 Task: Compose an email with the signature Jake Allen with the subject Request for feedback on a nonprofit organization and the message Could you please provide a breakdown of the system requirements? from softage.2@softage.net to softage.3@softage.net with an attached image file Invitation_design.jpg Undo the message and rewrite the message as I am writing to follow up on the status of the order. Send the email. Finally, move the email from Sent Items to the label Fathers Day gifts
Action: Mouse moved to (1056, 79)
Screenshot: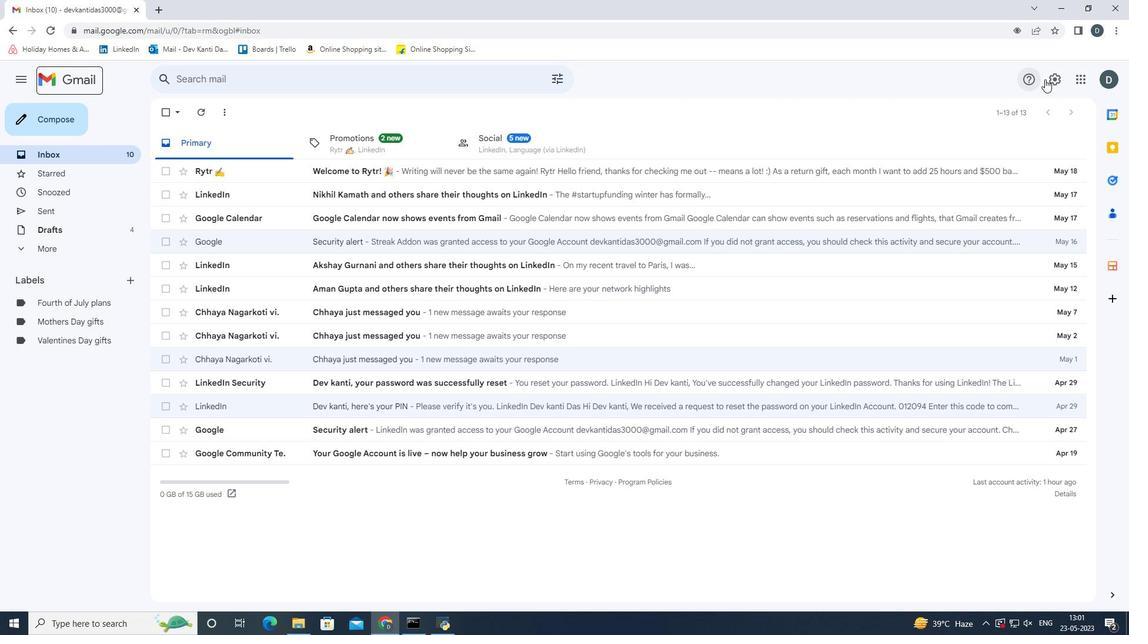 
Action: Mouse pressed left at (1056, 79)
Screenshot: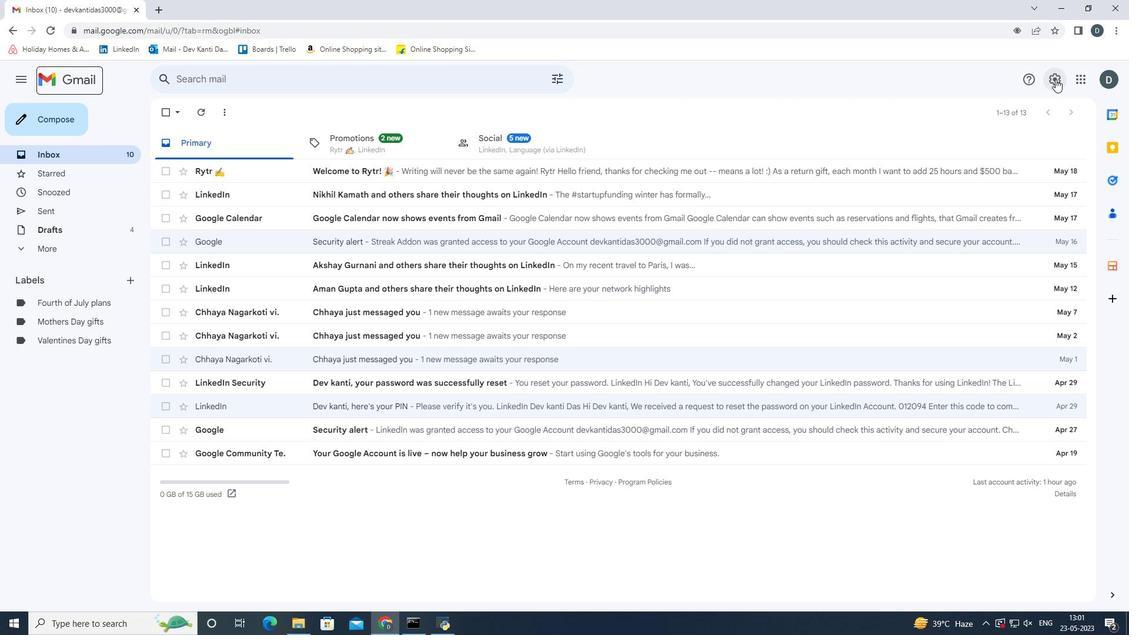 
Action: Mouse moved to (1020, 133)
Screenshot: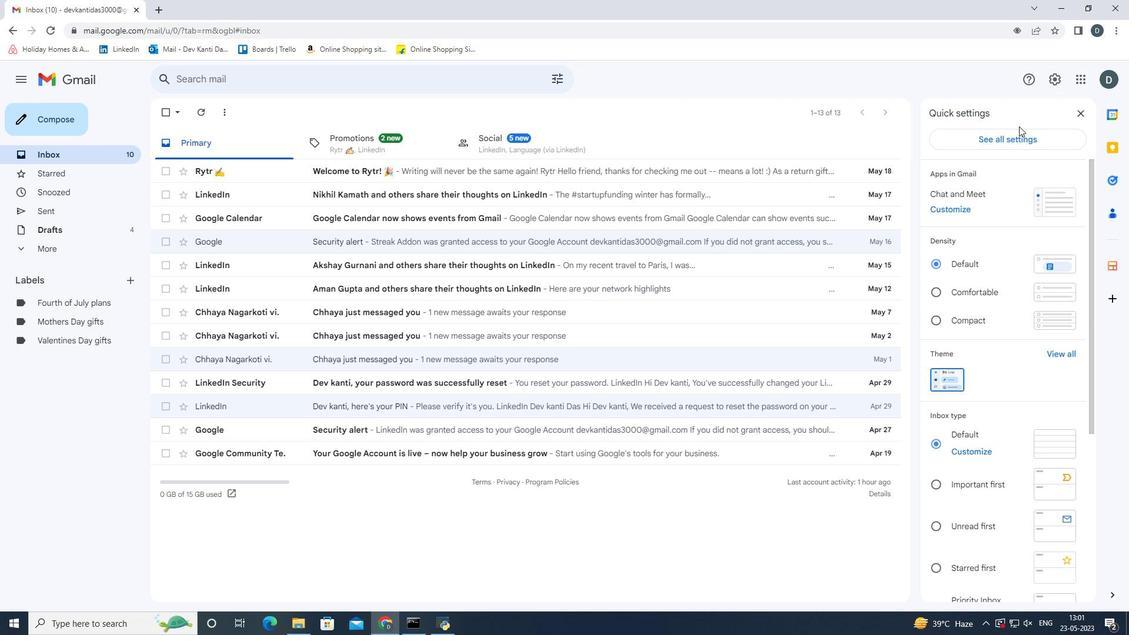 
Action: Mouse pressed left at (1020, 133)
Screenshot: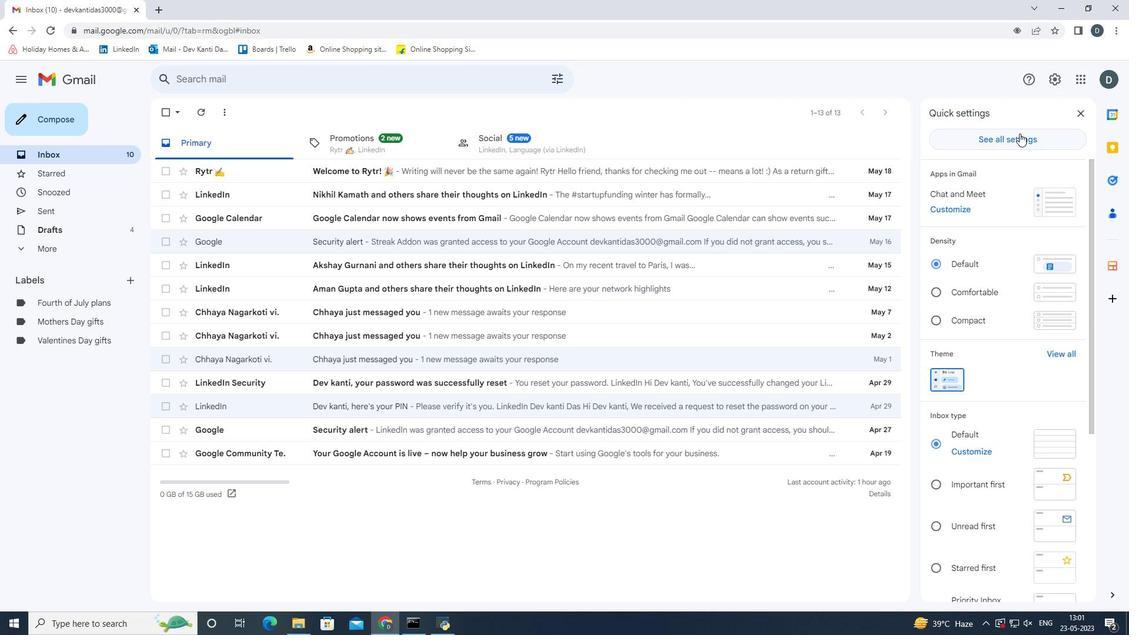 
Action: Mouse moved to (518, 335)
Screenshot: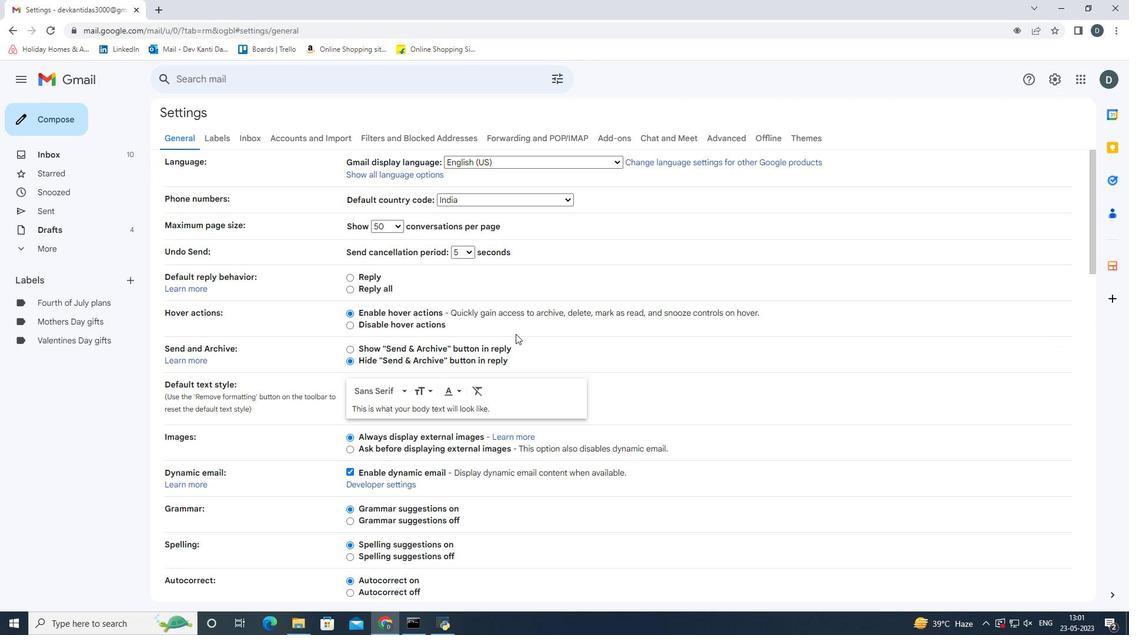 
Action: Mouse scrolled (518, 334) with delta (0, 0)
Screenshot: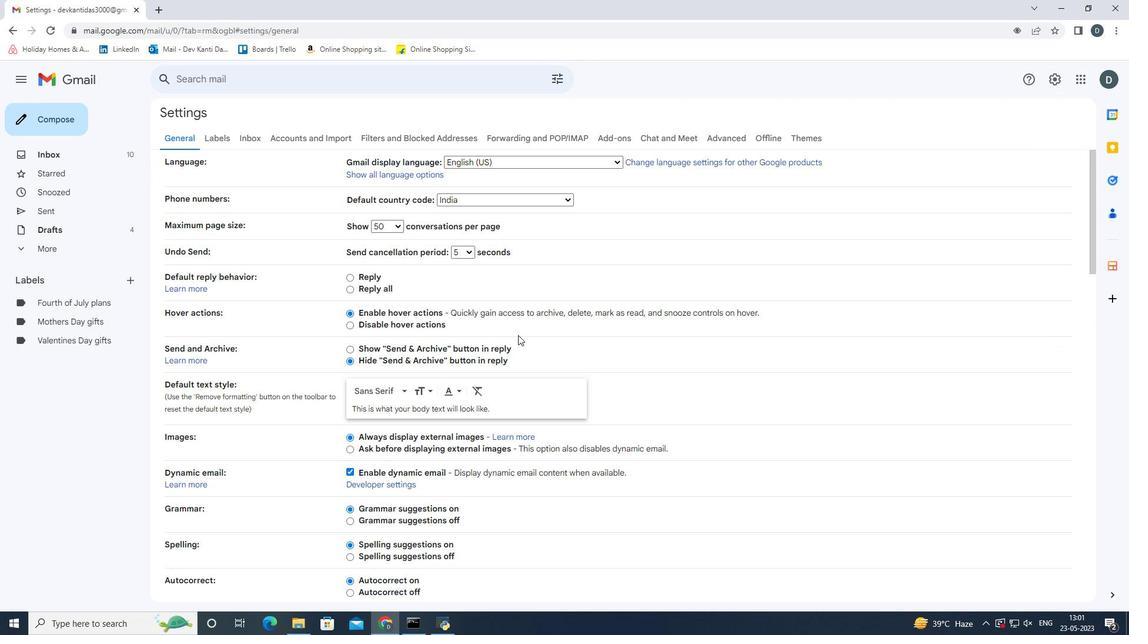 
Action: Mouse scrolled (518, 334) with delta (0, 0)
Screenshot: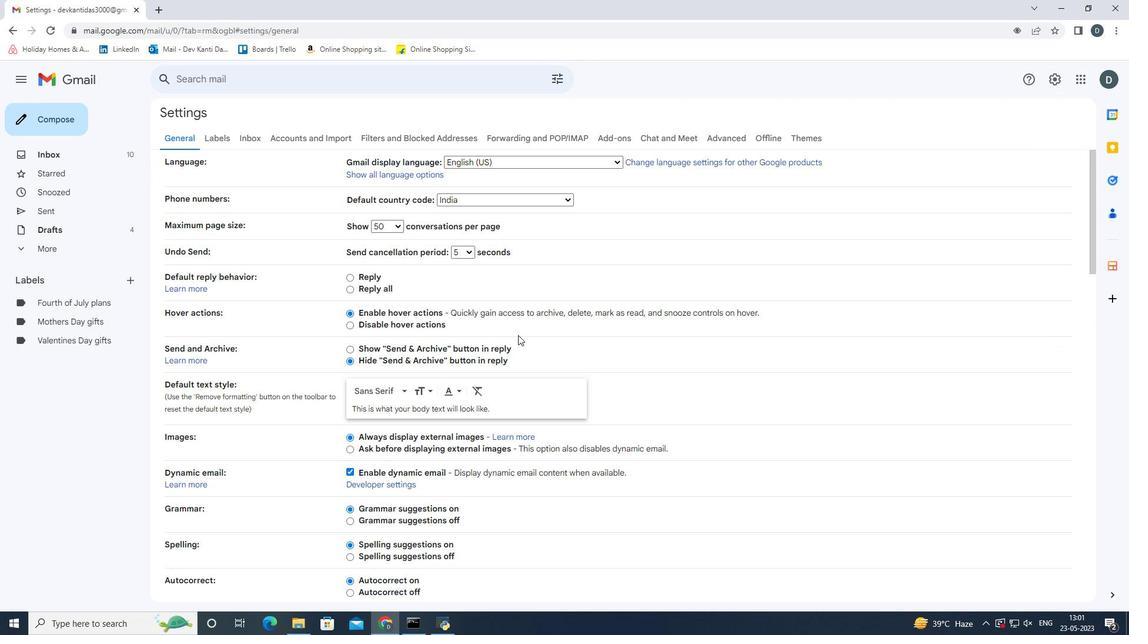 
Action: Mouse scrolled (518, 334) with delta (0, 0)
Screenshot: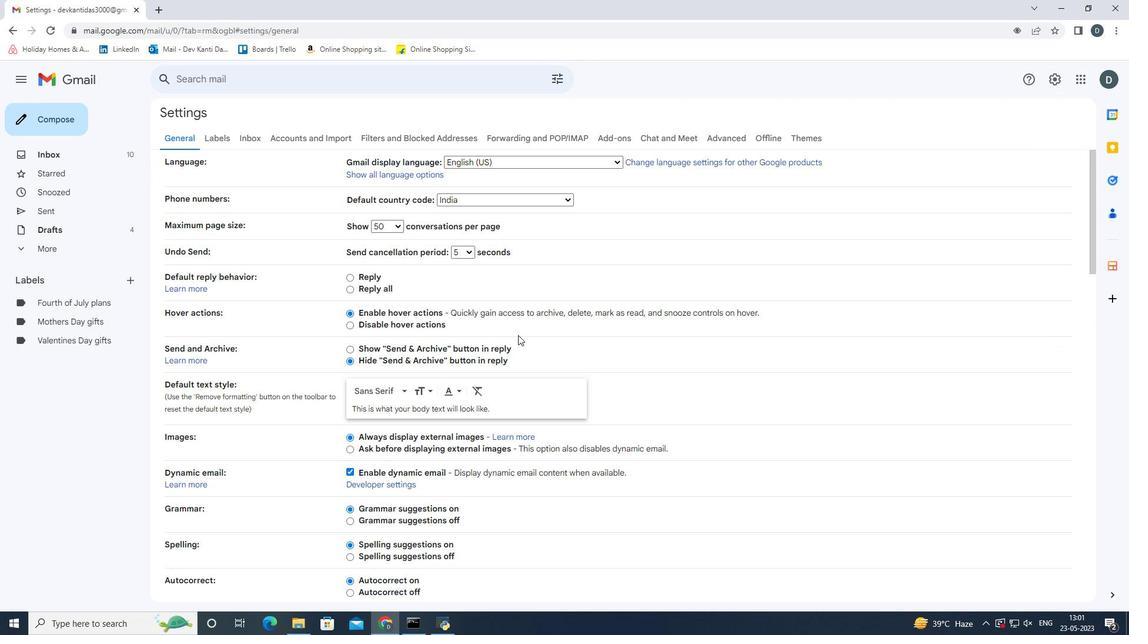 
Action: Mouse scrolled (518, 334) with delta (0, 0)
Screenshot: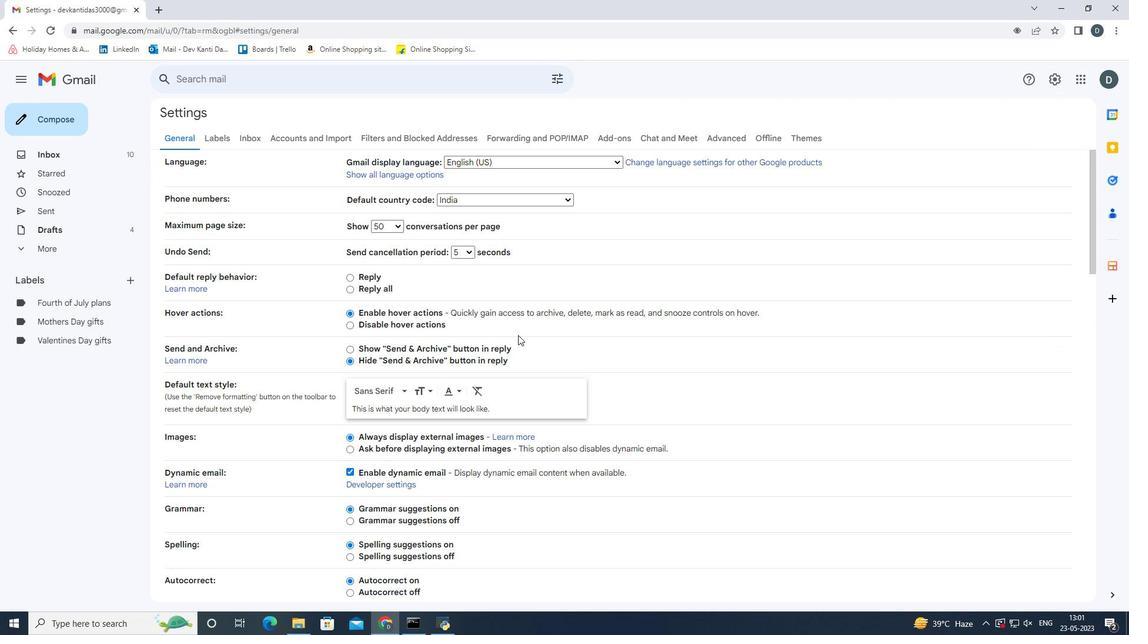 
Action: Mouse scrolled (518, 334) with delta (0, 0)
Screenshot: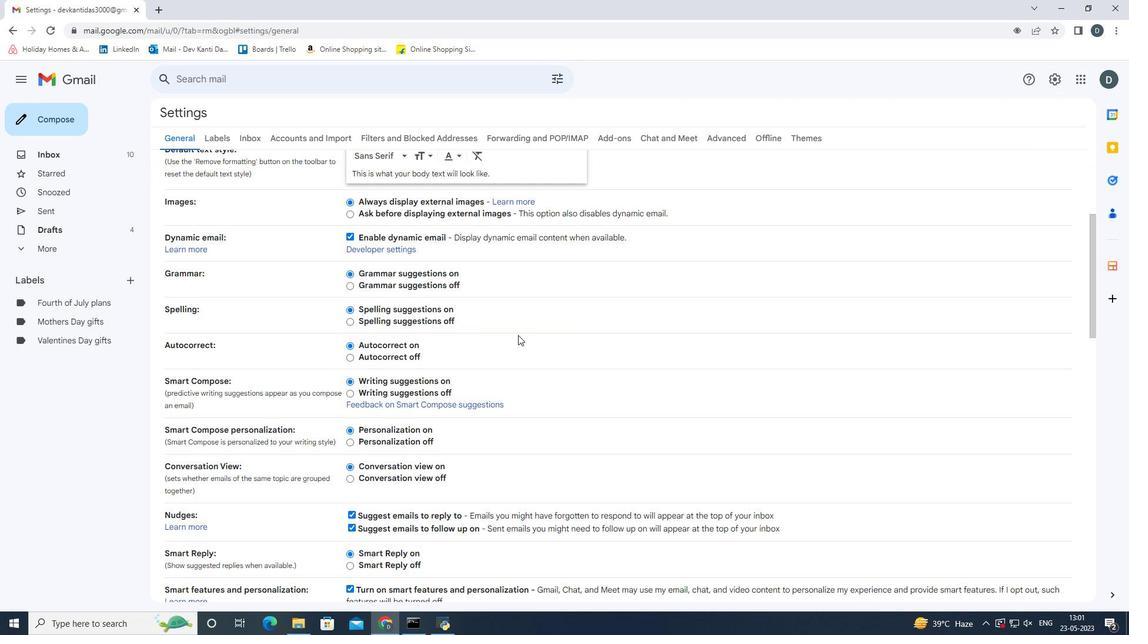 
Action: Mouse scrolled (518, 334) with delta (0, 0)
Screenshot: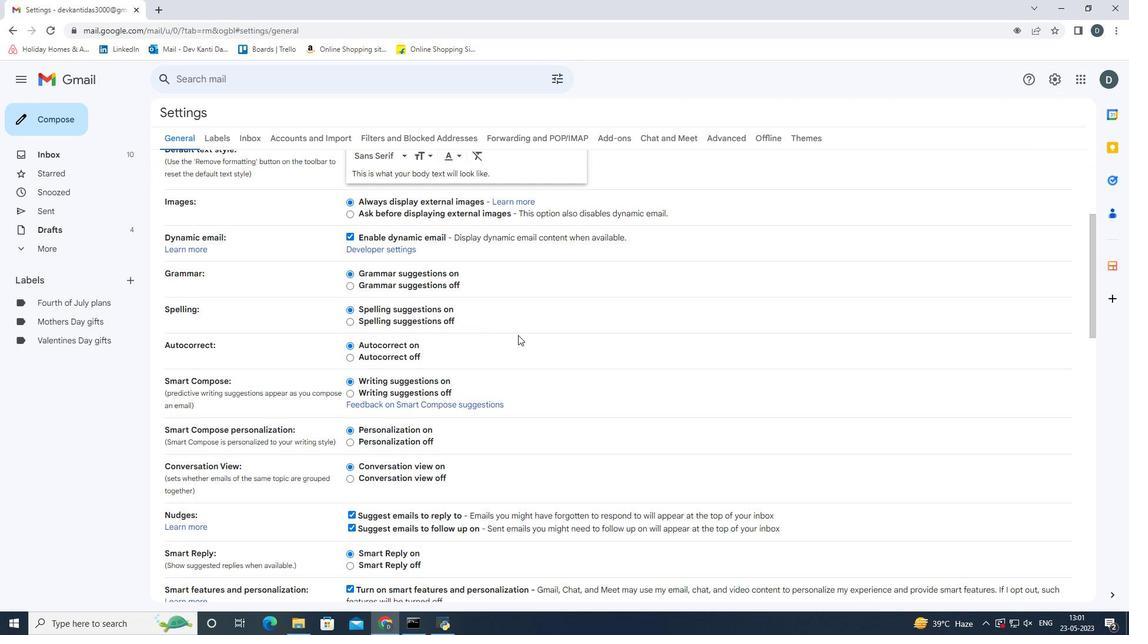 
Action: Mouse scrolled (518, 334) with delta (0, 0)
Screenshot: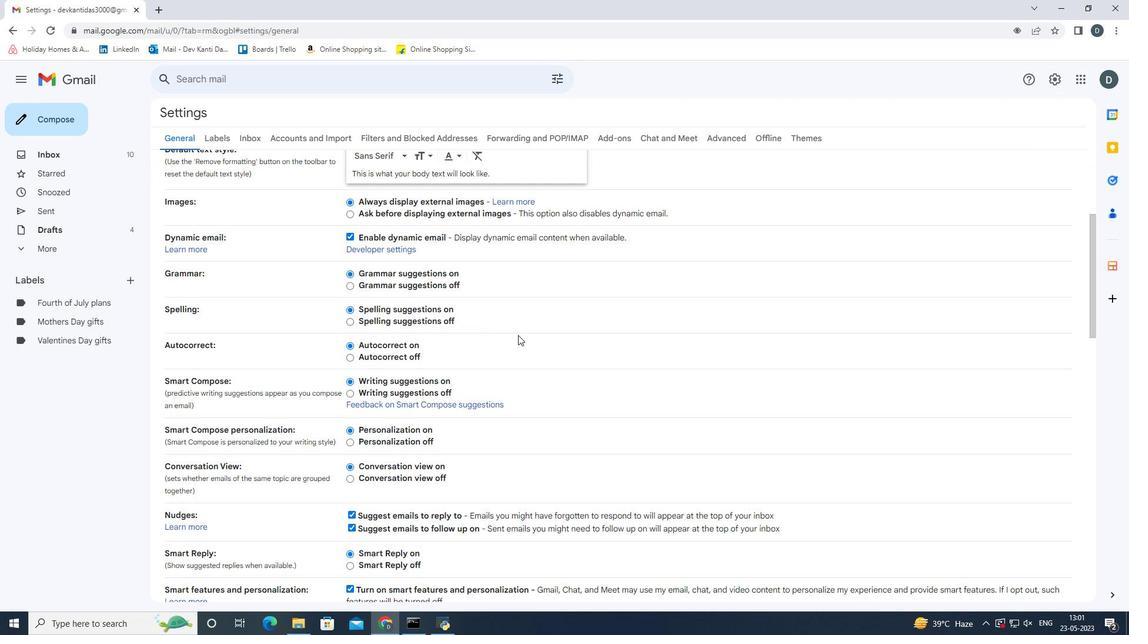 
Action: Mouse scrolled (518, 334) with delta (0, 0)
Screenshot: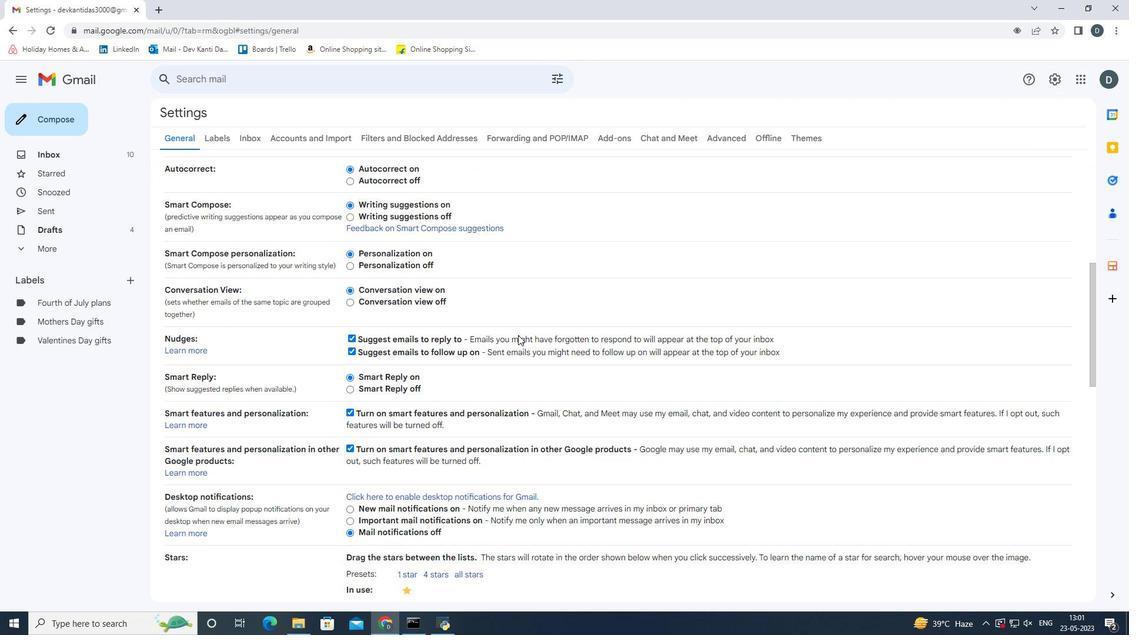 
Action: Mouse scrolled (518, 334) with delta (0, 0)
Screenshot: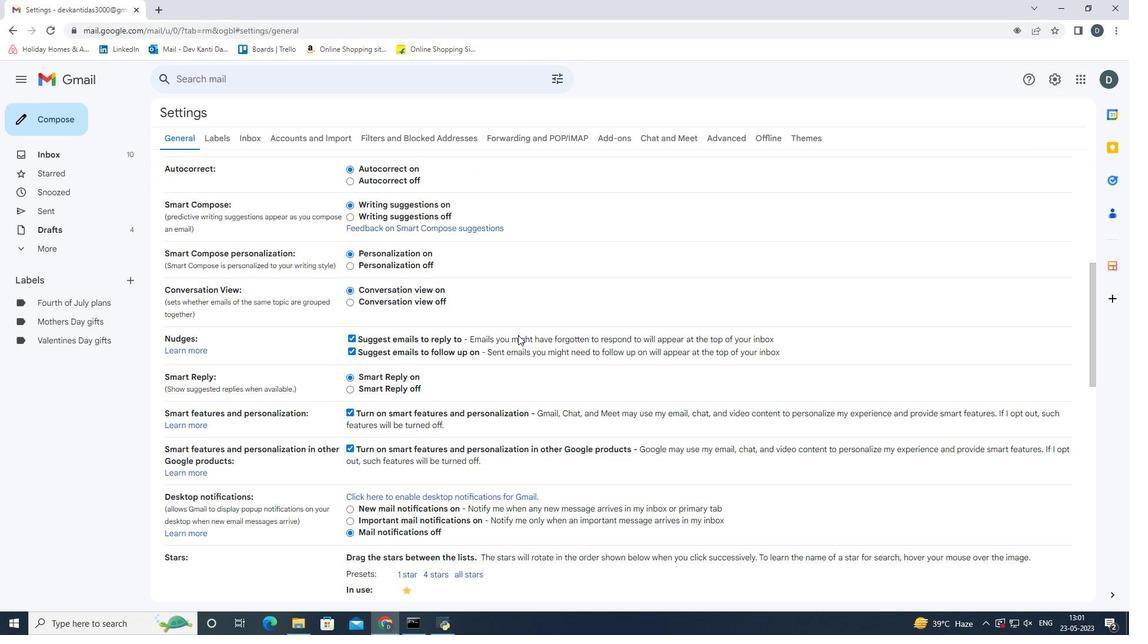 
Action: Mouse scrolled (518, 334) with delta (0, 0)
Screenshot: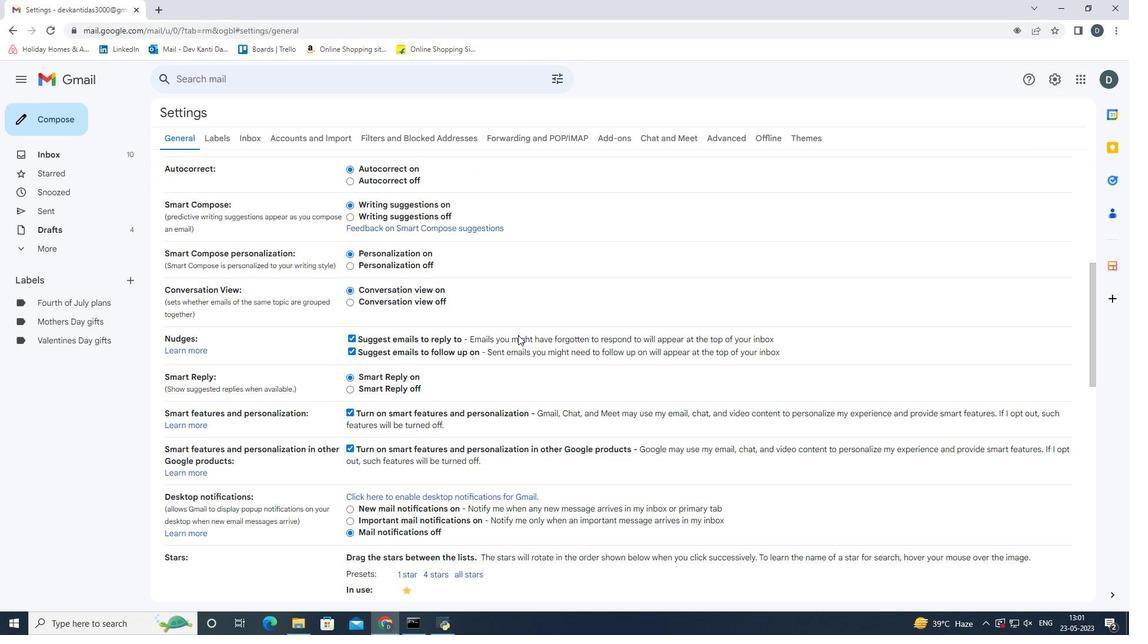 
Action: Mouse scrolled (518, 334) with delta (0, 0)
Screenshot: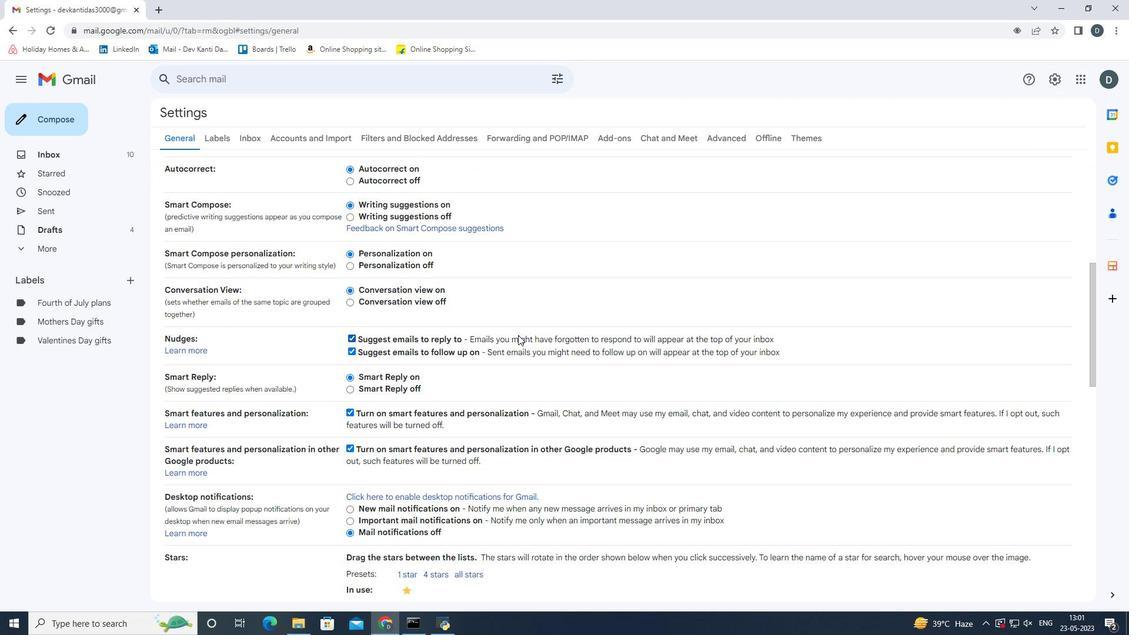 
Action: Mouse scrolled (518, 334) with delta (0, 0)
Screenshot: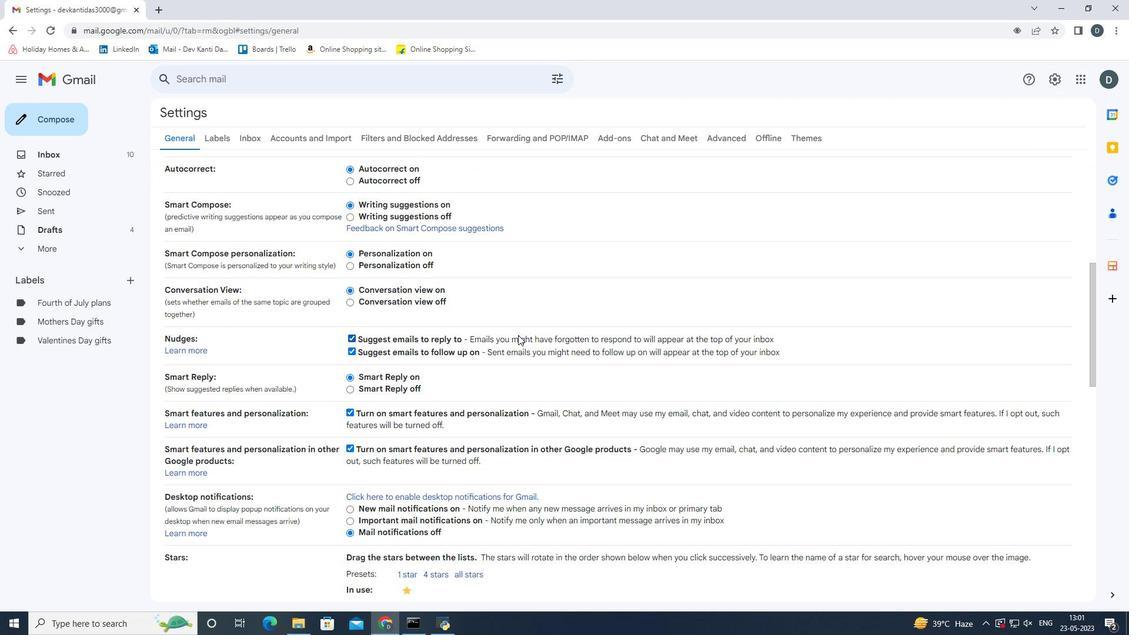 
Action: Mouse moved to (451, 369)
Screenshot: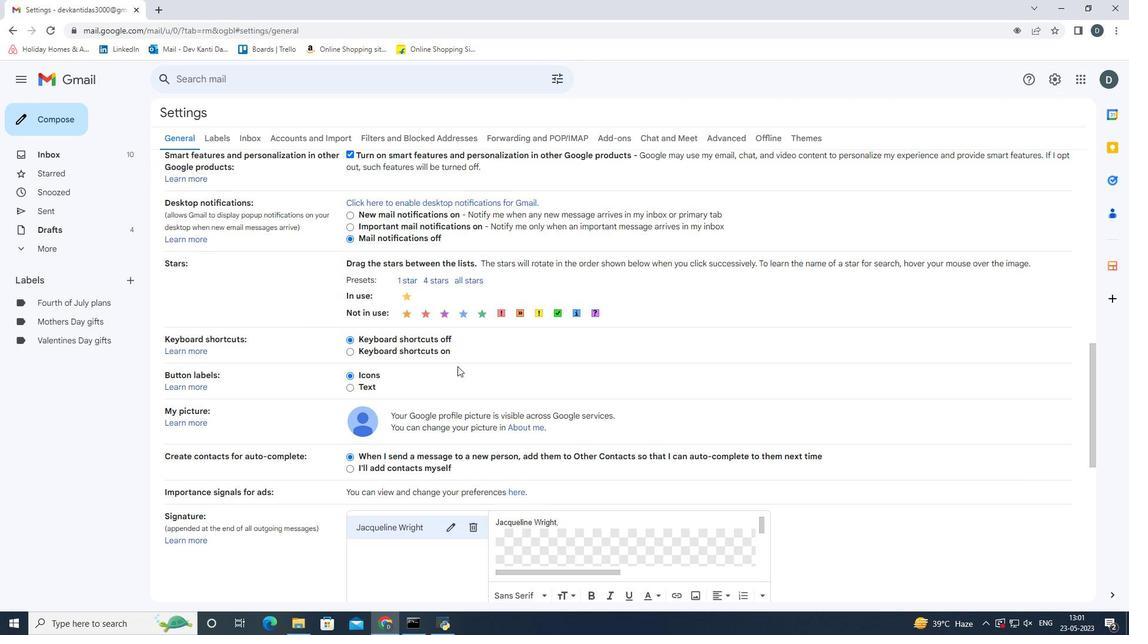 
Action: Mouse scrolled (451, 368) with delta (0, 0)
Screenshot: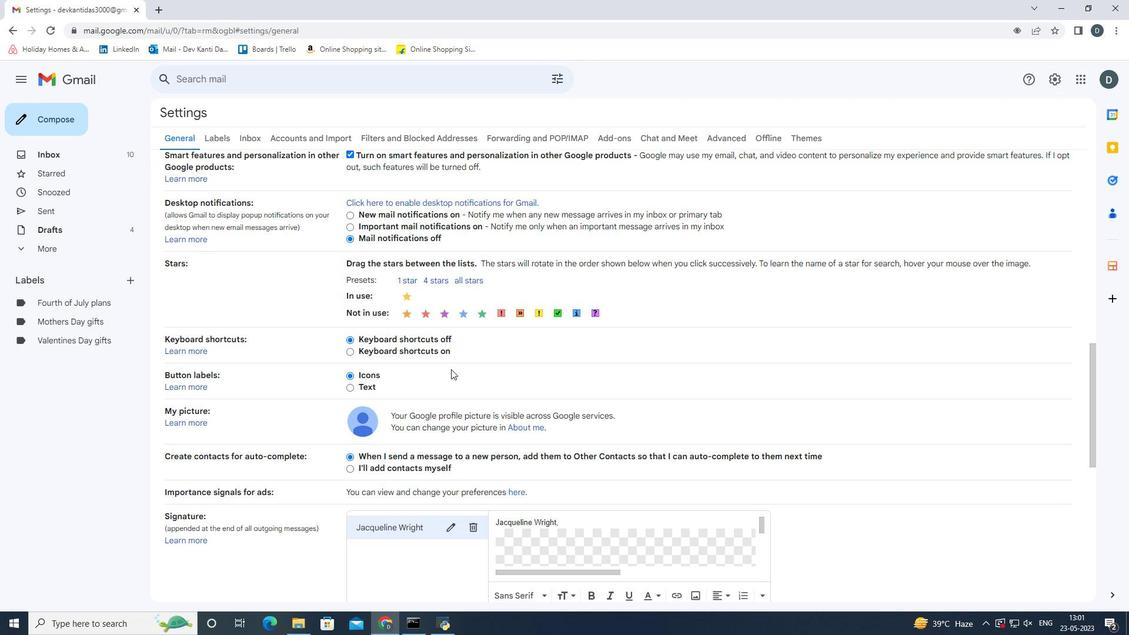 
Action: Mouse scrolled (451, 368) with delta (0, 0)
Screenshot: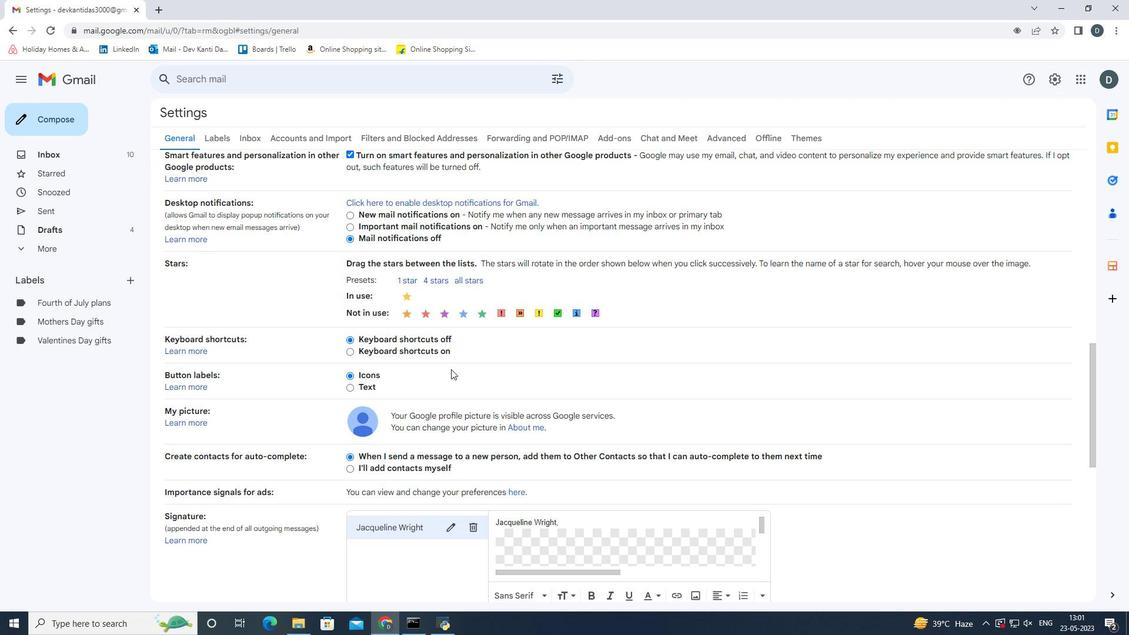
Action: Mouse scrolled (451, 368) with delta (0, 0)
Screenshot: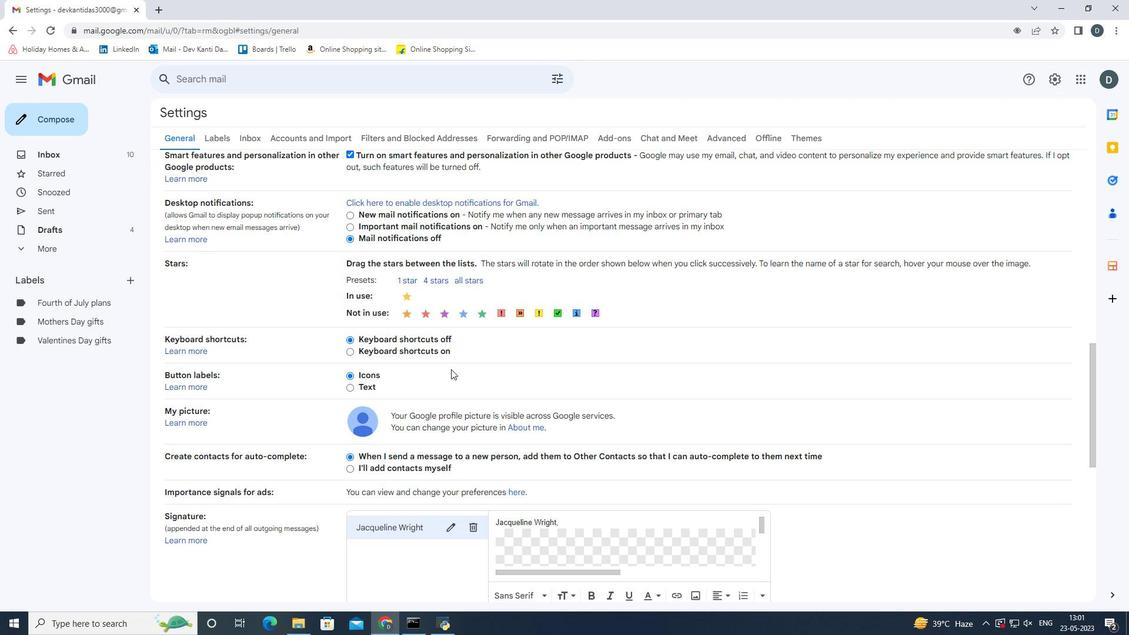 
Action: Mouse moved to (477, 350)
Screenshot: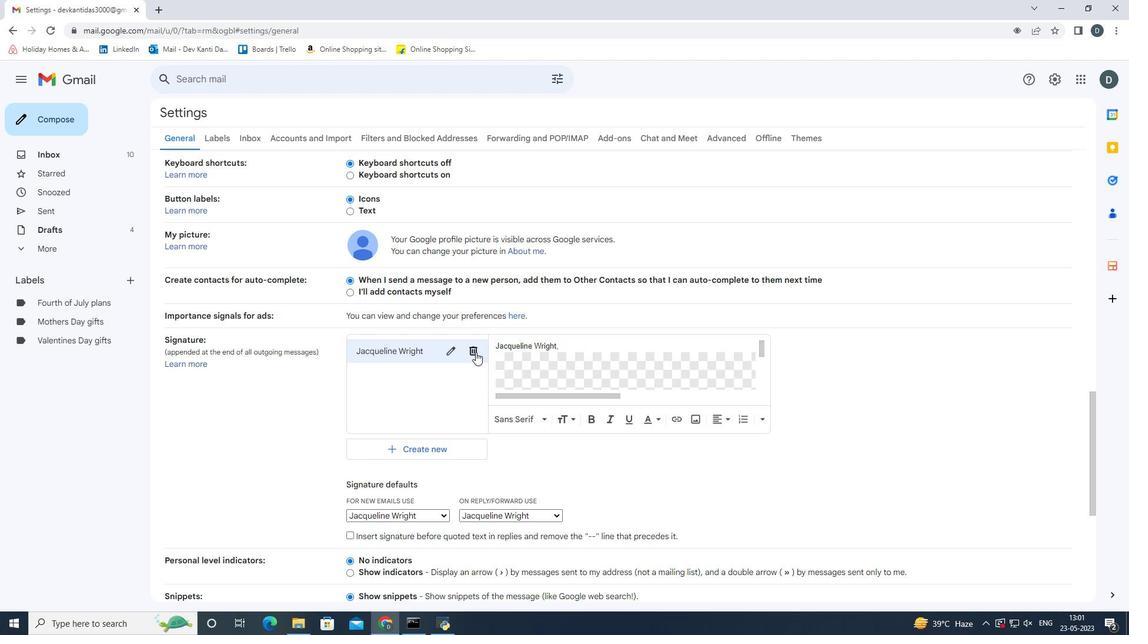 
Action: Mouse pressed left at (477, 350)
Screenshot: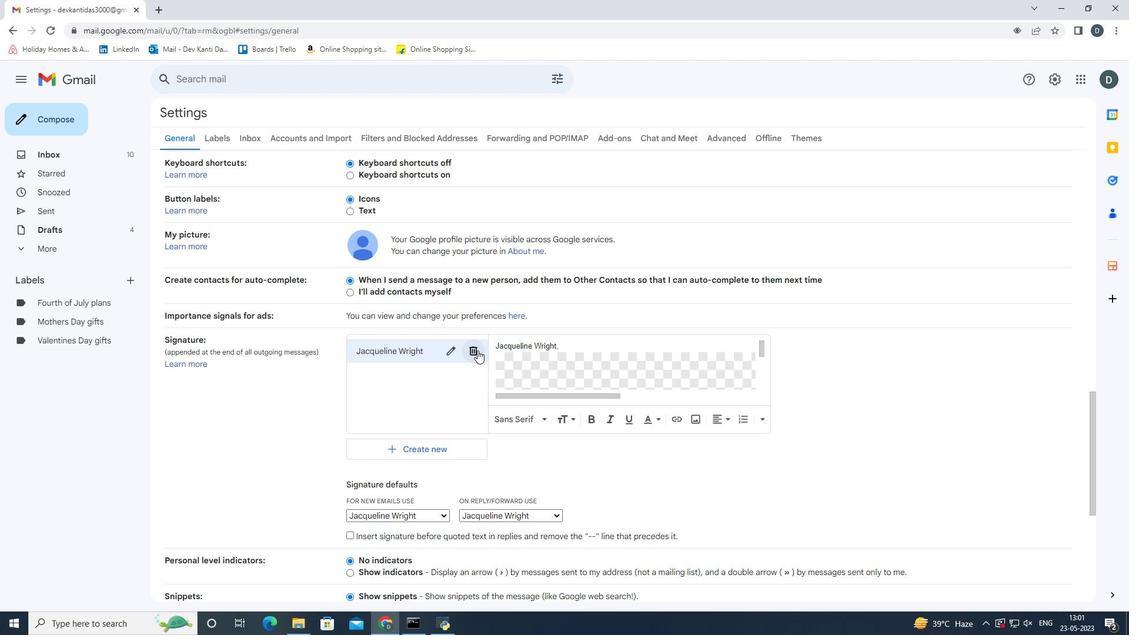 
Action: Mouse moved to (675, 368)
Screenshot: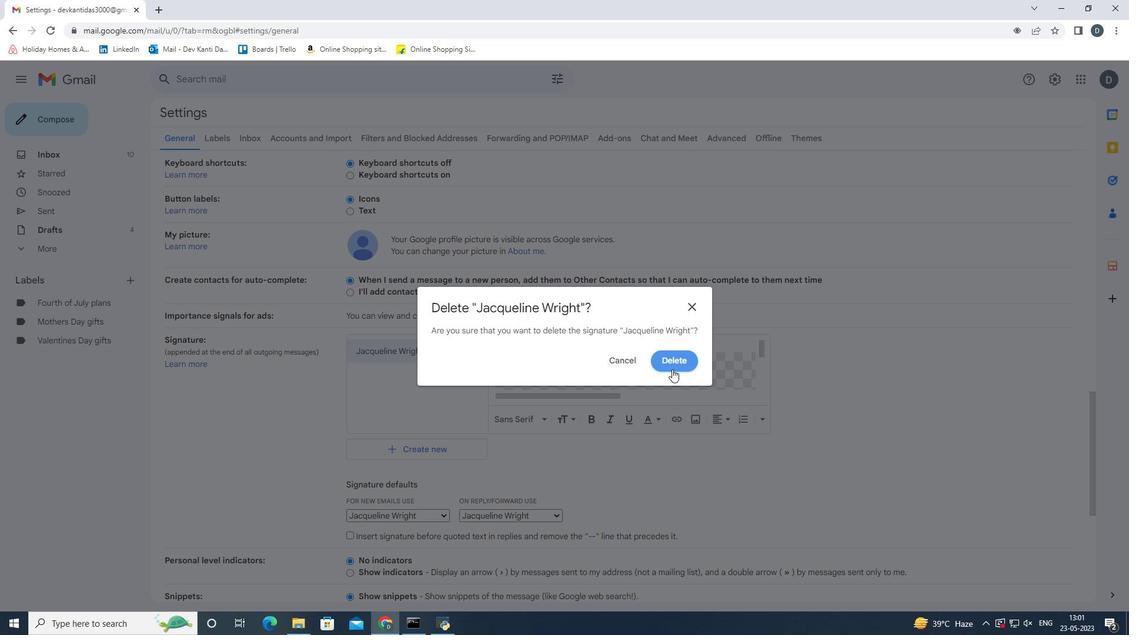 
Action: Mouse pressed left at (675, 368)
Screenshot: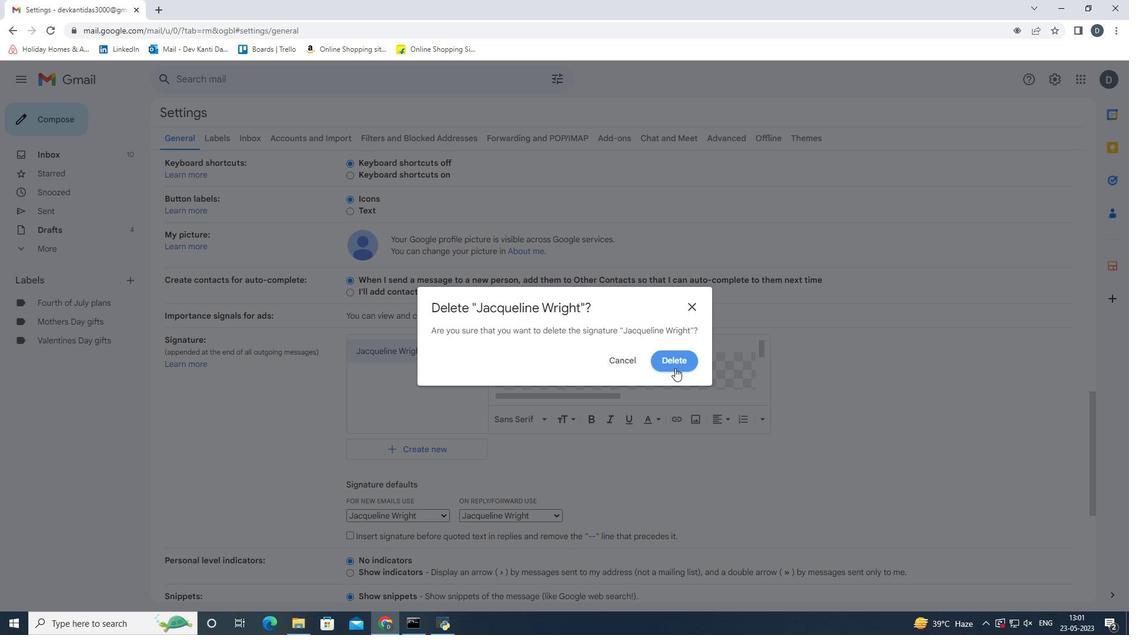 
Action: Mouse moved to (408, 360)
Screenshot: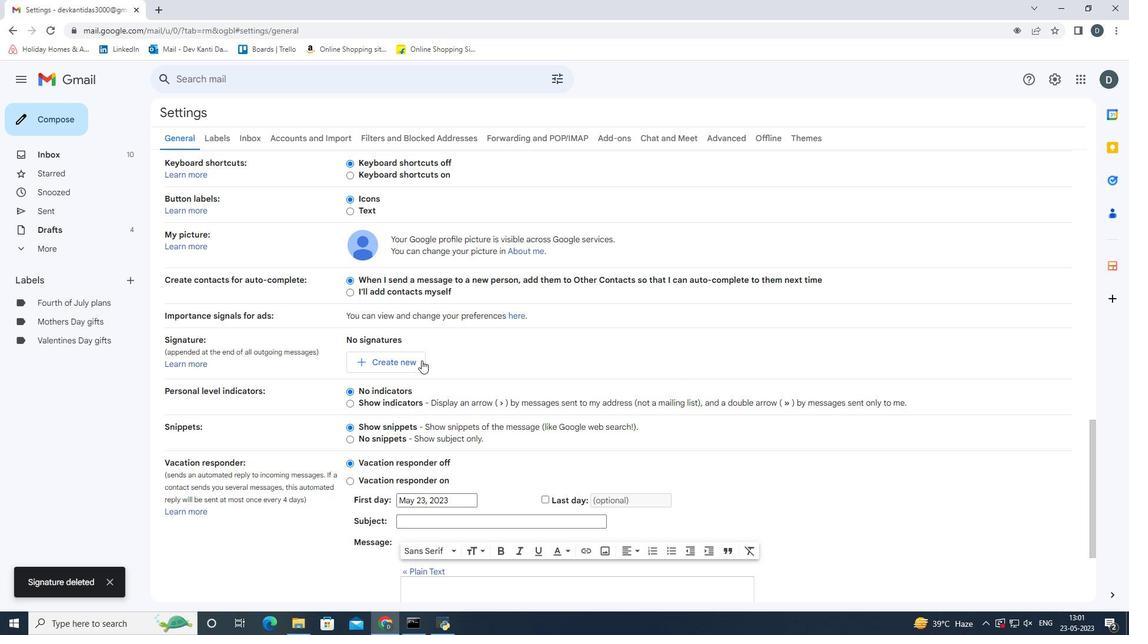 
Action: Mouse pressed left at (408, 360)
Screenshot: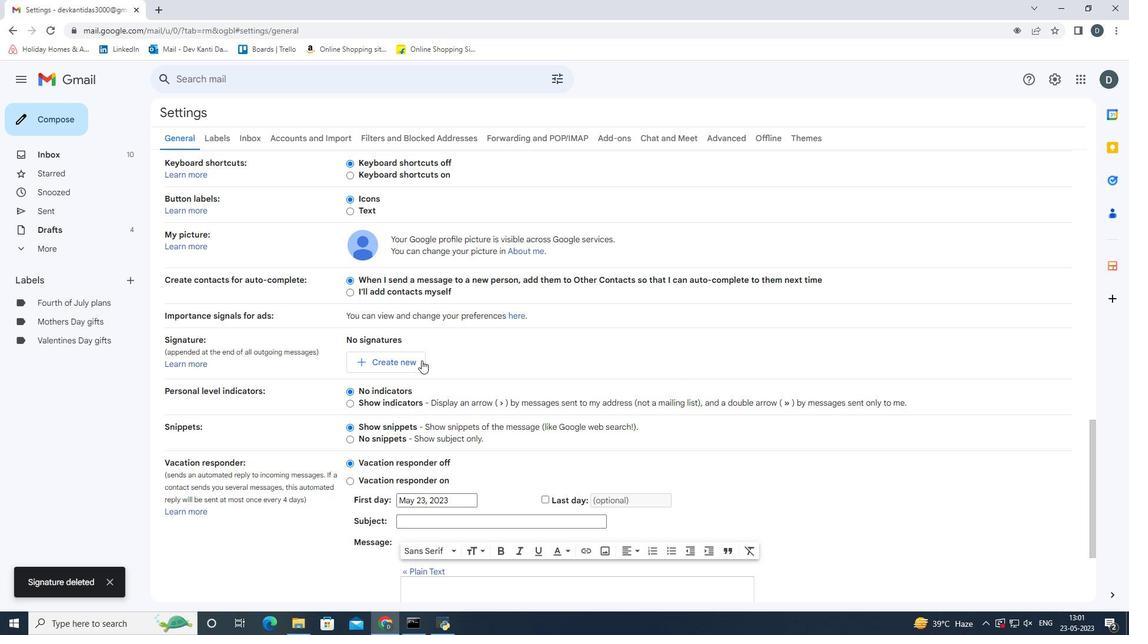 
Action: Mouse moved to (509, 336)
Screenshot: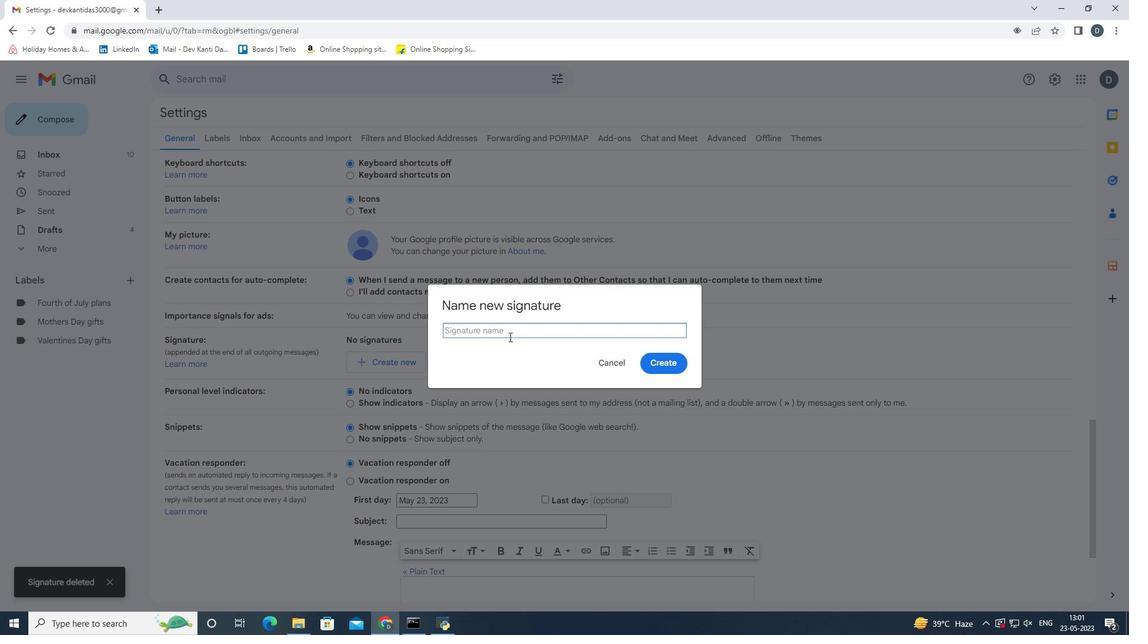 
Action: Key pressed <Key.shift><Key.shift><Key.shift>Jake<Key.space><Key.shift>Allen<Key.enter>
Screenshot: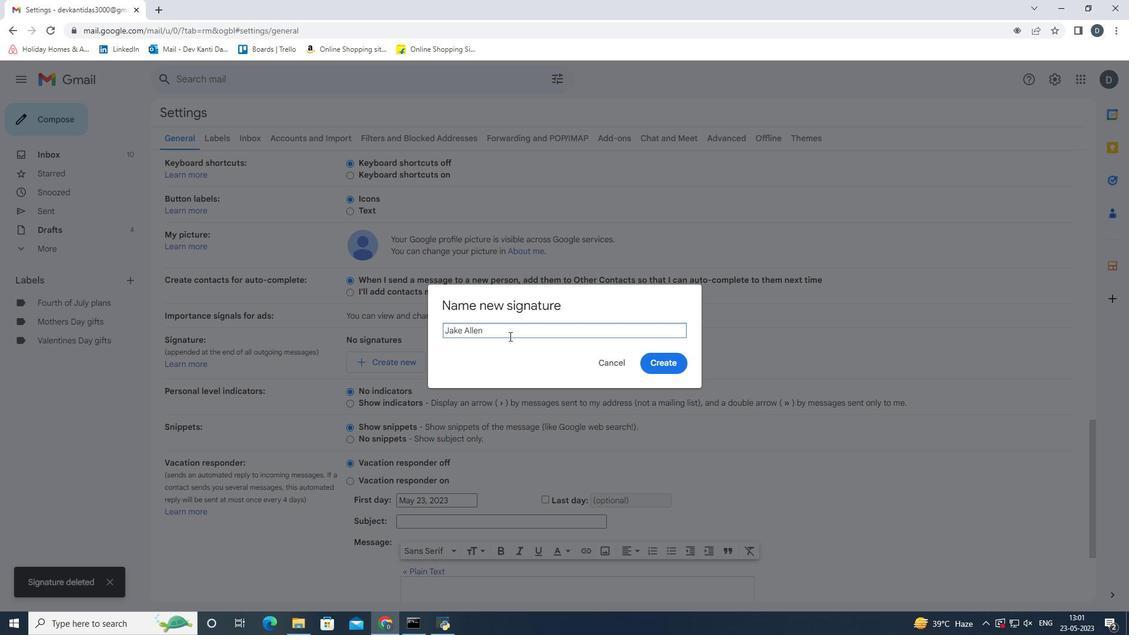 
Action: Mouse moved to (531, 356)
Screenshot: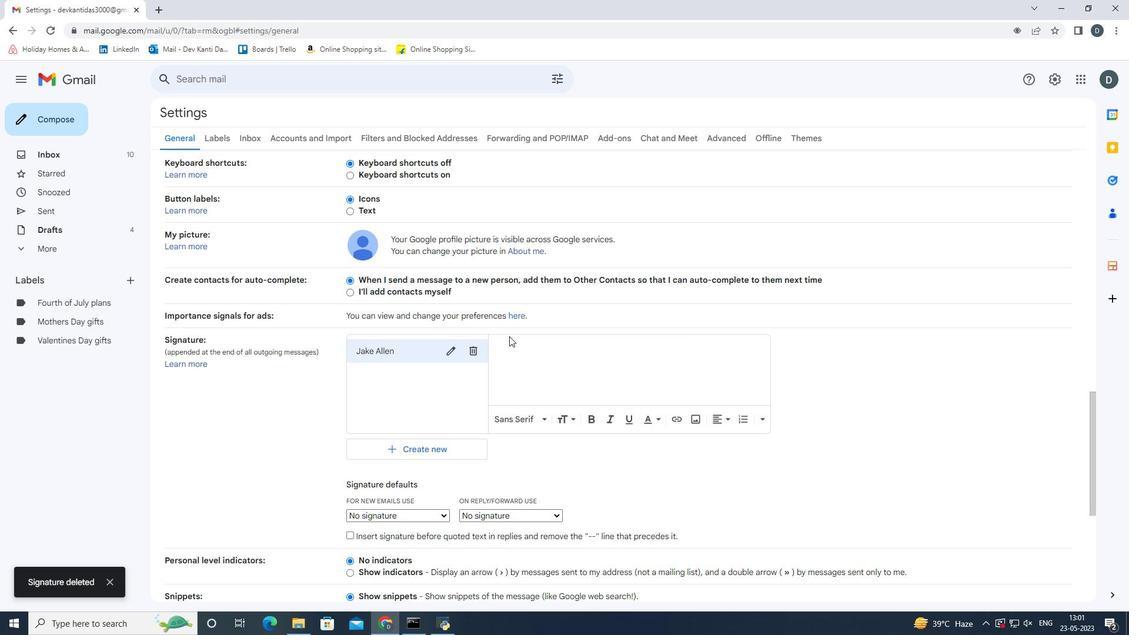 
Action: Mouse pressed left at (531, 356)
Screenshot: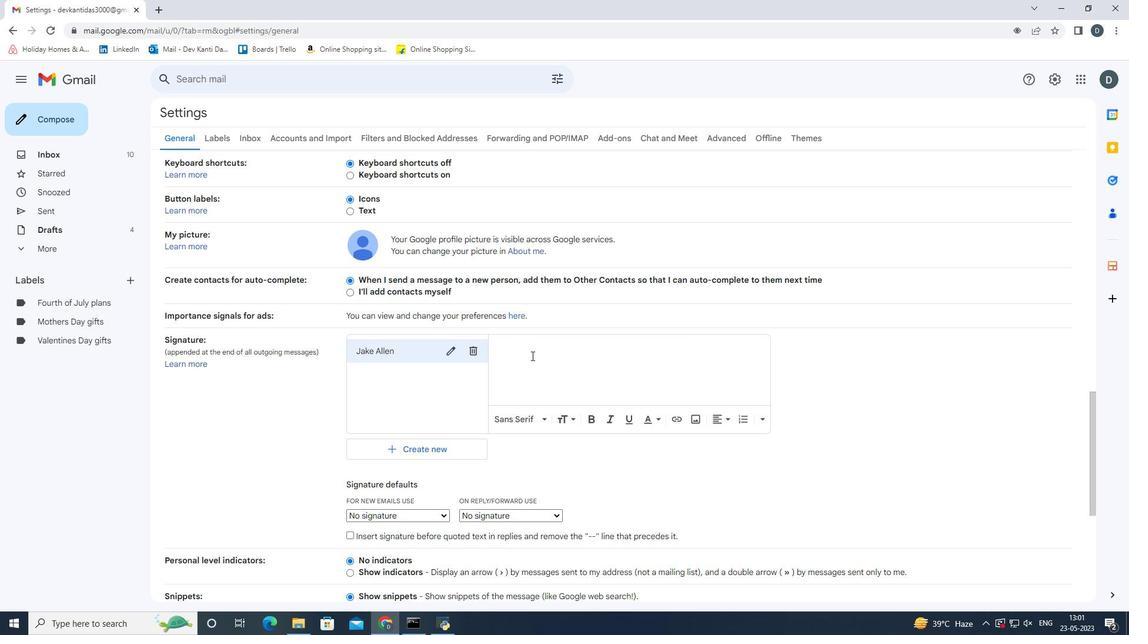 
Action: Key pressed <Key.shift><Key.shift><Key.shift><Key.shift><Key.shift><Key.shift><Key.shift>Jake<Key.space><Key.shift><Key.shift>Allen,<Key.enter>
Screenshot: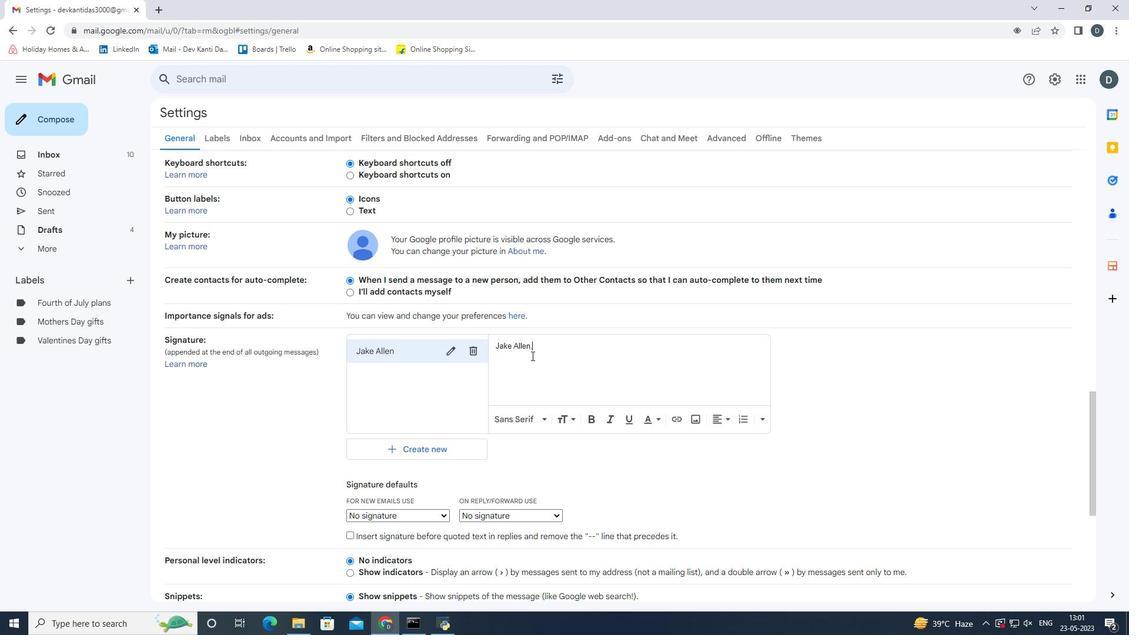 
Action: Mouse moved to (162, 8)
Screenshot: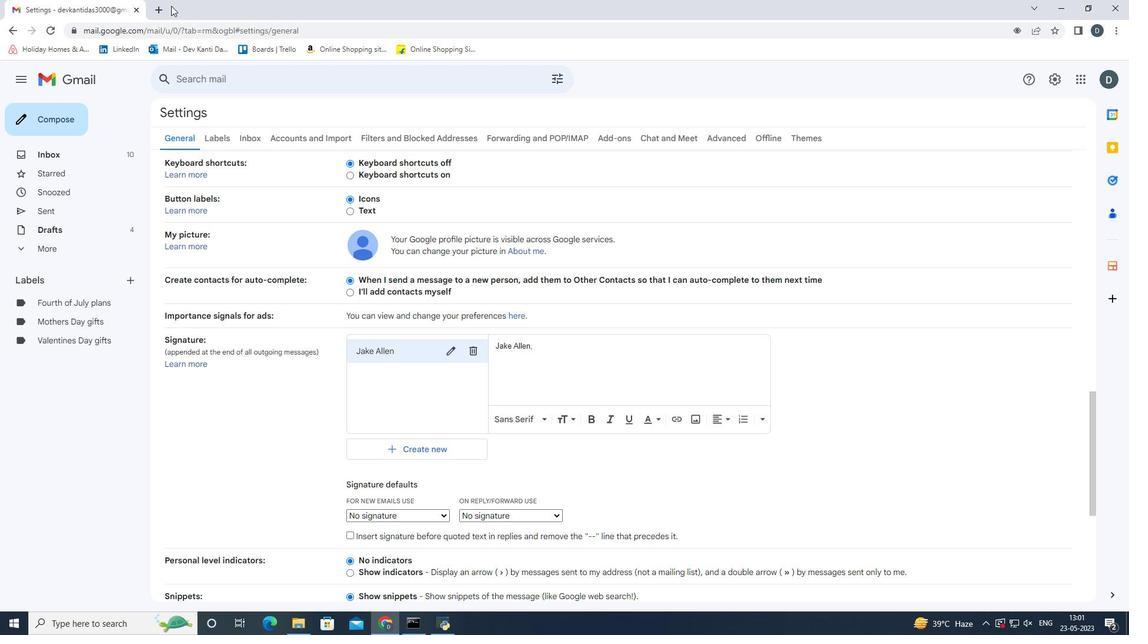 
Action: Mouse pressed left at (162, 8)
Screenshot: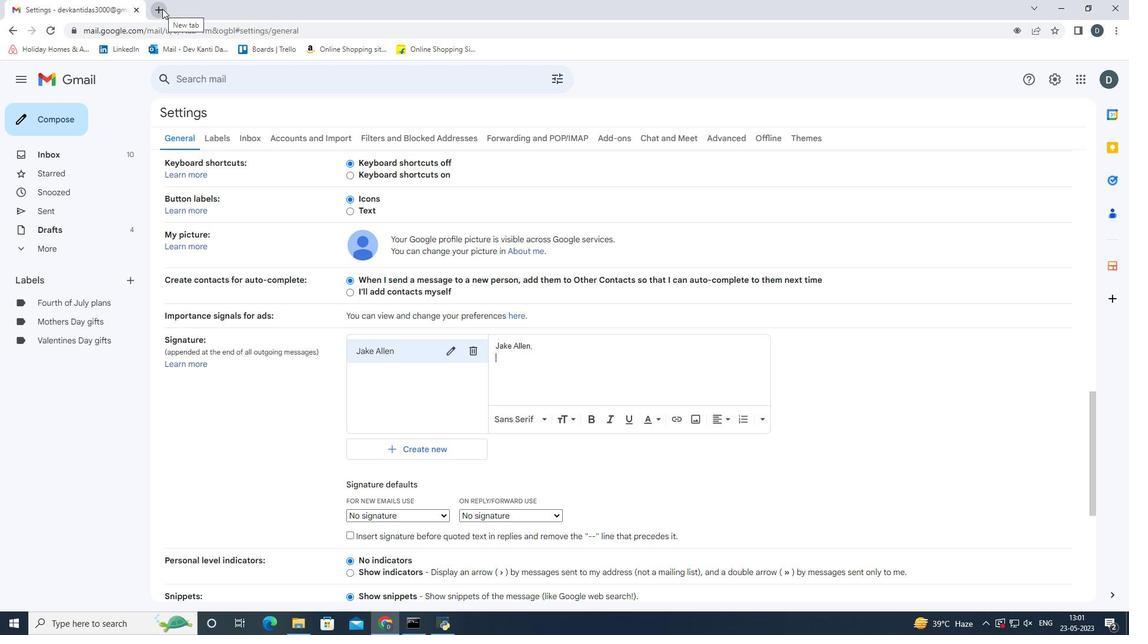
Action: Mouse moved to (203, 25)
Screenshot: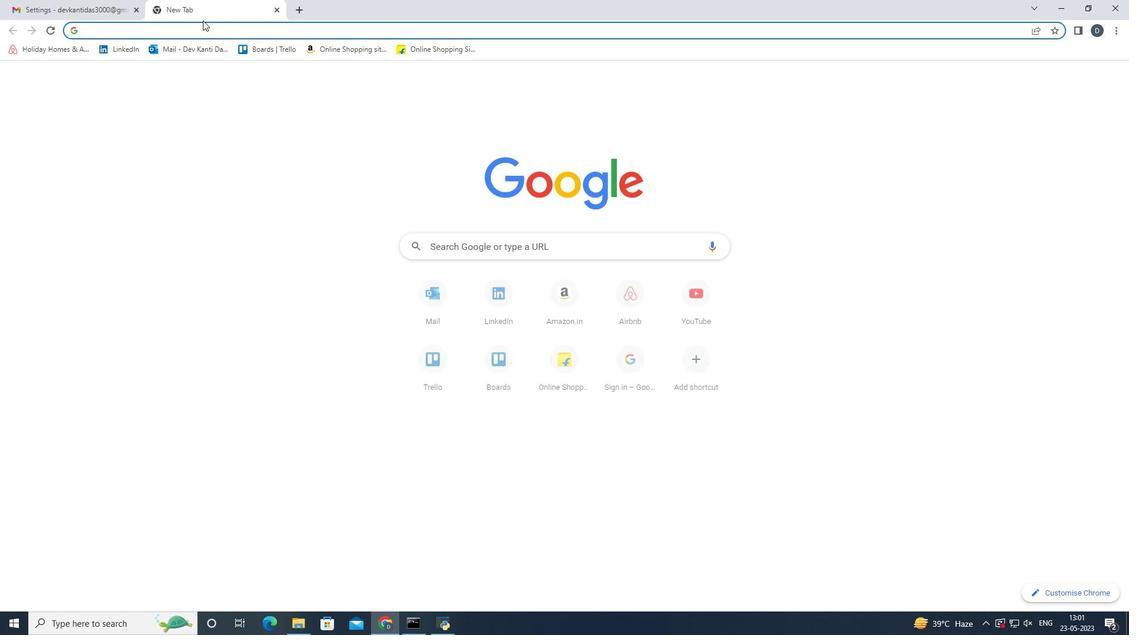 
Action: Key pressed <Key.shift>Invitation<Key.space>design.jpg<Key.enter>
Screenshot: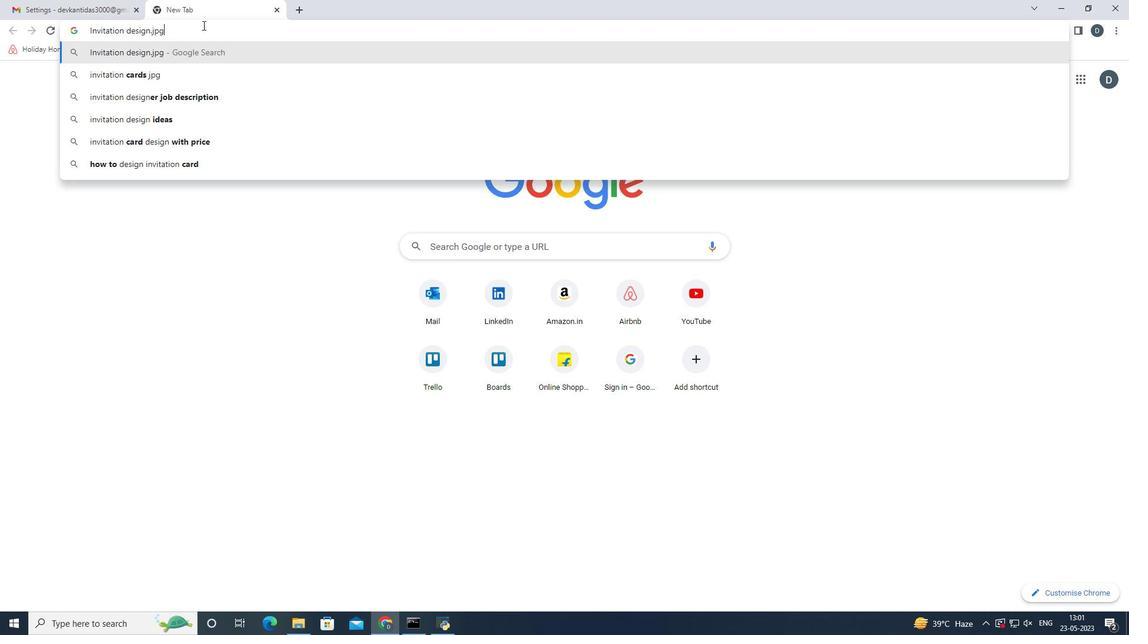 
Action: Mouse moved to (207, 223)
Screenshot: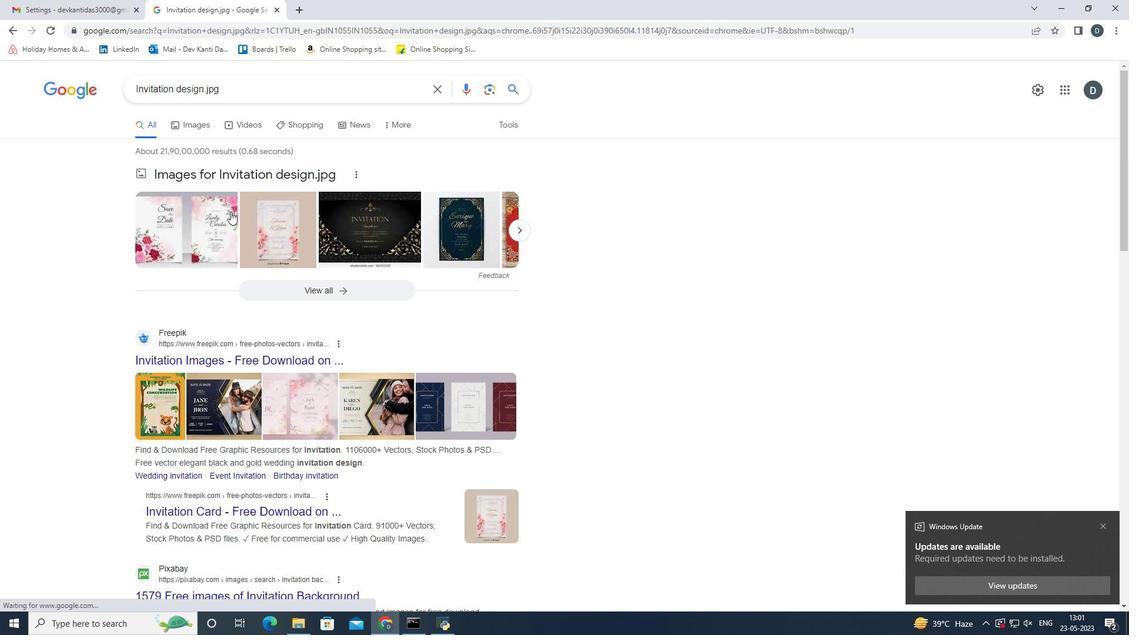 
Action: Mouse pressed left at (207, 223)
Screenshot: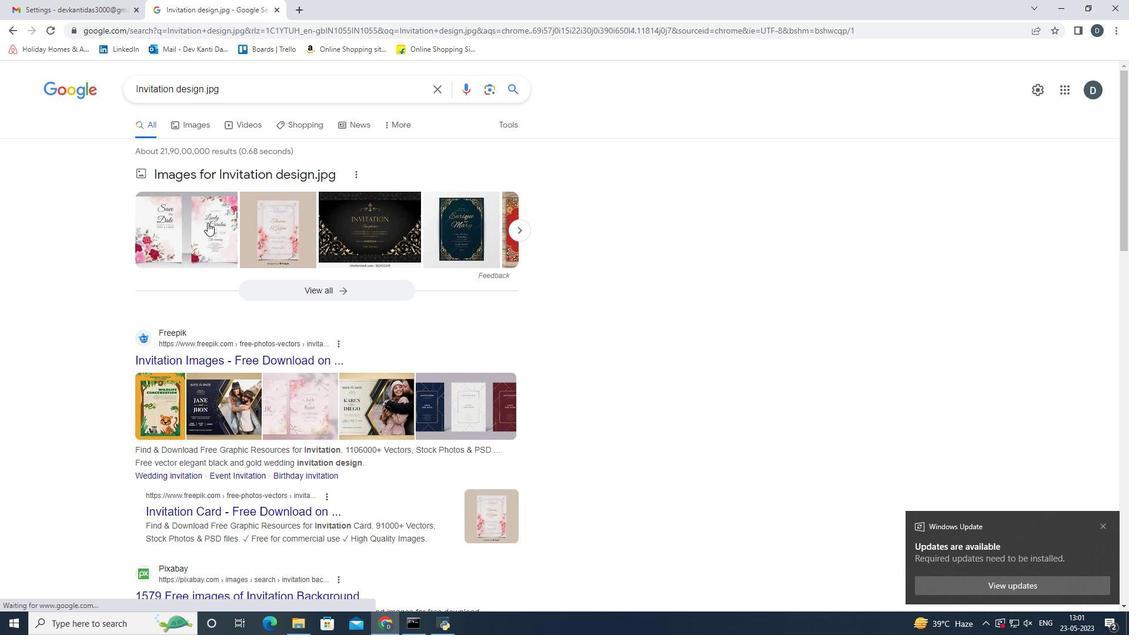 
Action: Mouse moved to (813, 151)
Screenshot: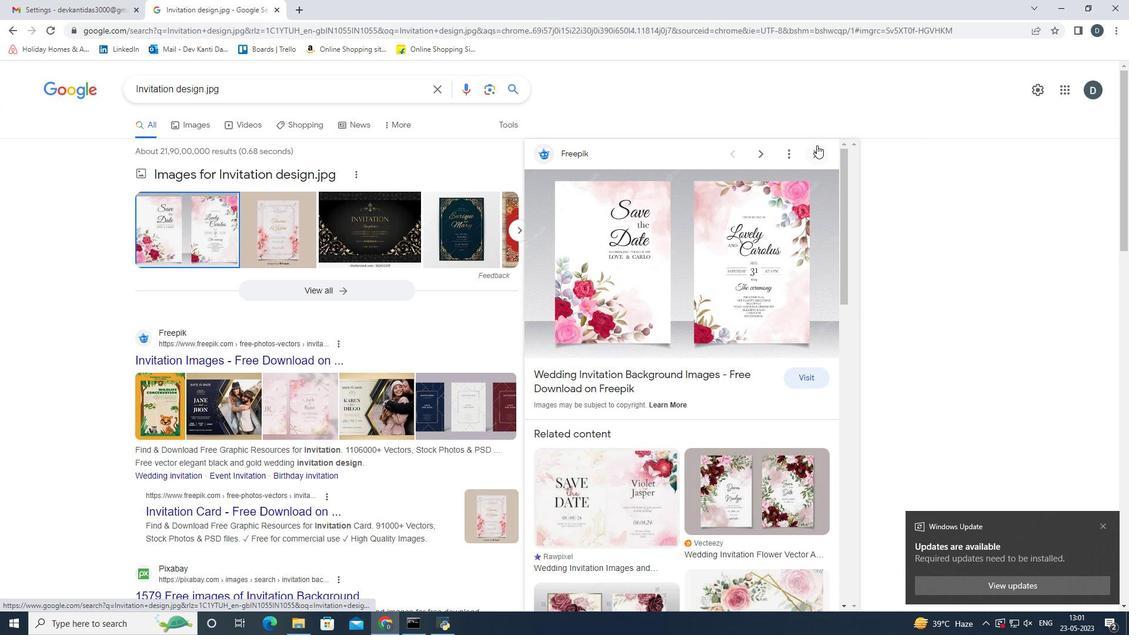 
Action: Mouse pressed left at (813, 151)
Screenshot: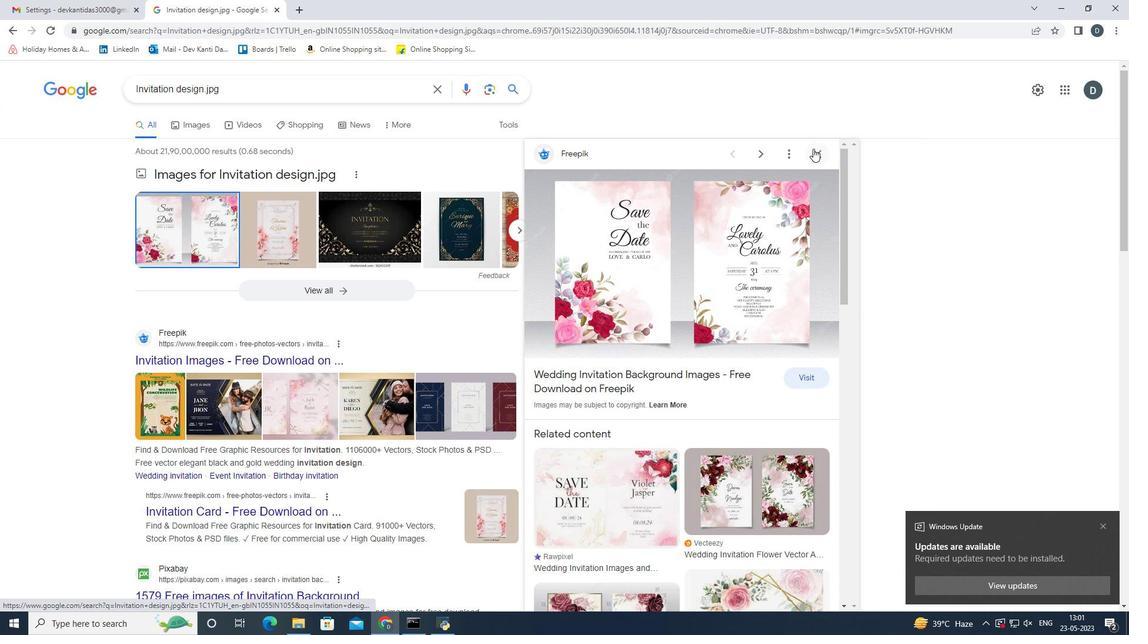 
Action: Mouse moved to (375, 218)
Screenshot: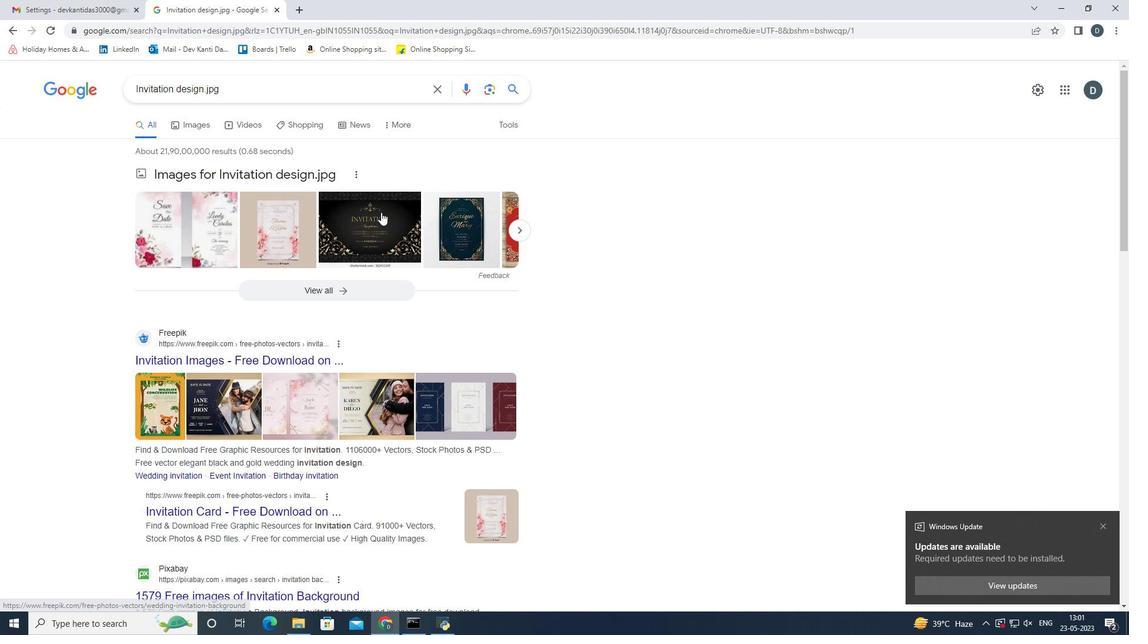
Action: Mouse pressed left at (375, 218)
Screenshot: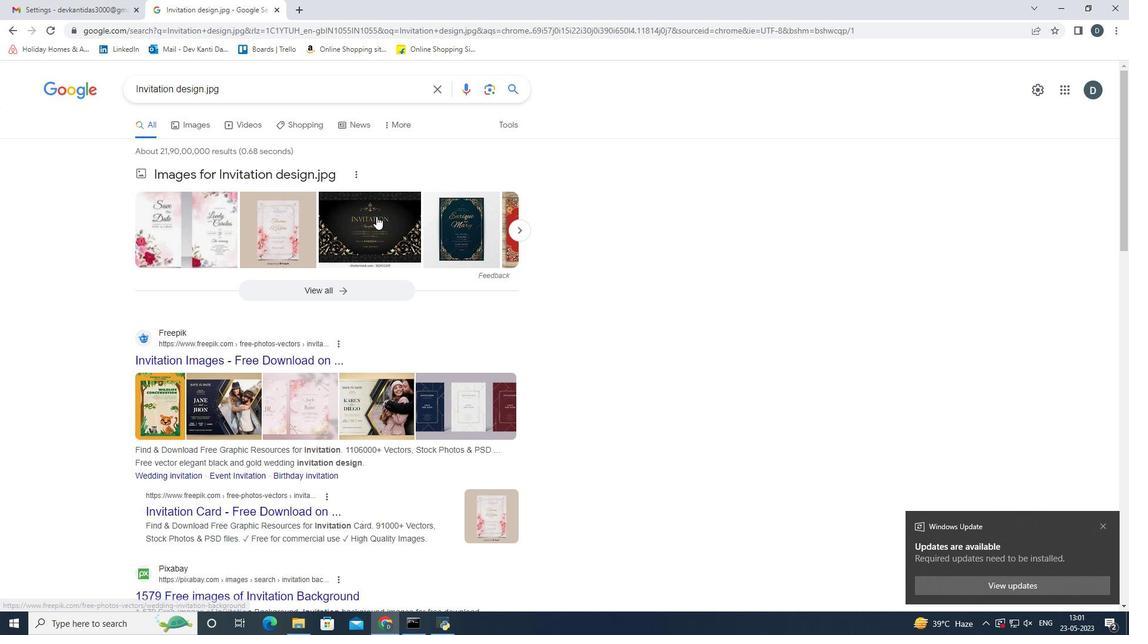 
Action: Mouse moved to (655, 217)
Screenshot: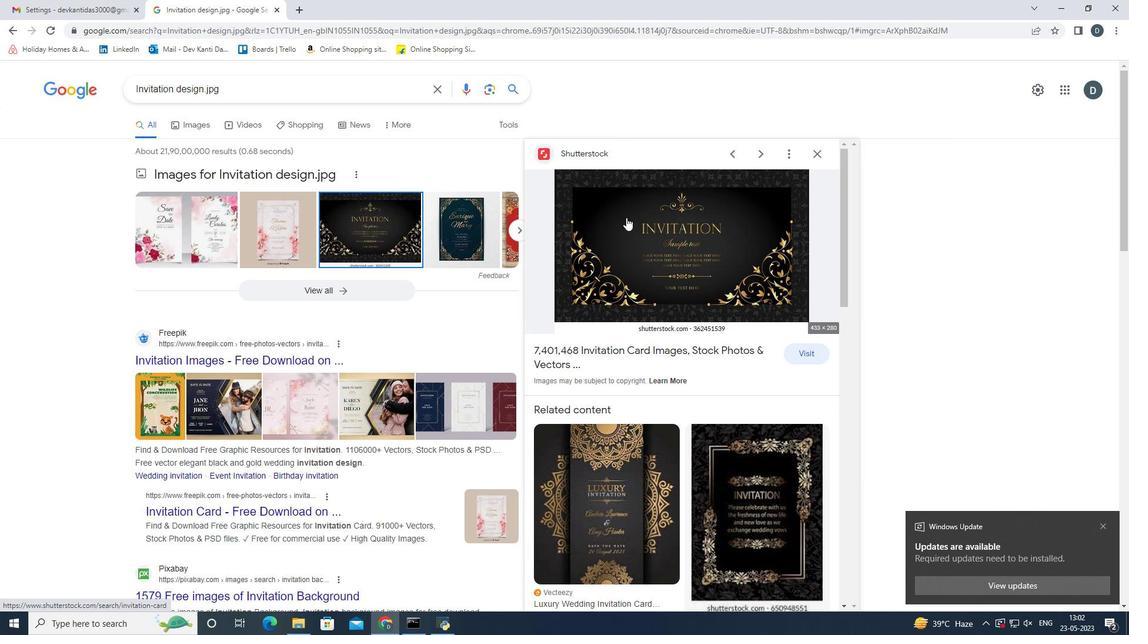 
Action: Mouse pressed right at (655, 217)
Screenshot: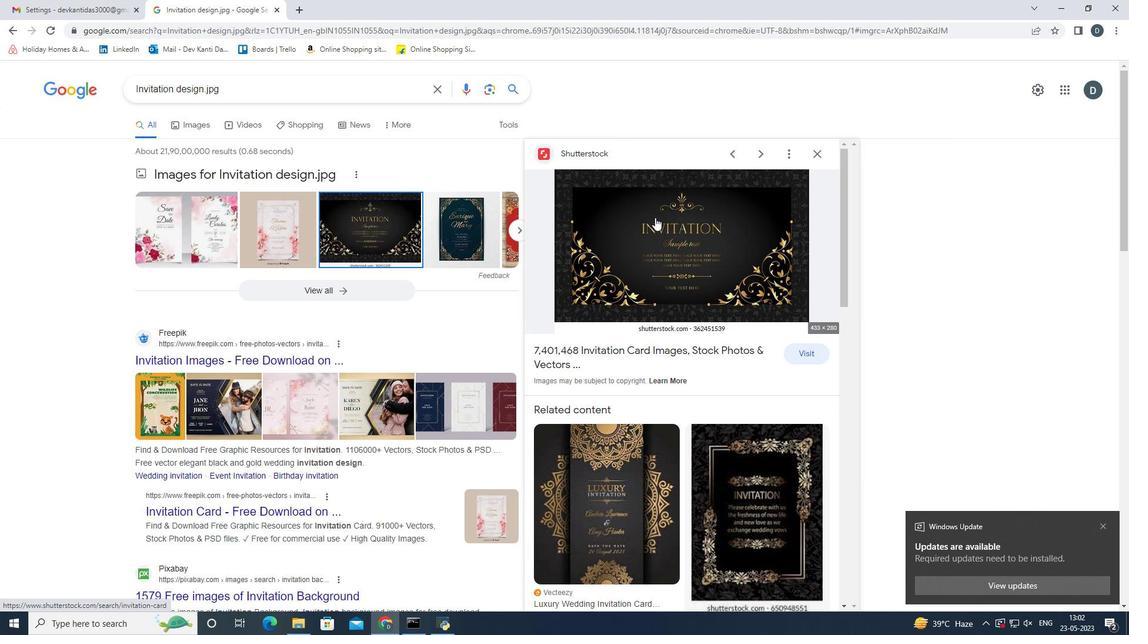
Action: Mouse moved to (719, 347)
Screenshot: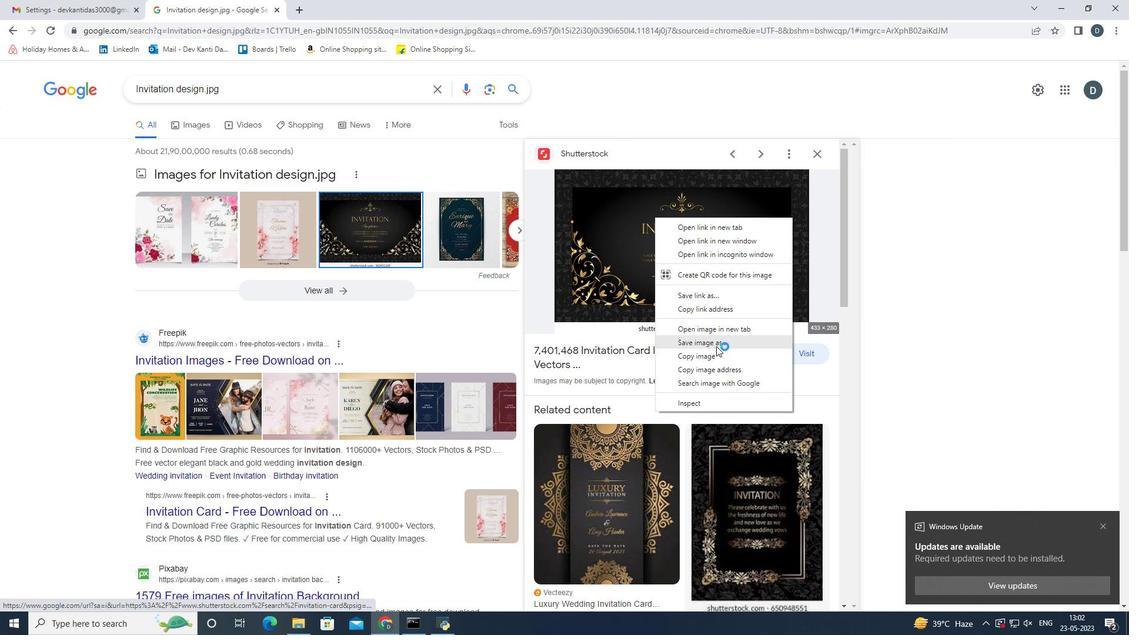 
Action: Mouse pressed left at (719, 347)
Screenshot: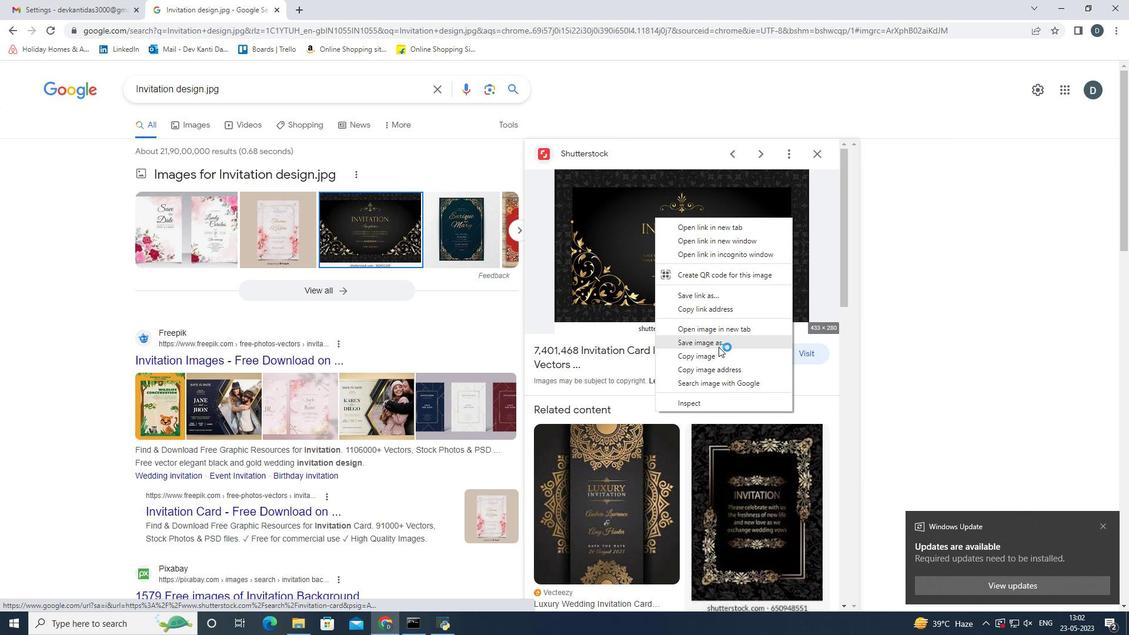 
Action: Mouse moved to (273, 257)
Screenshot: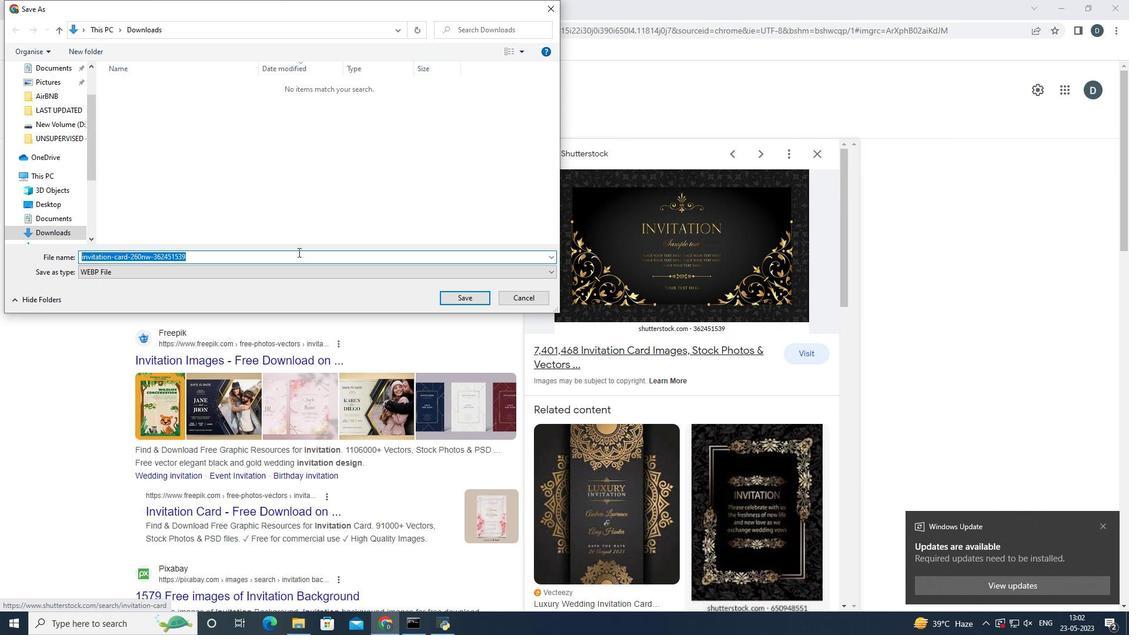 
Action: Mouse pressed left at (273, 257)
Screenshot: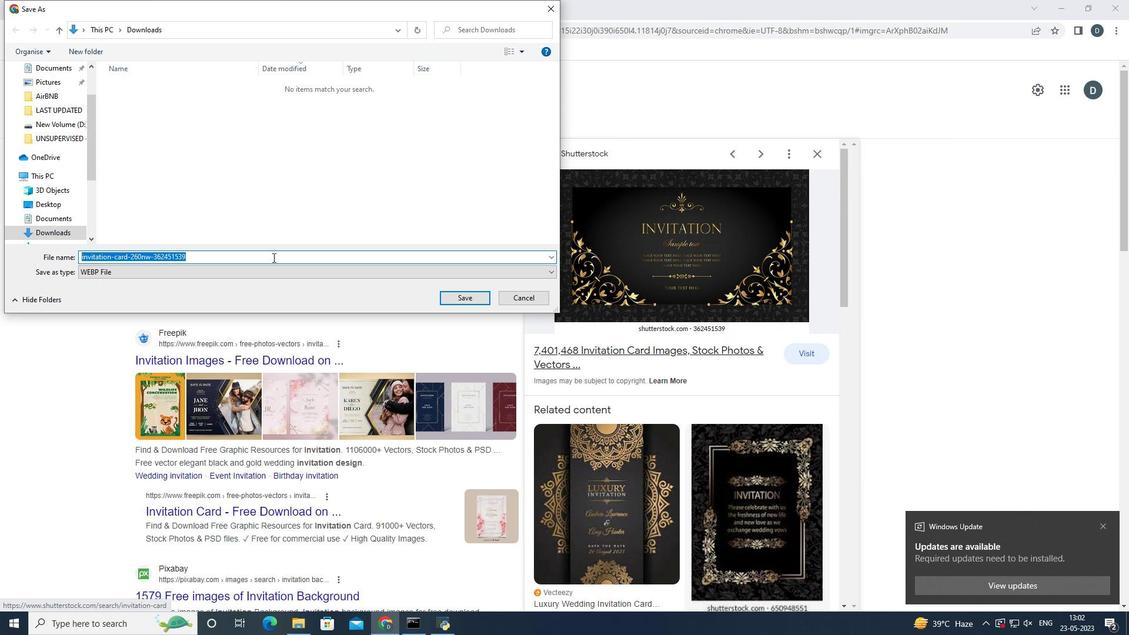 
Action: Key pressed <Key.backspace><Key.backspace><Key.backspace><Key.backspace><Key.backspace><Key.backspace><Key.backspace><Key.backspace><Key.backspace><Key.backspace><Key.backspace><Key.backspace><Key.backspace><Key.backspace><Key.backspace><Key.backspace><Key.backspace><Key.backspace><Key.backspace><Key.backspace><Key.backspace><Key.shift_r><Key.shift_r><Key.shift_r><Key.shift_r><Key.shift_r>_design.jpg<Key.enter>
Screenshot: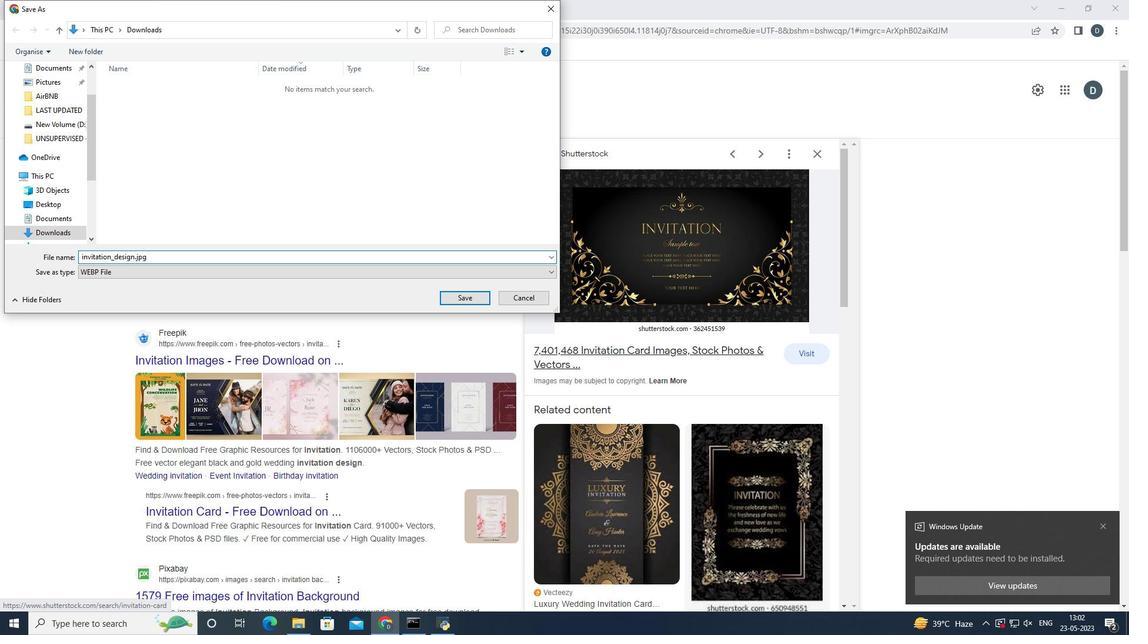 
Action: Mouse moved to (1101, 525)
Screenshot: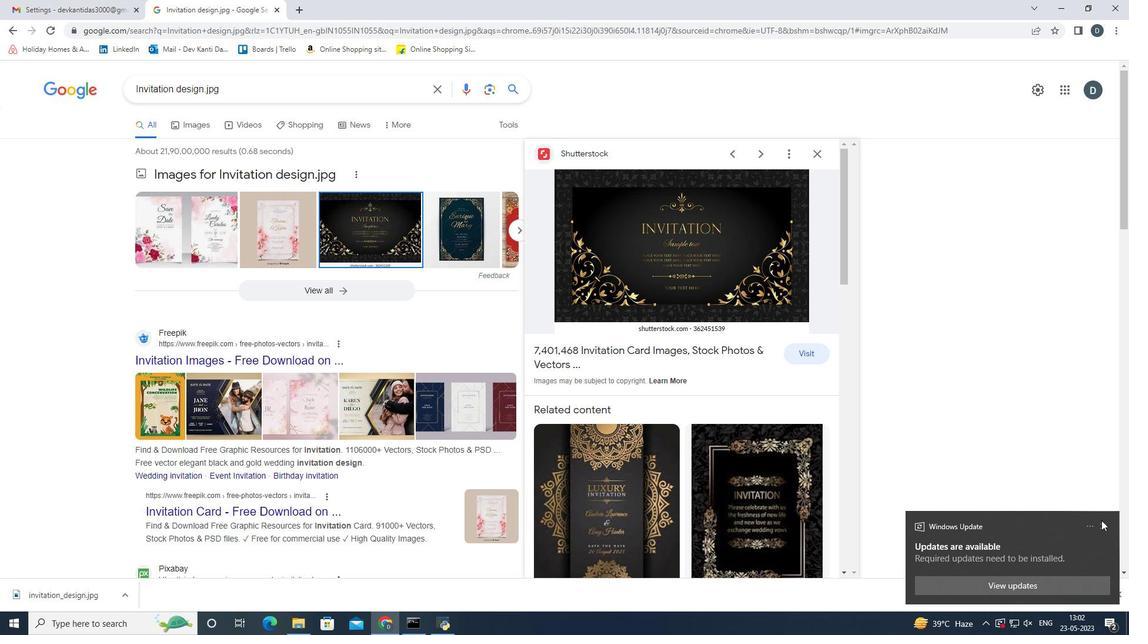 
Action: Mouse pressed left at (1101, 525)
Screenshot: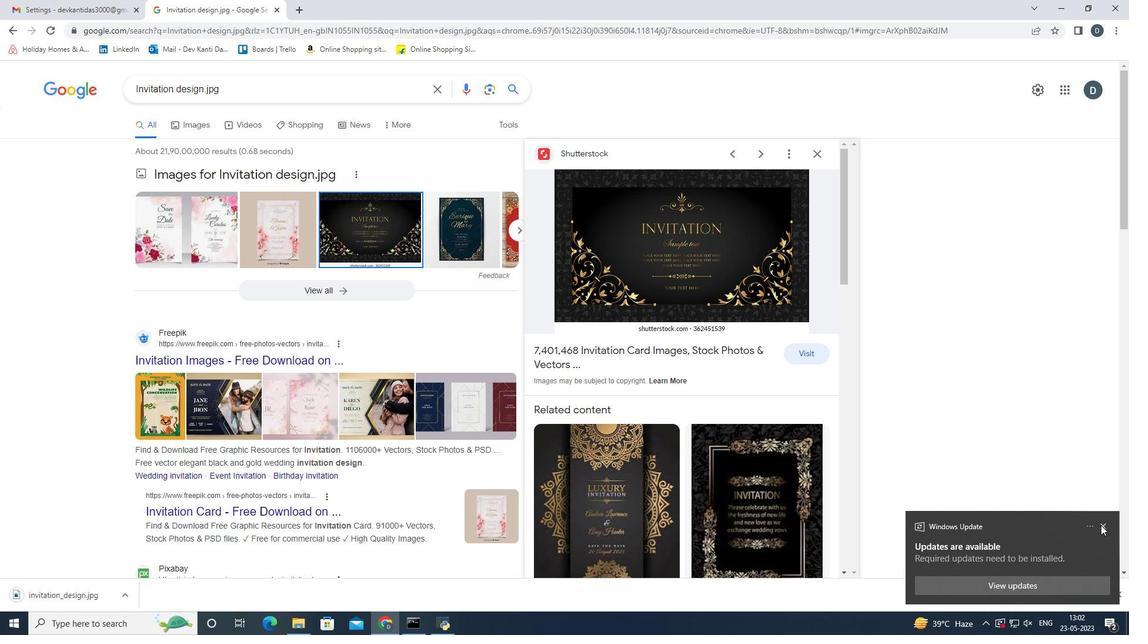 
Action: Mouse moved to (1119, 594)
Screenshot: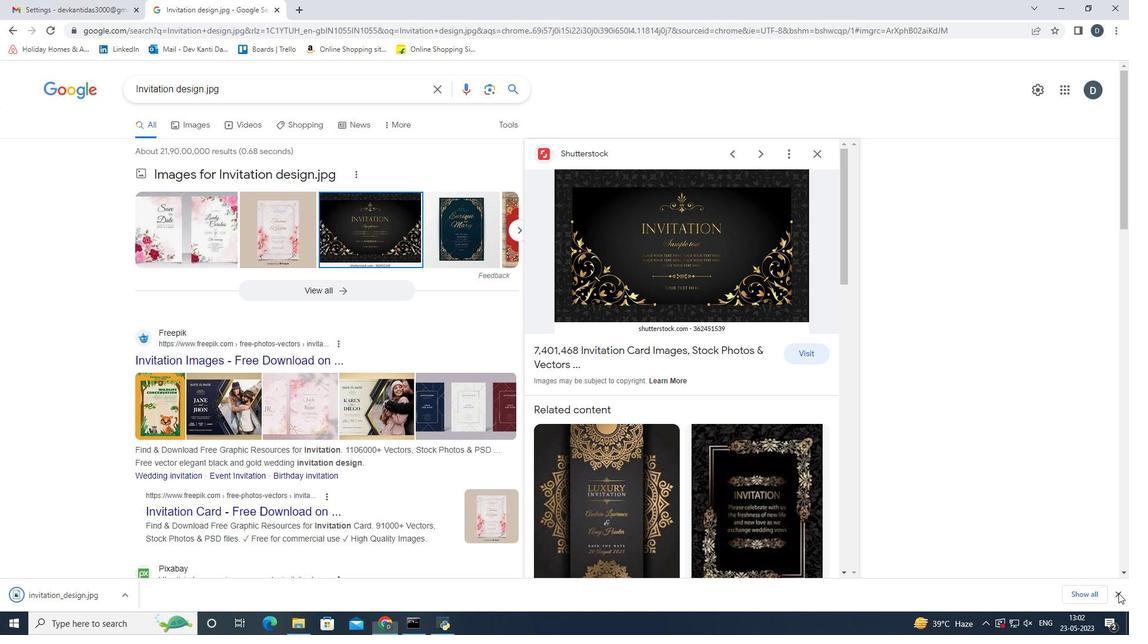 
Action: Mouse pressed left at (1119, 594)
Screenshot: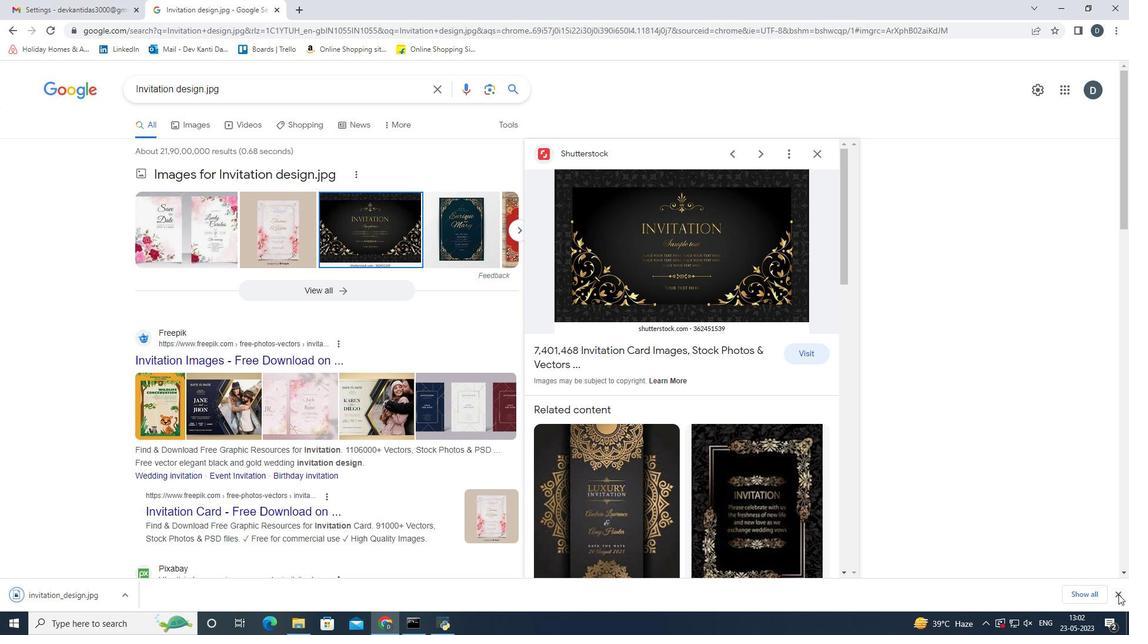 
Action: Mouse moved to (277, 14)
Screenshot: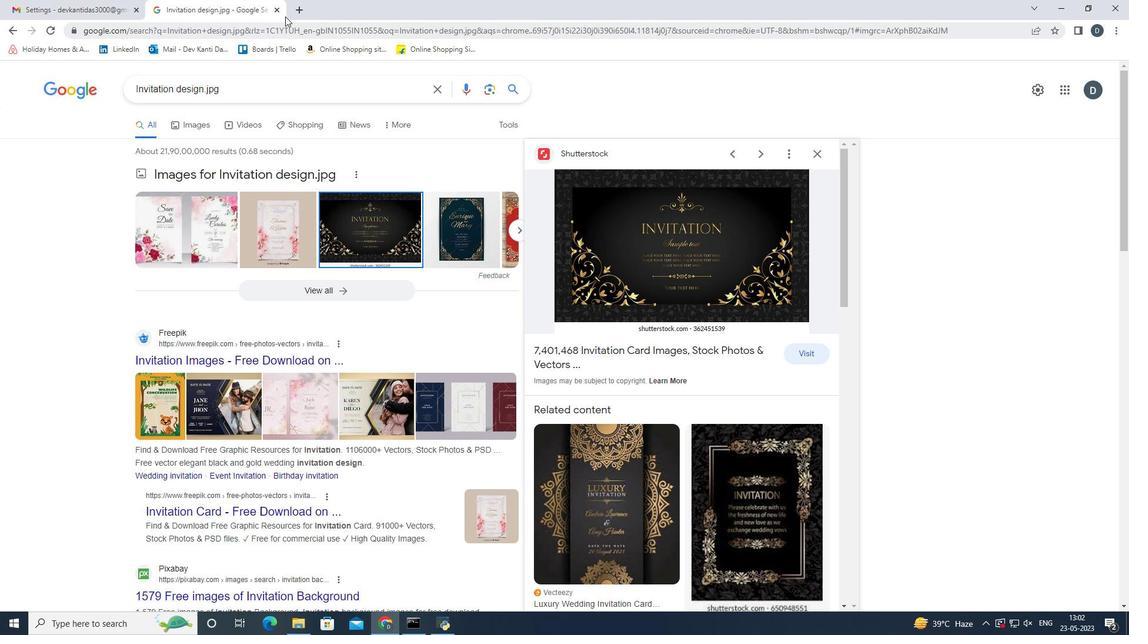 
Action: Mouse pressed left at (277, 14)
Screenshot: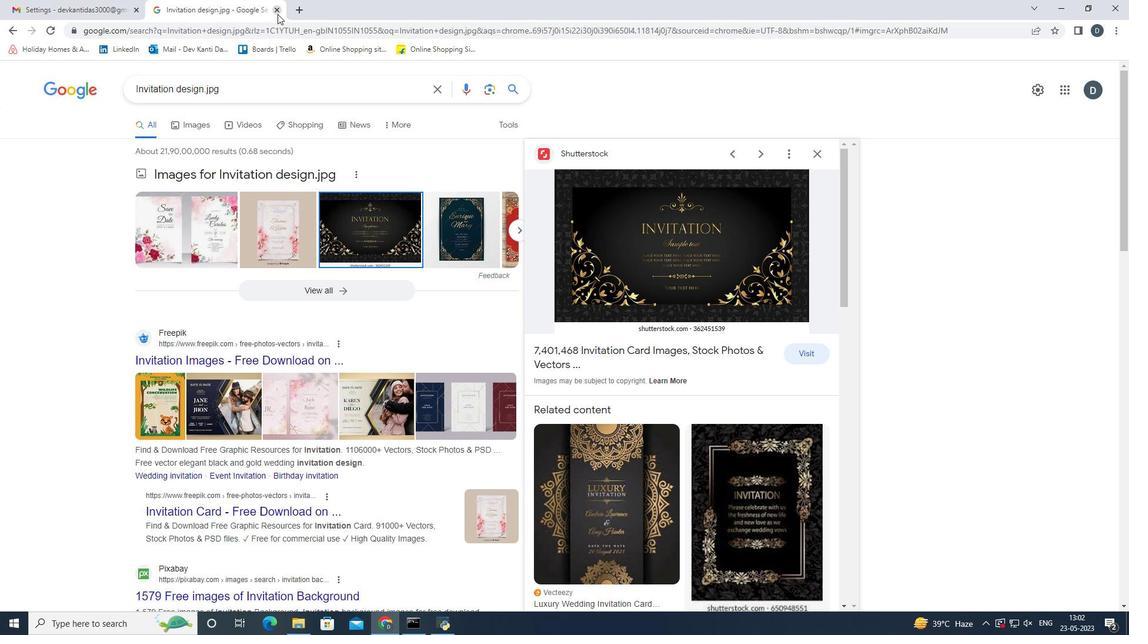 
Action: Mouse moved to (697, 420)
Screenshot: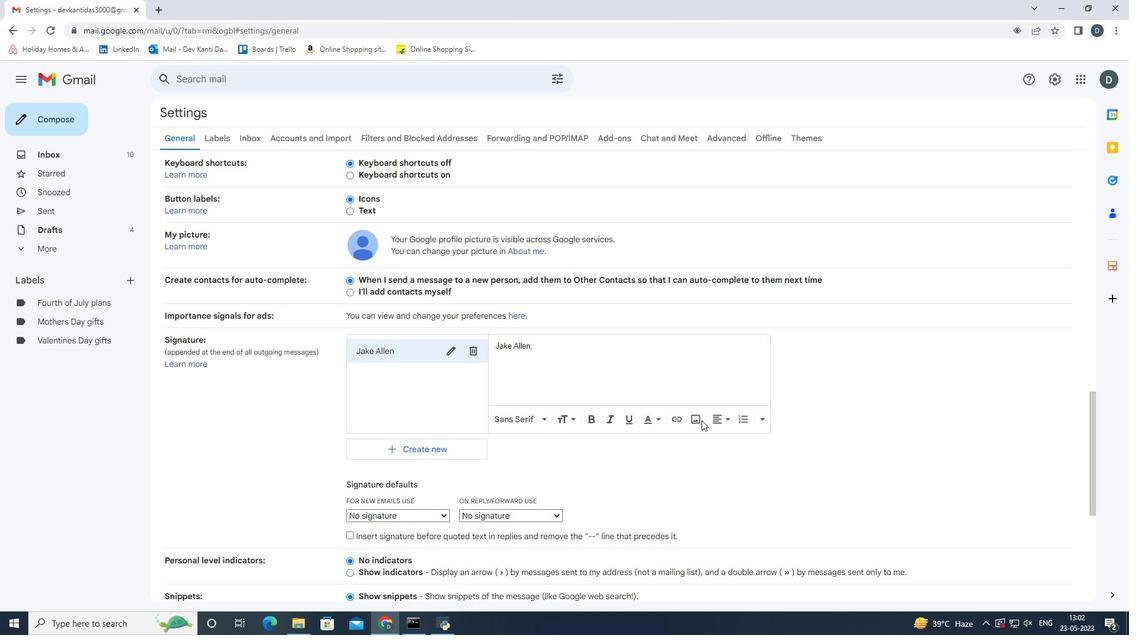 
Action: Mouse pressed left at (697, 420)
Screenshot: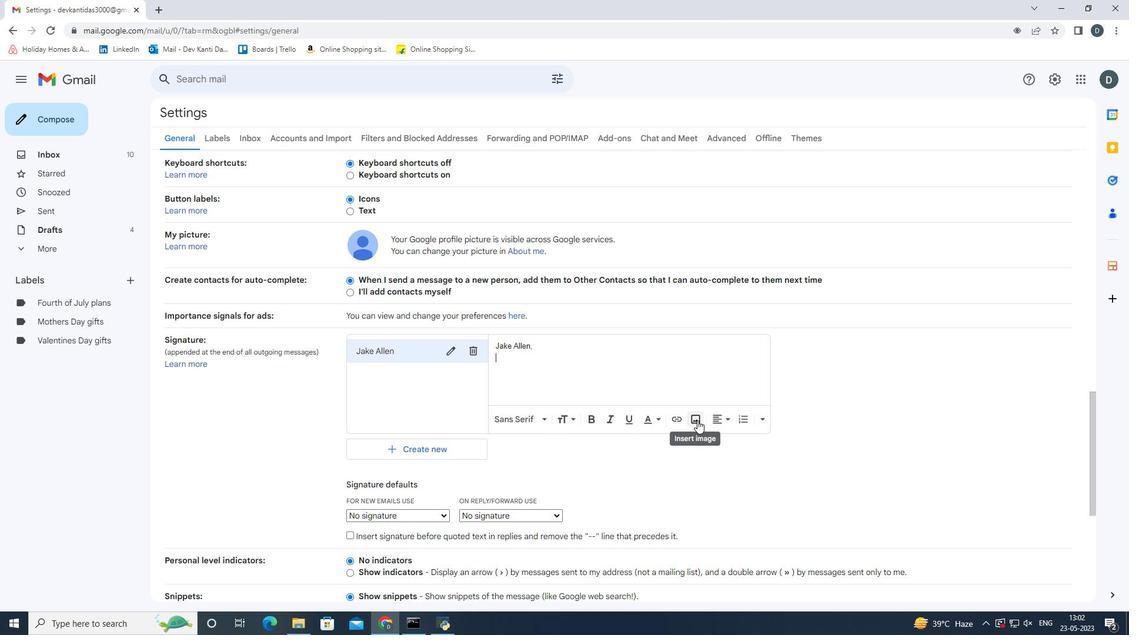 
Action: Mouse moved to (440, 193)
Screenshot: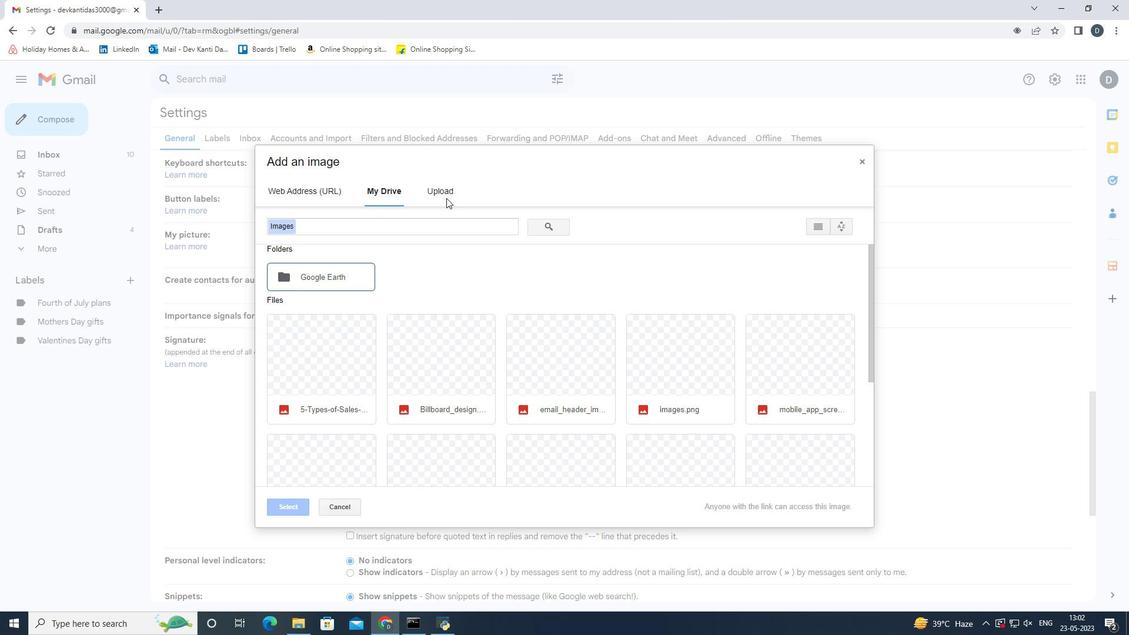 
Action: Mouse pressed left at (440, 193)
Screenshot: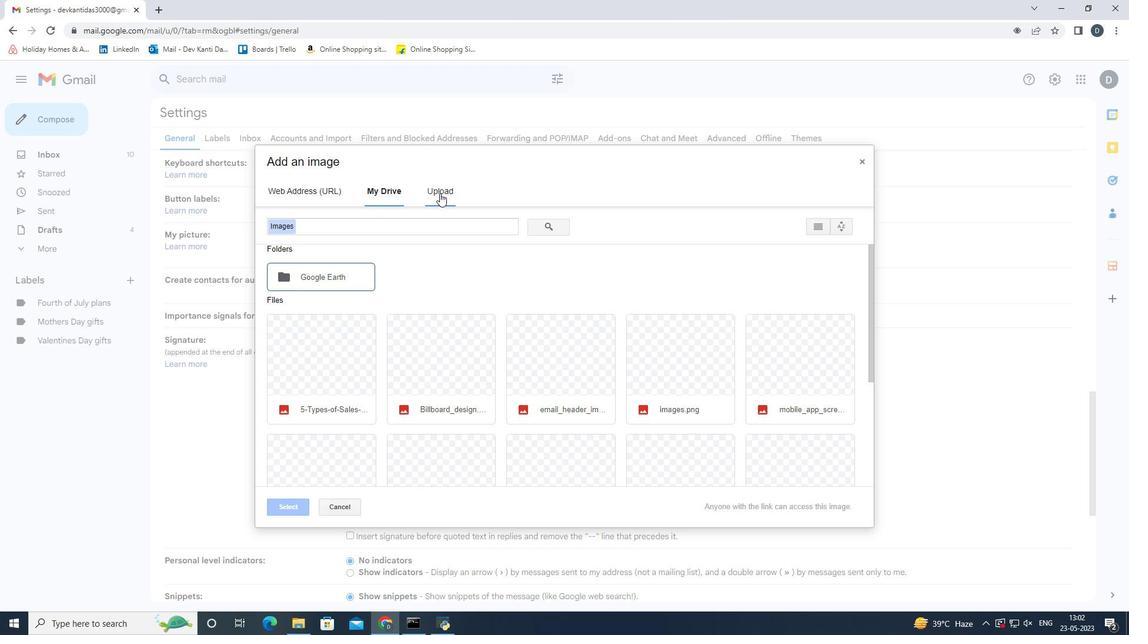 
Action: Mouse moved to (561, 367)
Screenshot: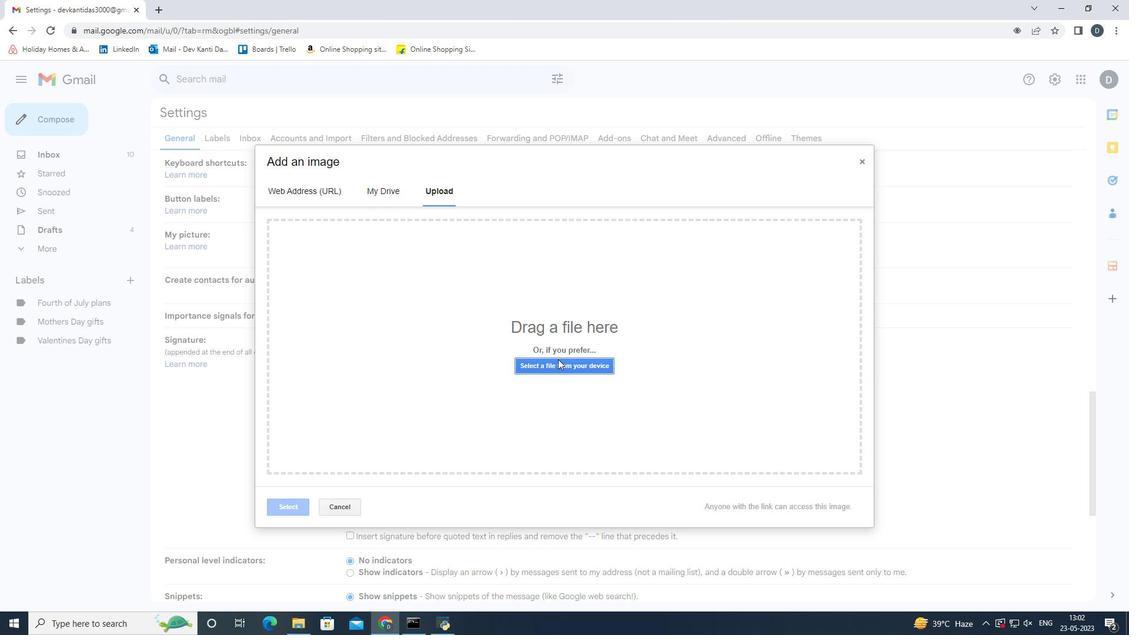 
Action: Mouse pressed left at (561, 367)
Screenshot: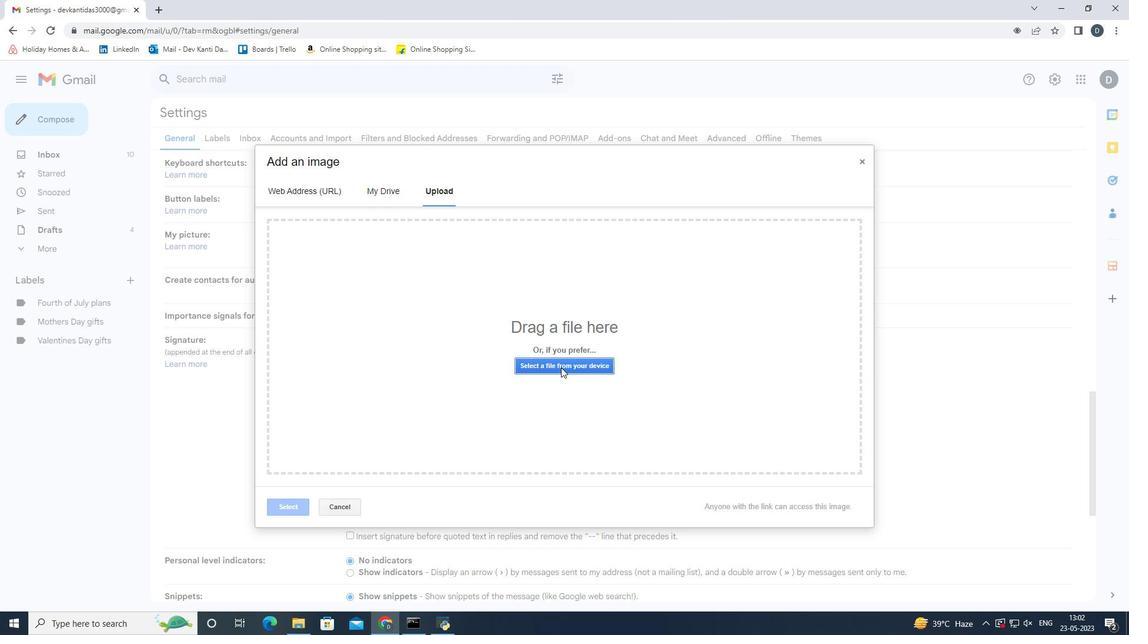 
Action: Mouse moved to (275, 107)
Screenshot: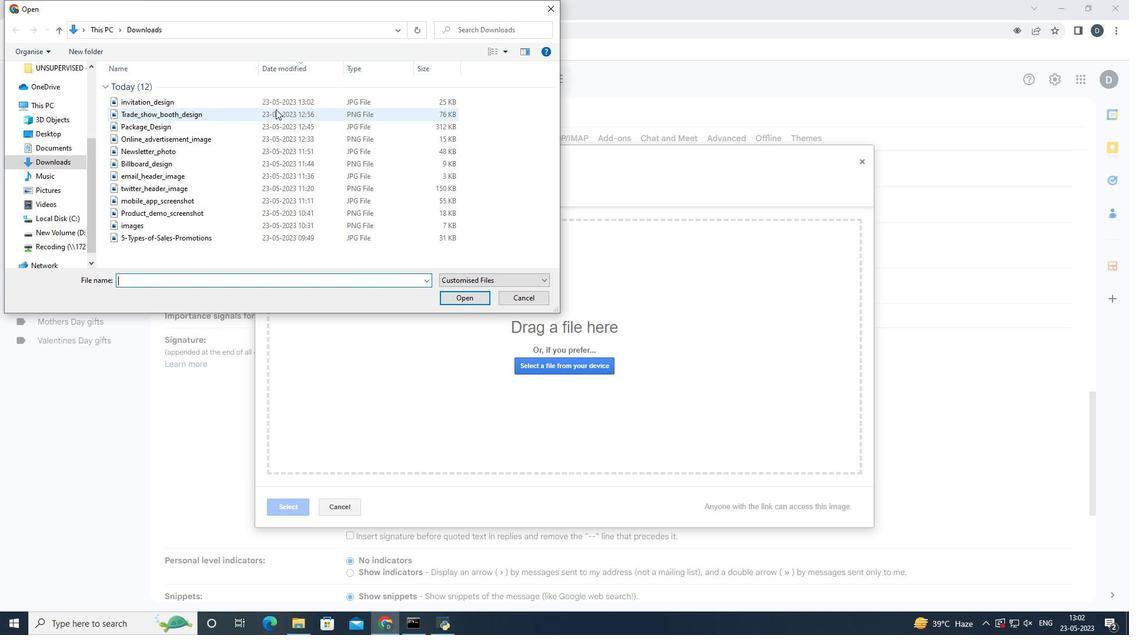 
Action: Mouse pressed left at (275, 107)
Screenshot: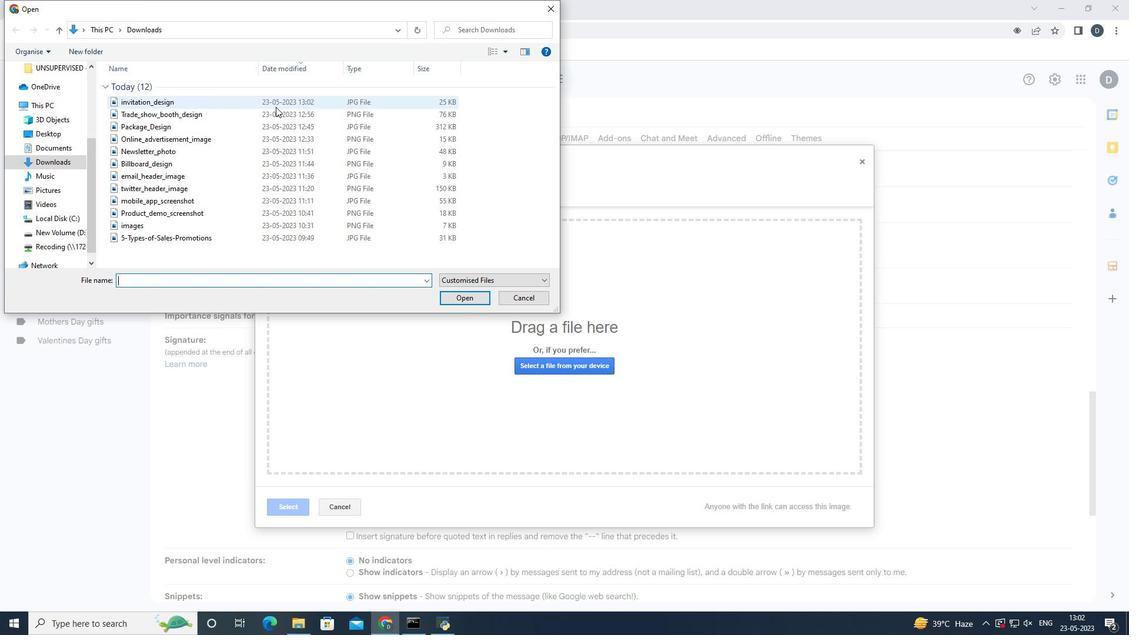 
Action: Mouse moved to (478, 302)
Screenshot: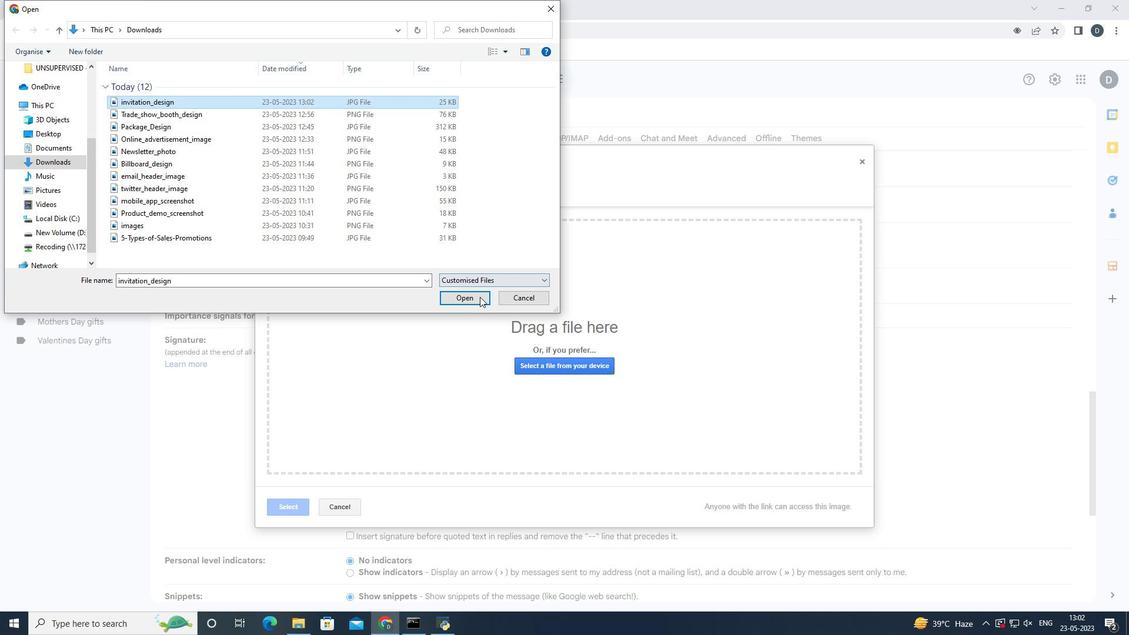 
Action: Mouse pressed left at (478, 302)
Screenshot: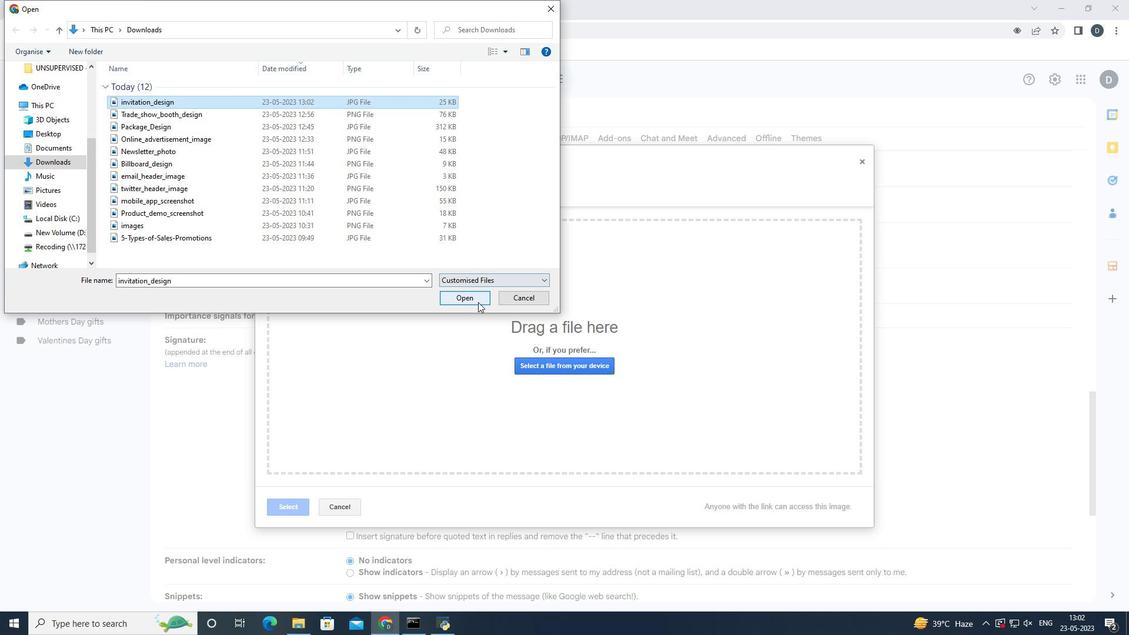 
Action: Mouse moved to (635, 368)
Screenshot: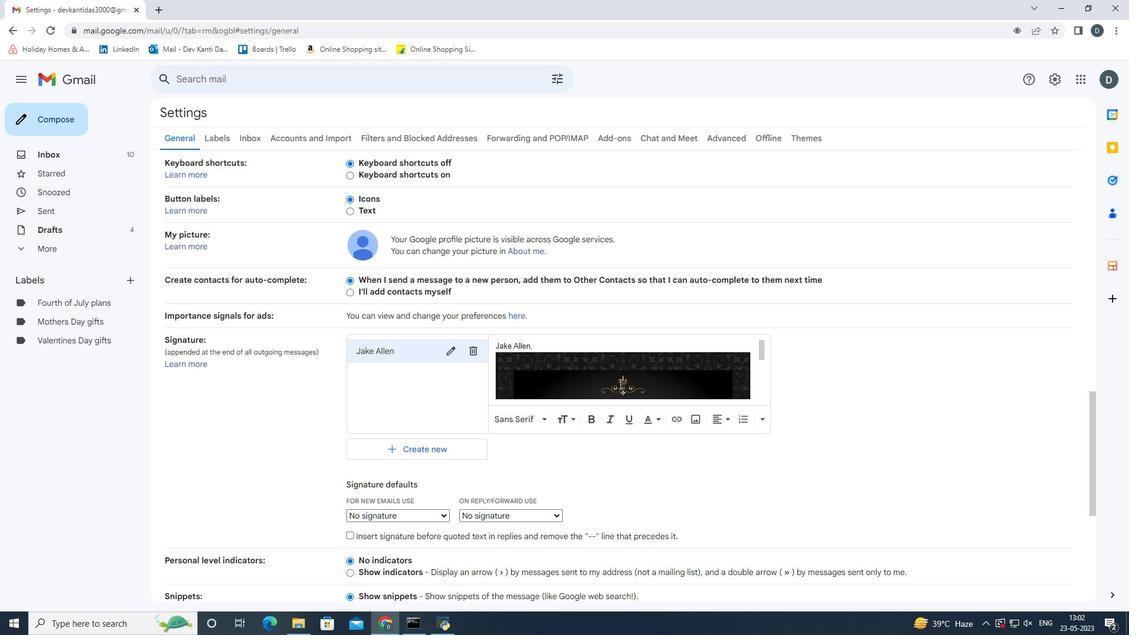 
Action: Mouse scrolled (635, 367) with delta (0, 0)
Screenshot: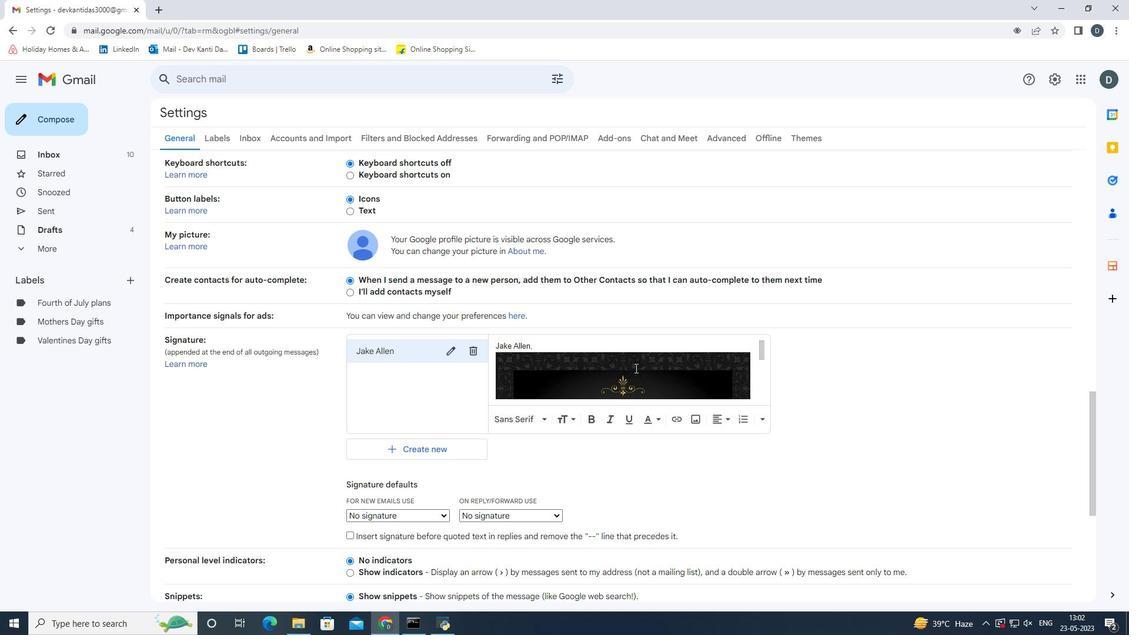 
Action: Mouse scrolled (635, 367) with delta (0, 0)
Screenshot: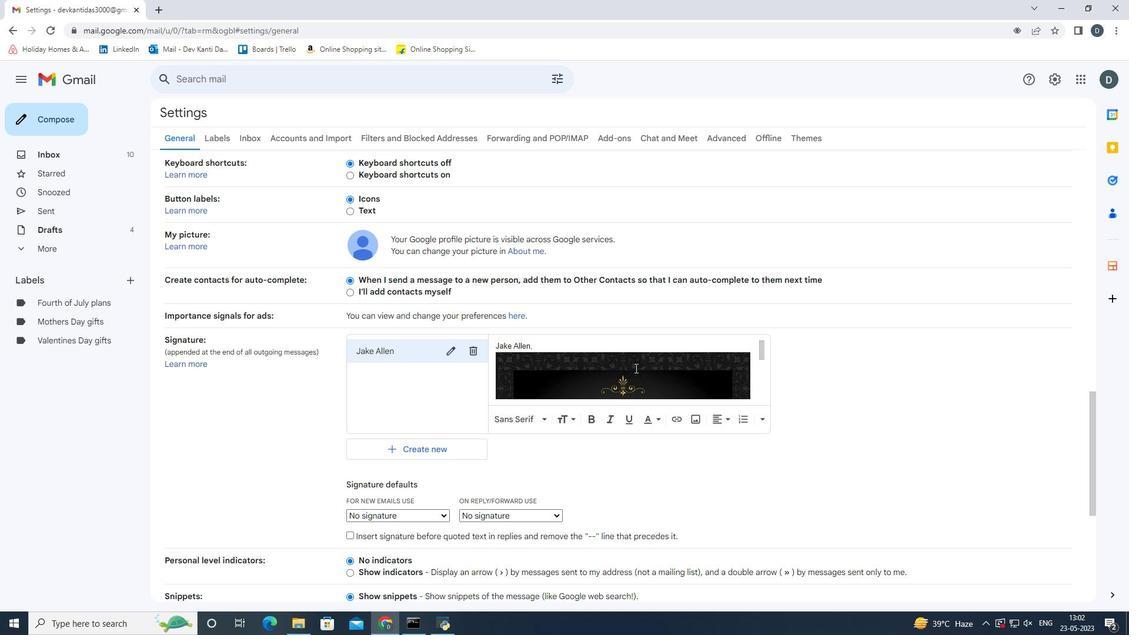 
Action: Mouse scrolled (635, 367) with delta (0, 0)
Screenshot: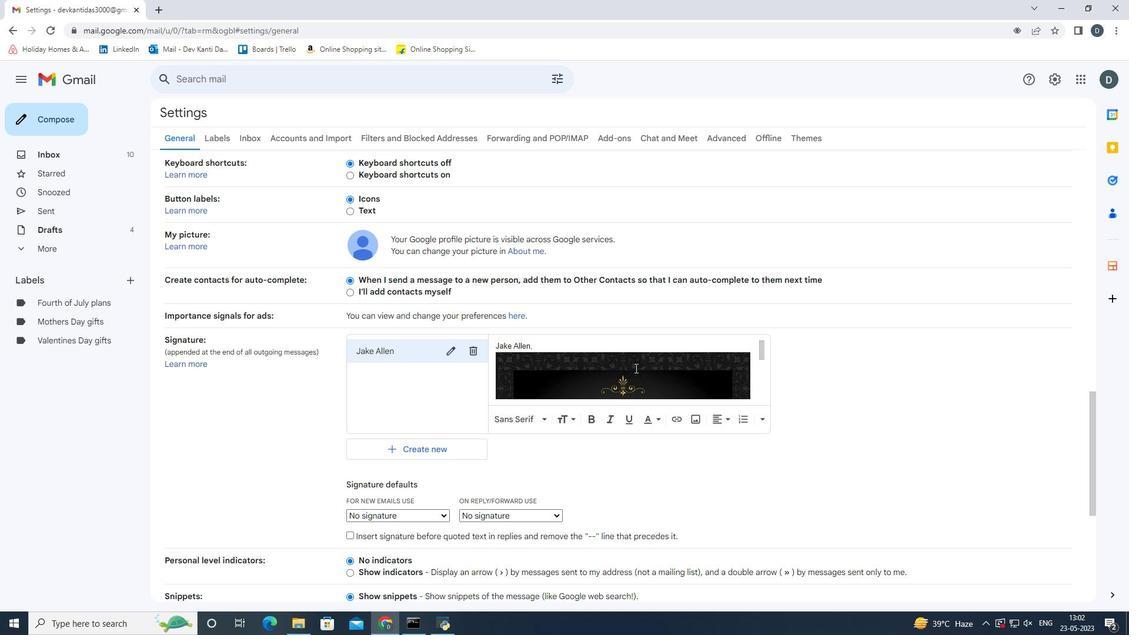 
Action: Mouse scrolled (635, 367) with delta (0, 0)
Screenshot: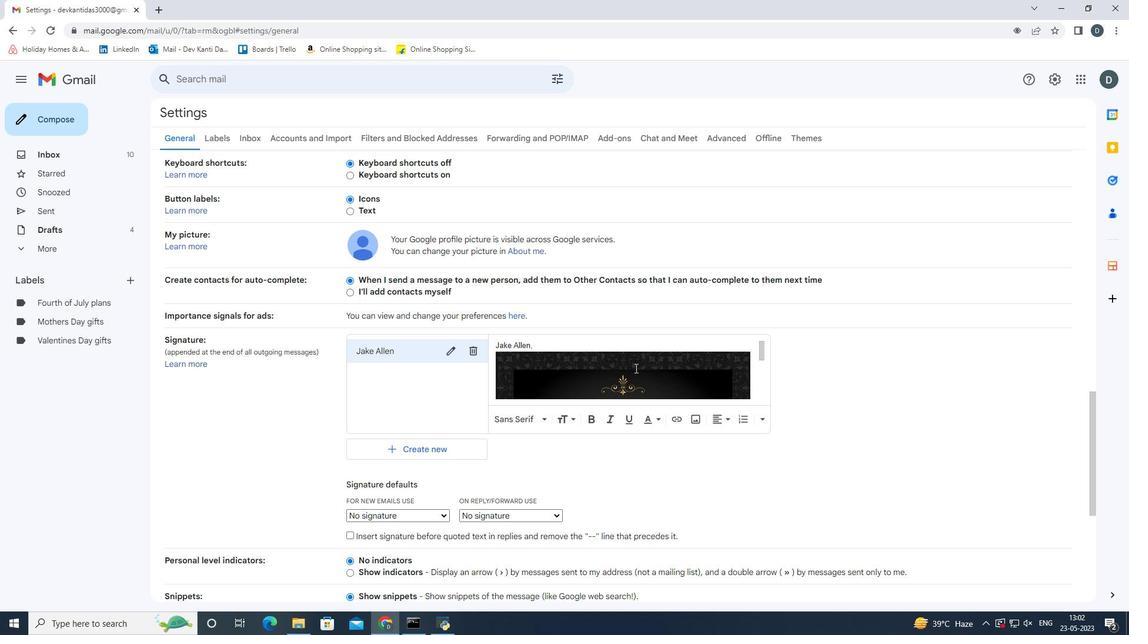 
Action: Mouse scrolled (635, 367) with delta (0, 0)
Screenshot: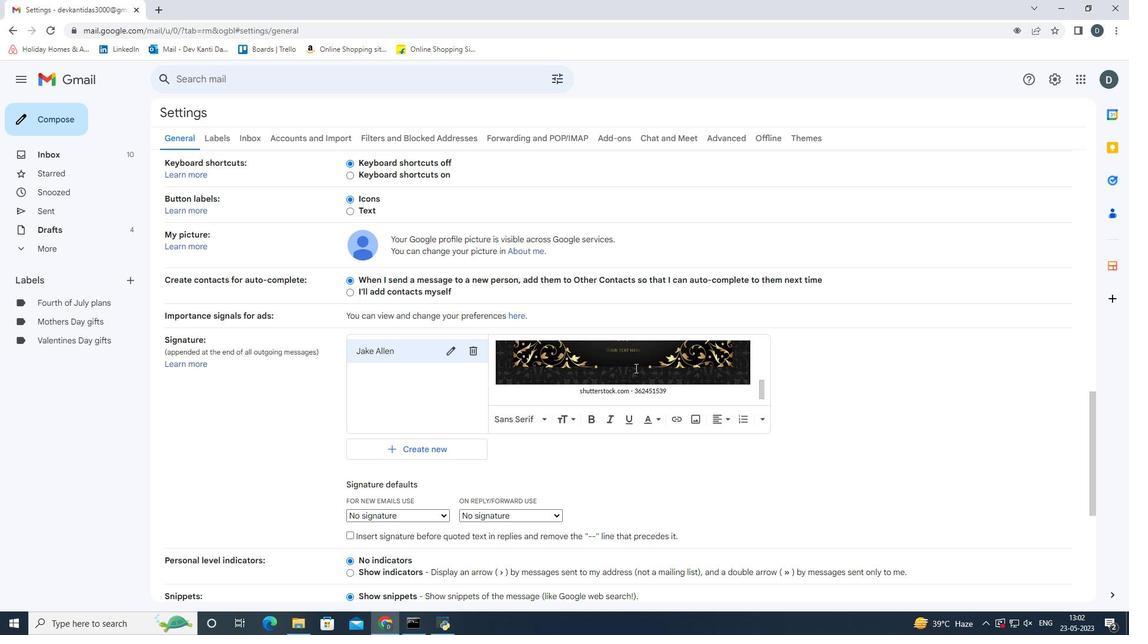 
Action: Mouse scrolled (635, 367) with delta (0, 0)
Screenshot: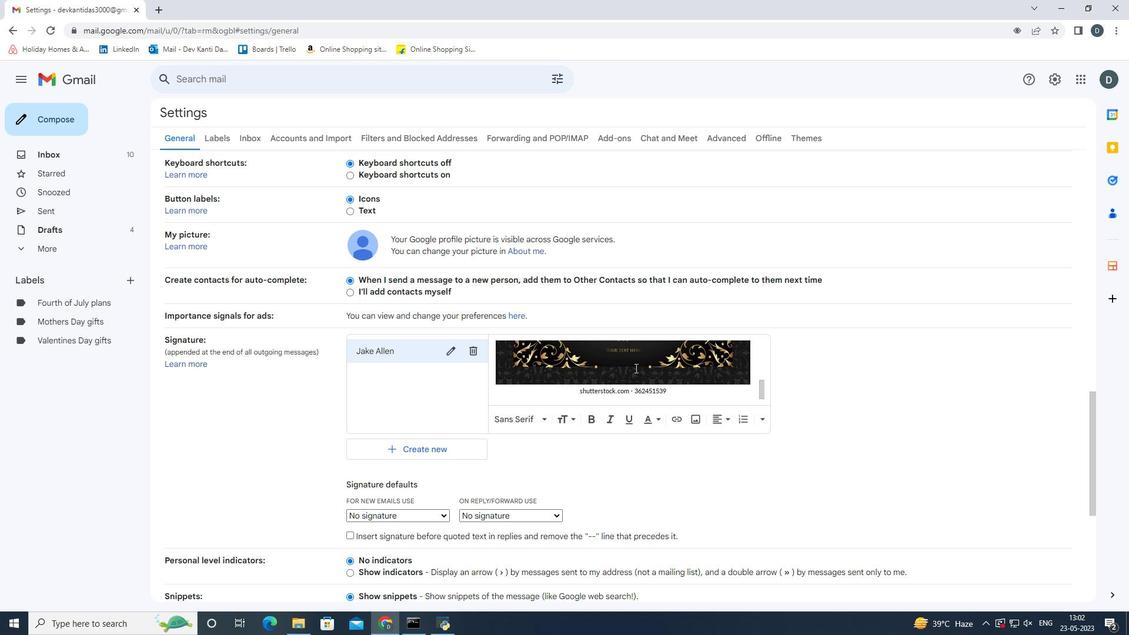 
Action: Mouse scrolled (635, 367) with delta (0, 0)
Screenshot: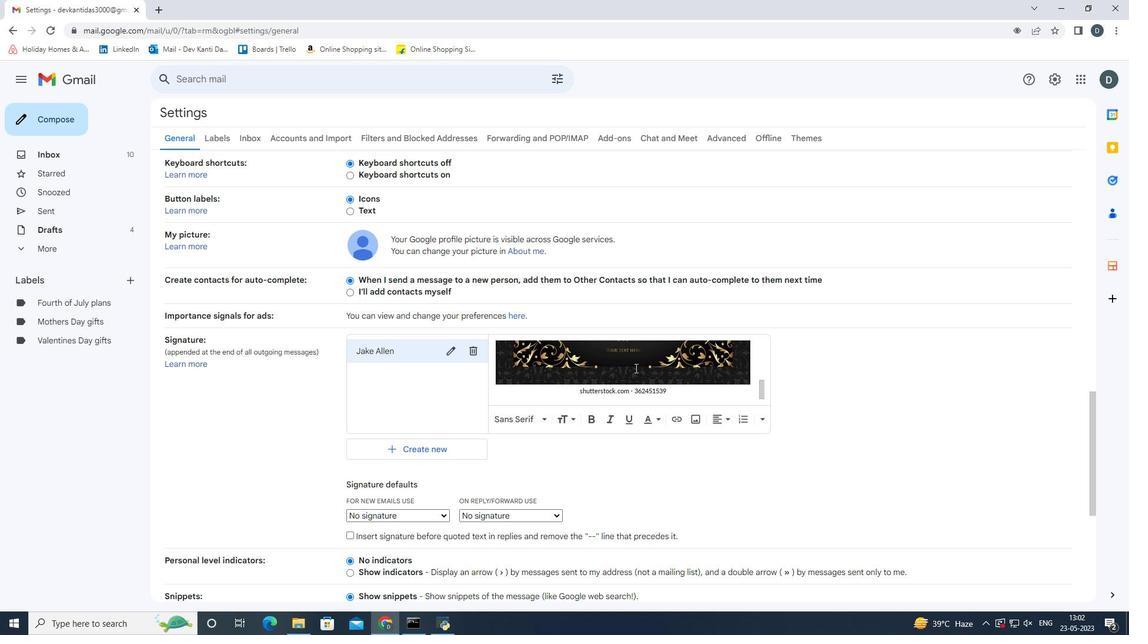 
Action: Mouse scrolled (635, 368) with delta (0, 0)
Screenshot: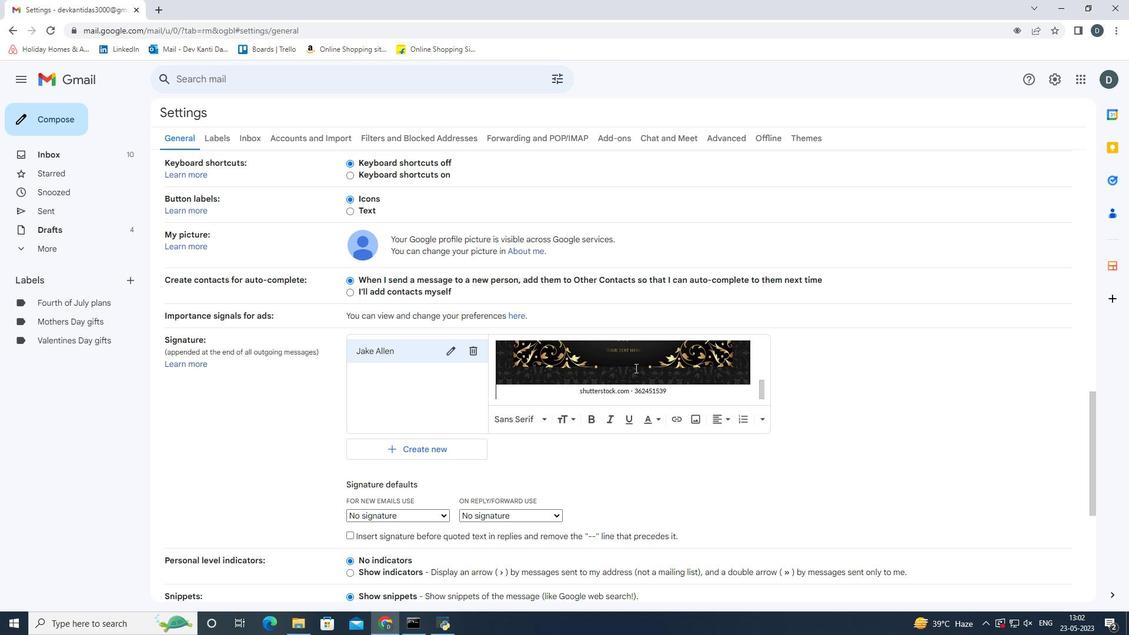 
Action: Mouse scrolled (635, 368) with delta (0, 0)
Screenshot: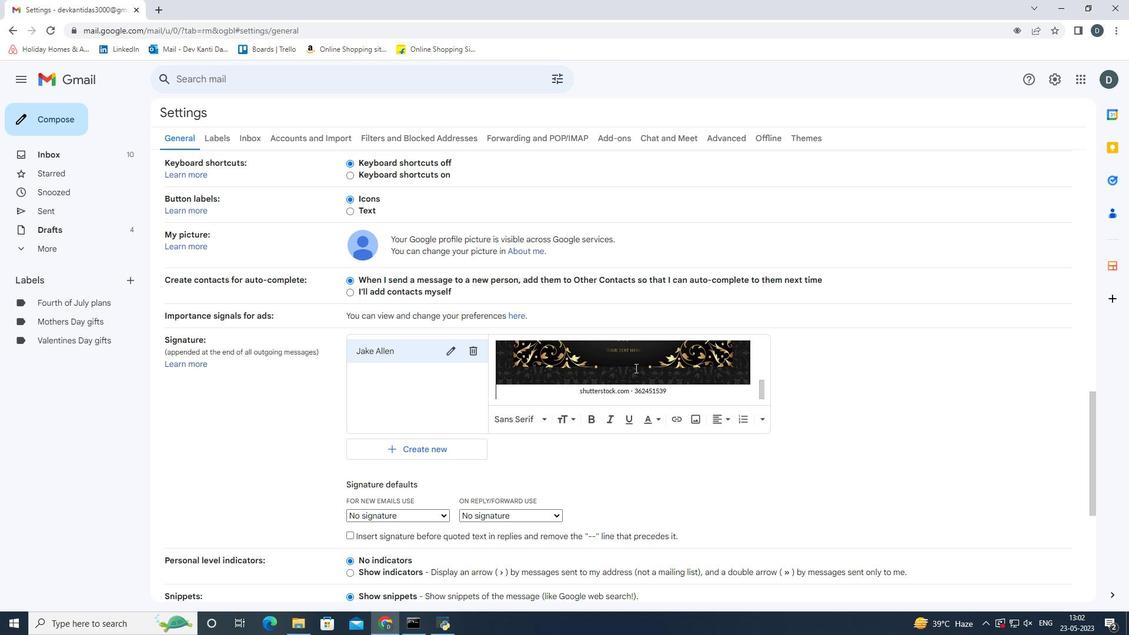 
Action: Mouse scrolled (635, 368) with delta (0, 0)
Screenshot: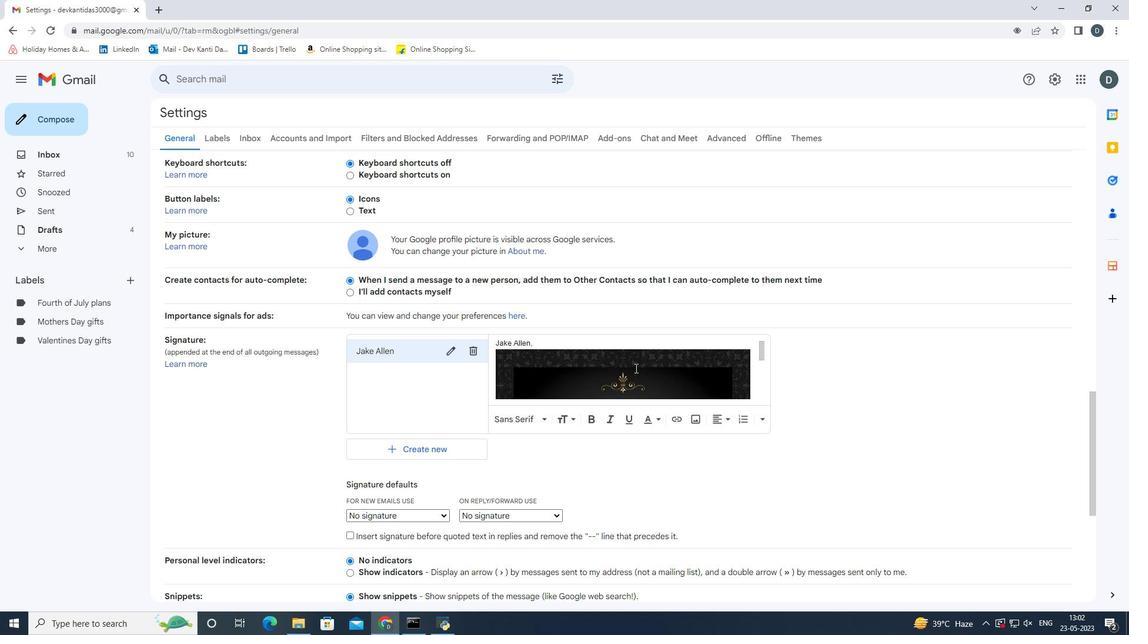 
Action: Mouse scrolled (635, 368) with delta (0, 0)
Screenshot: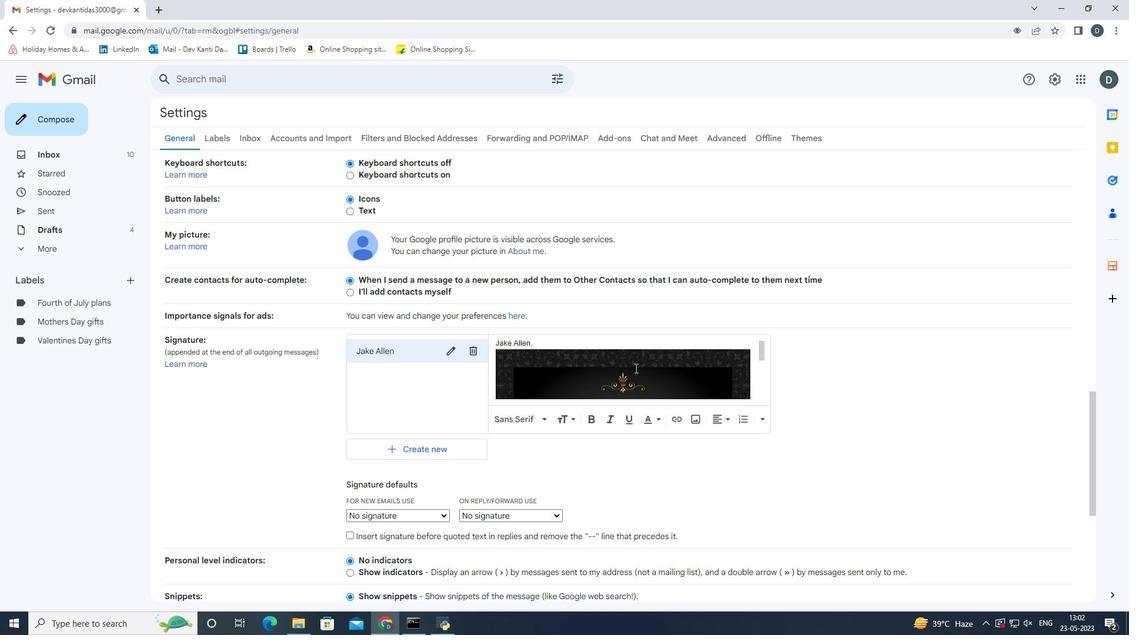 
Action: Mouse moved to (415, 517)
Screenshot: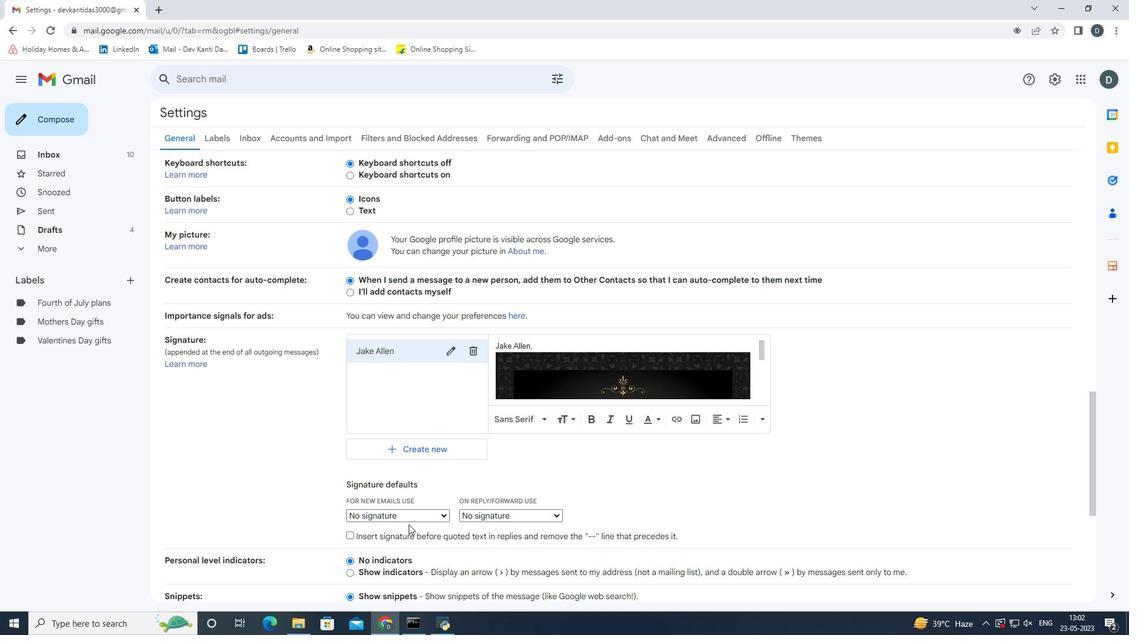 
Action: Mouse pressed left at (415, 517)
Screenshot: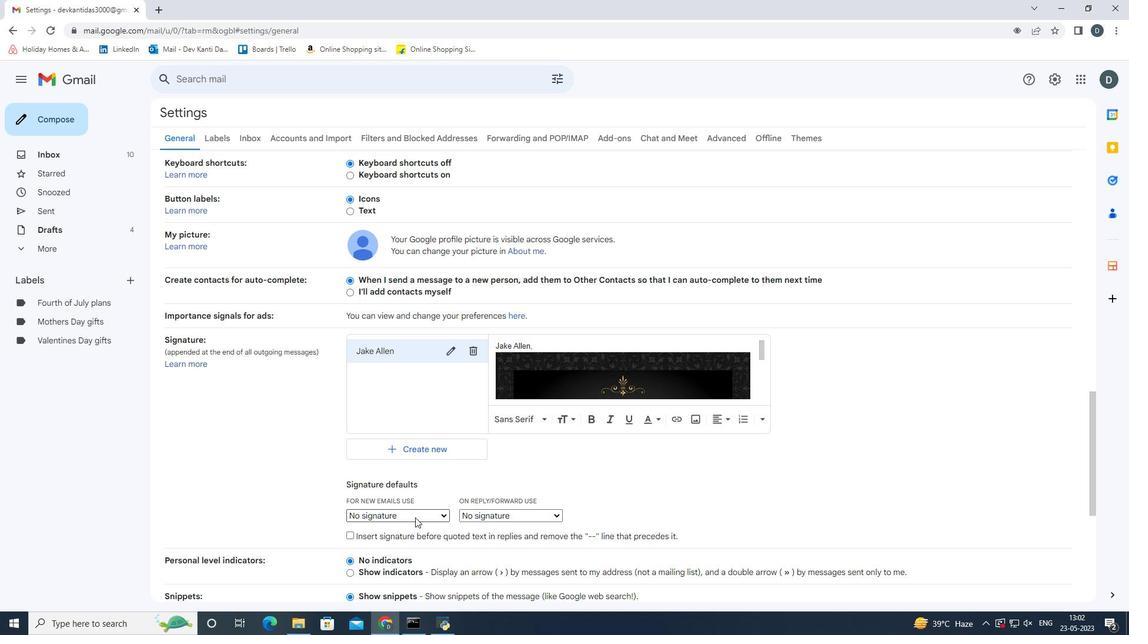 
Action: Mouse moved to (408, 539)
Screenshot: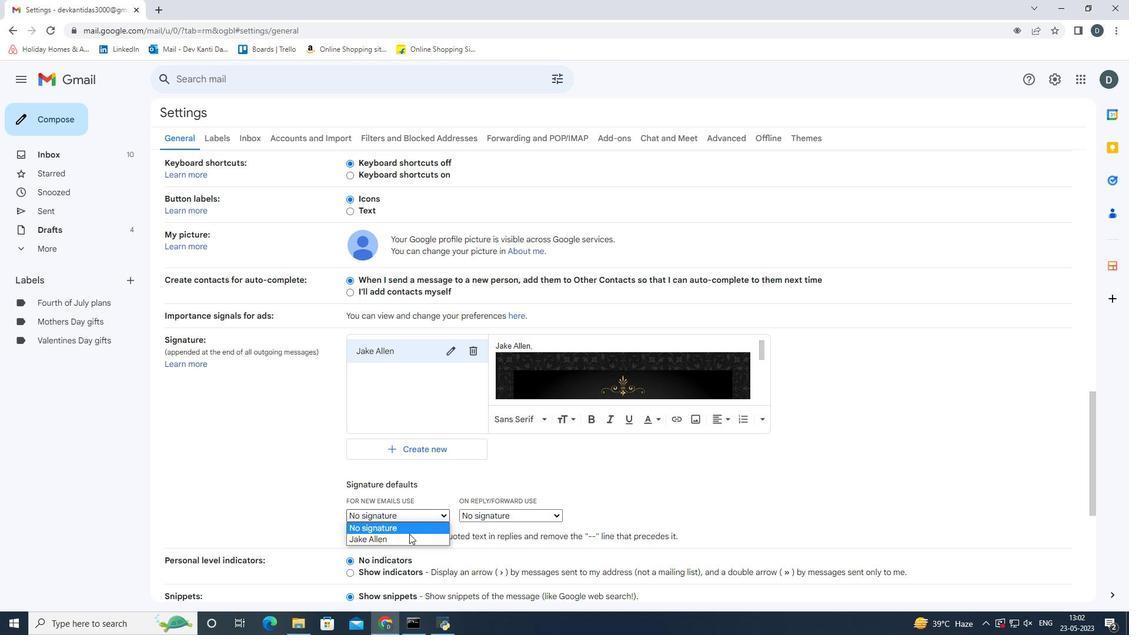
Action: Mouse pressed left at (408, 539)
Screenshot: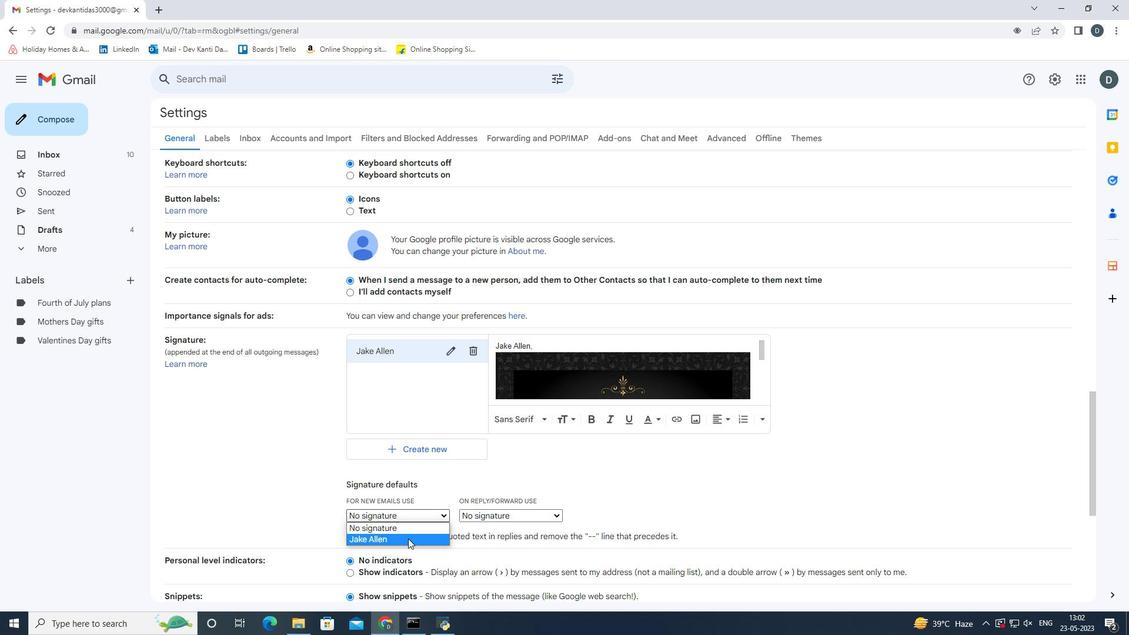 
Action: Mouse moved to (523, 510)
Screenshot: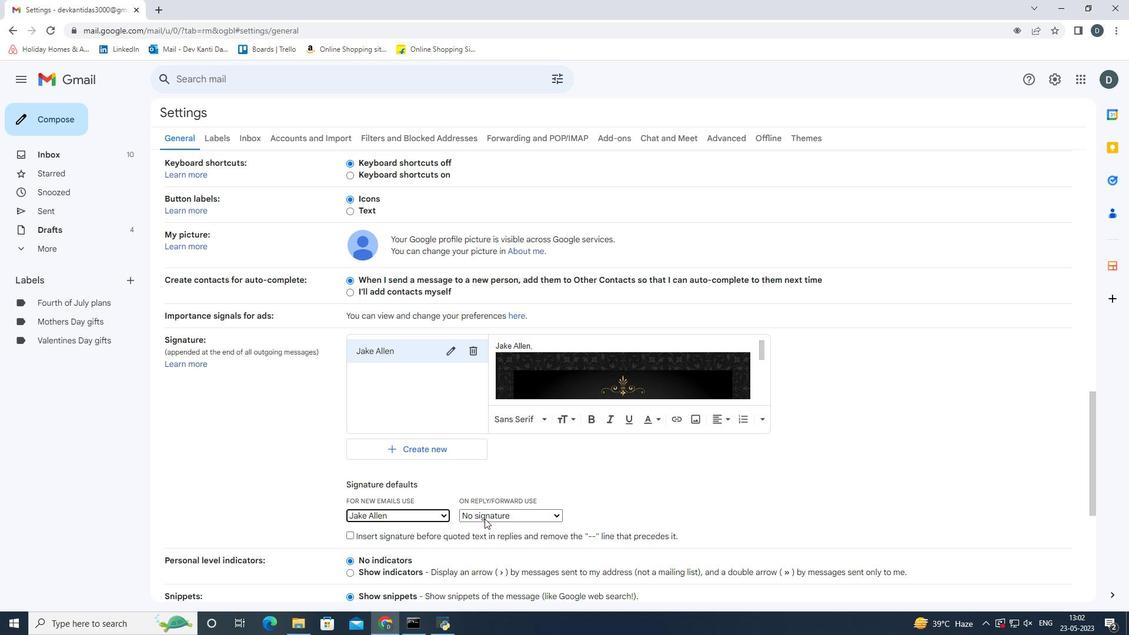 
Action: Mouse pressed left at (523, 510)
Screenshot: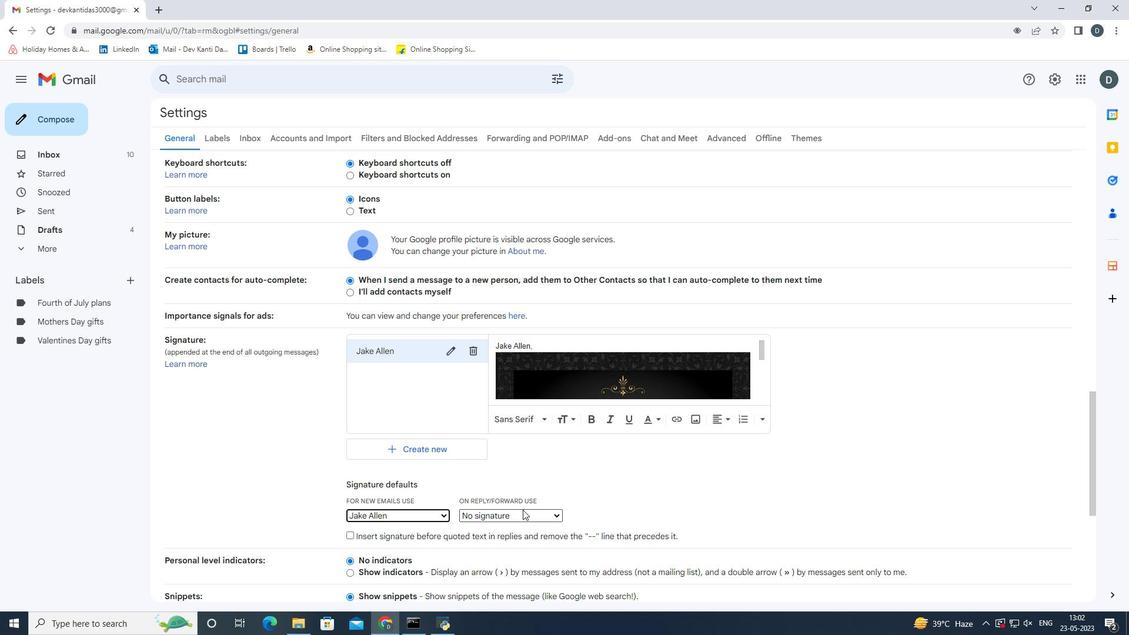 
Action: Mouse moved to (507, 537)
Screenshot: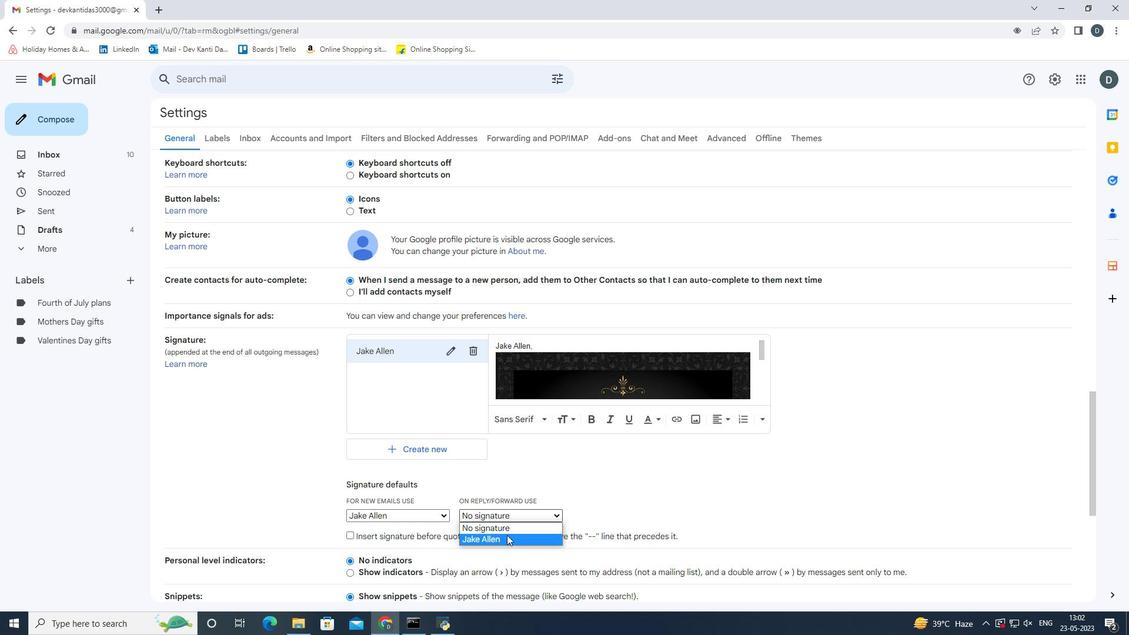 
Action: Mouse pressed left at (507, 537)
Screenshot: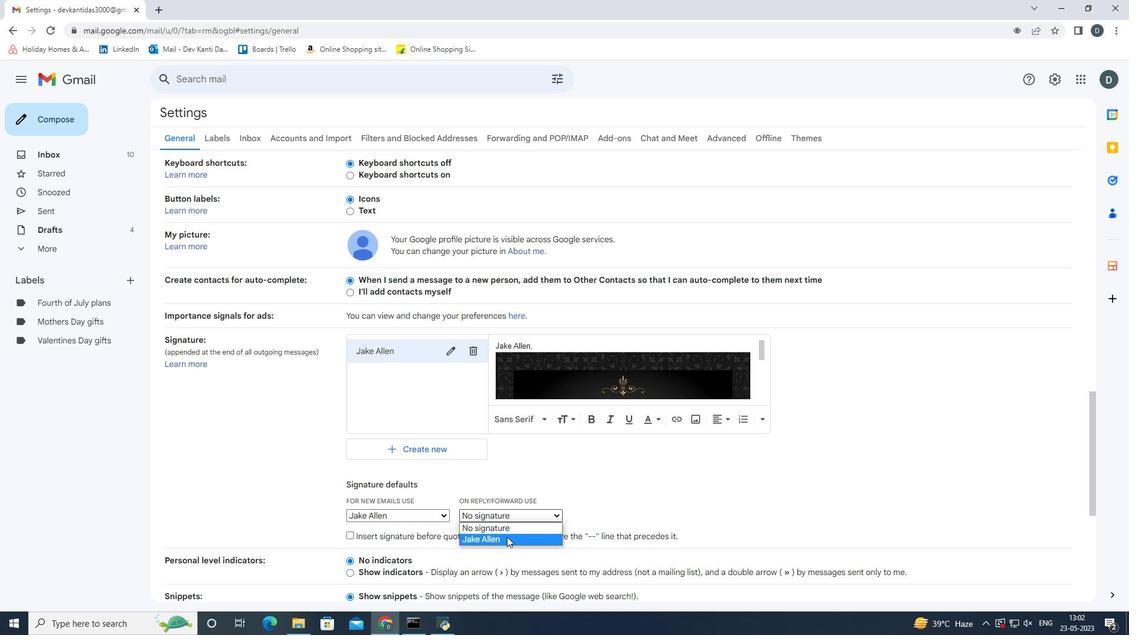 
Action: Mouse moved to (673, 511)
Screenshot: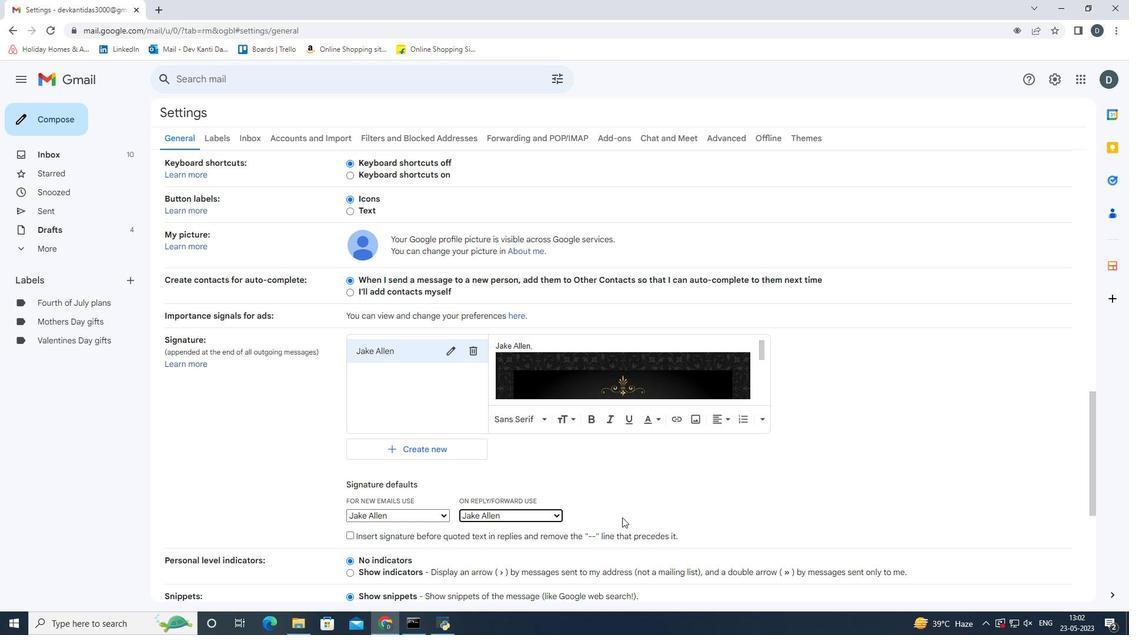
Action: Mouse pressed left at (673, 511)
Screenshot: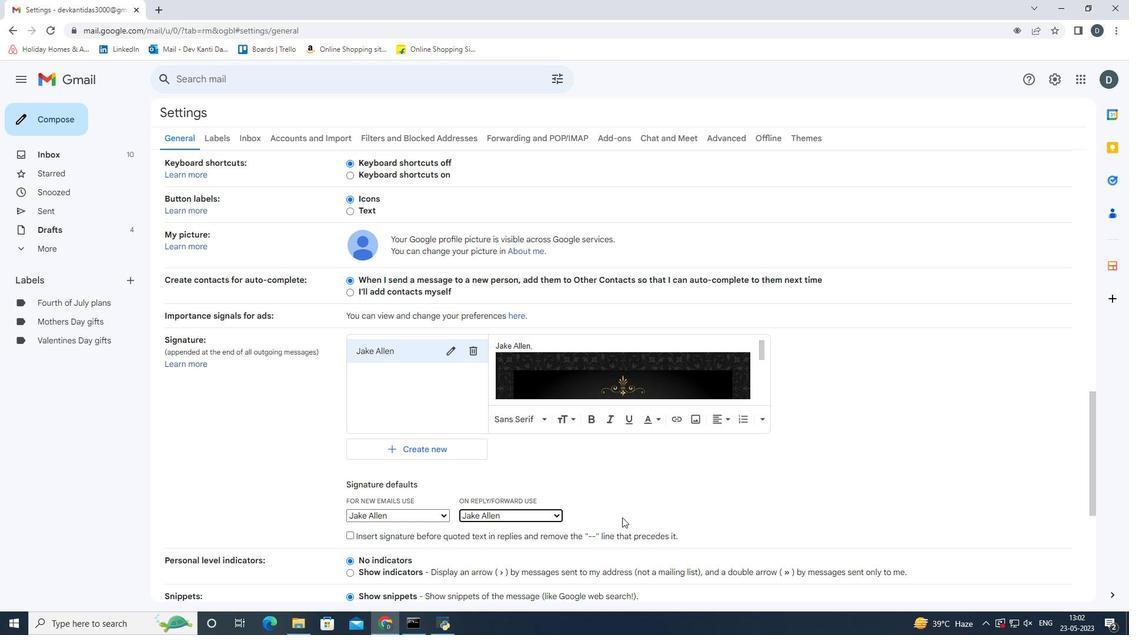 
Action: Mouse scrolled (673, 510) with delta (0, 0)
Screenshot: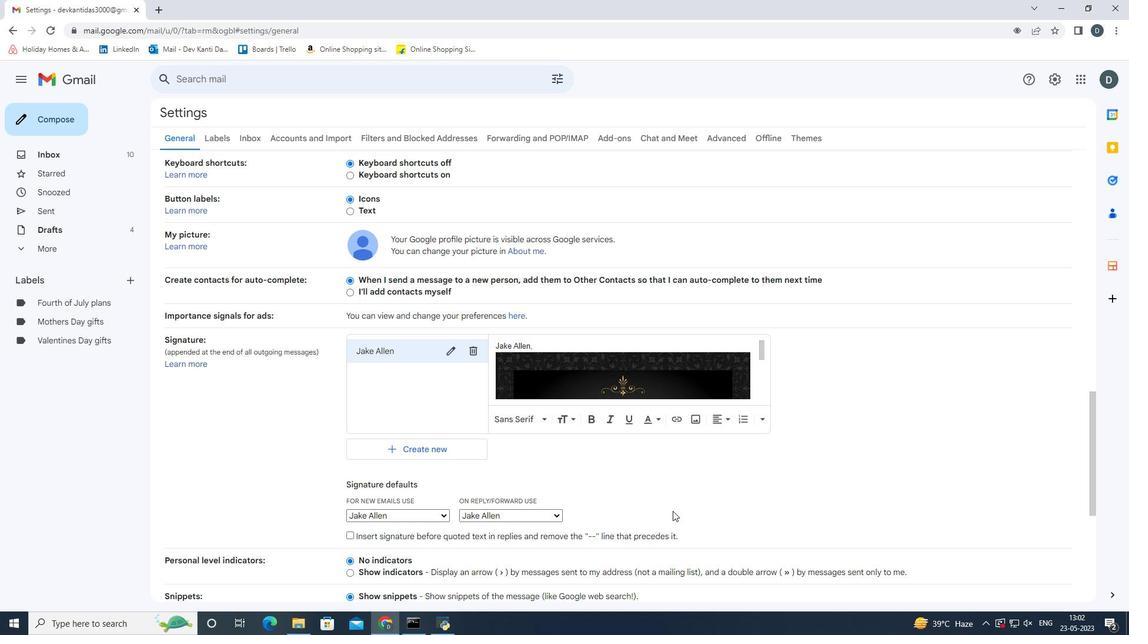 
Action: Mouse scrolled (673, 510) with delta (0, 0)
Screenshot: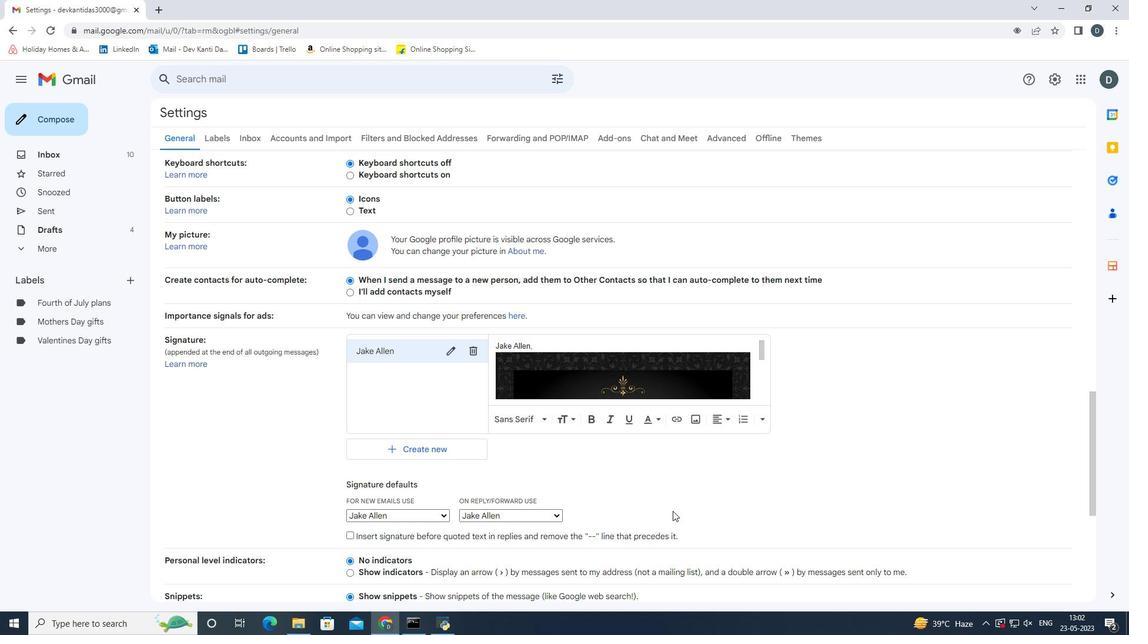 
Action: Mouse scrolled (673, 510) with delta (0, 0)
Screenshot: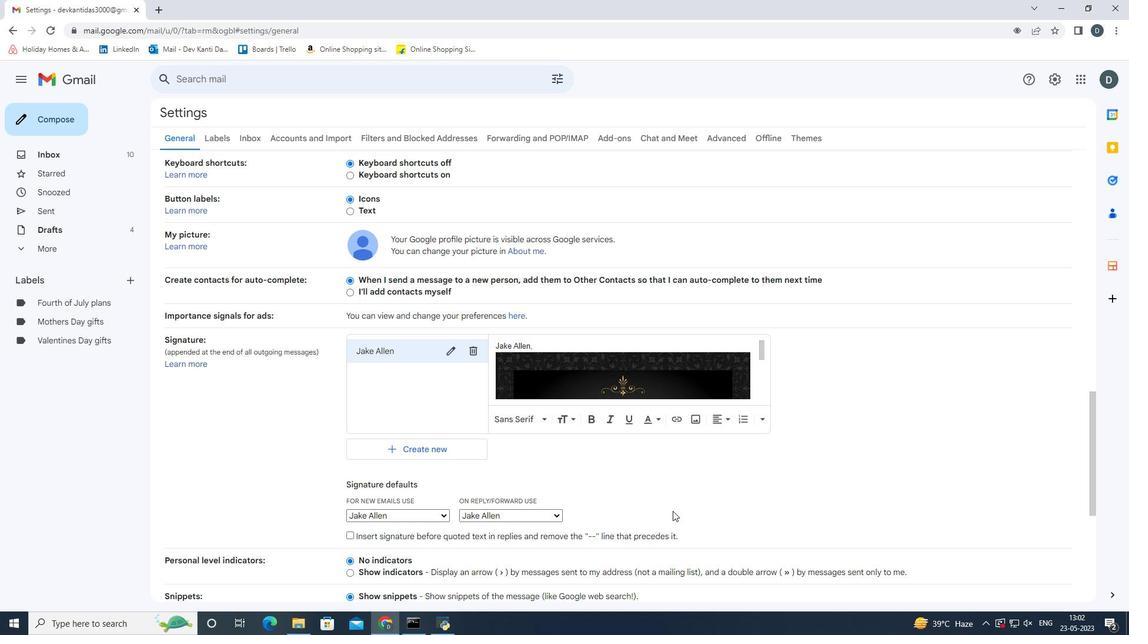 
Action: Mouse scrolled (673, 510) with delta (0, 0)
Screenshot: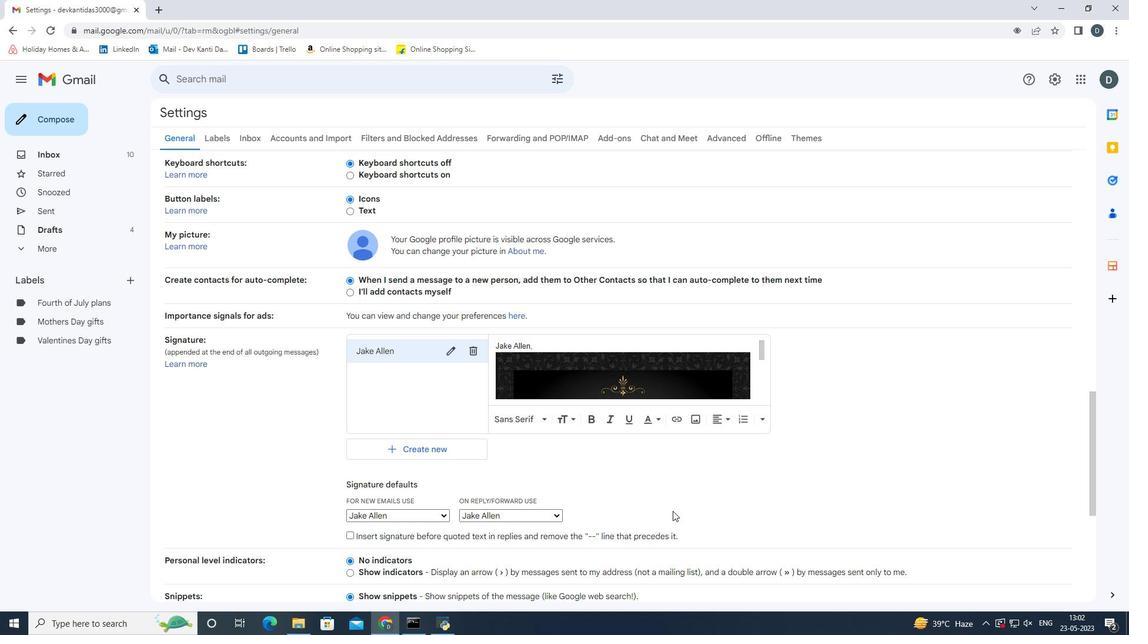 
Action: Mouse scrolled (673, 510) with delta (0, 0)
Screenshot: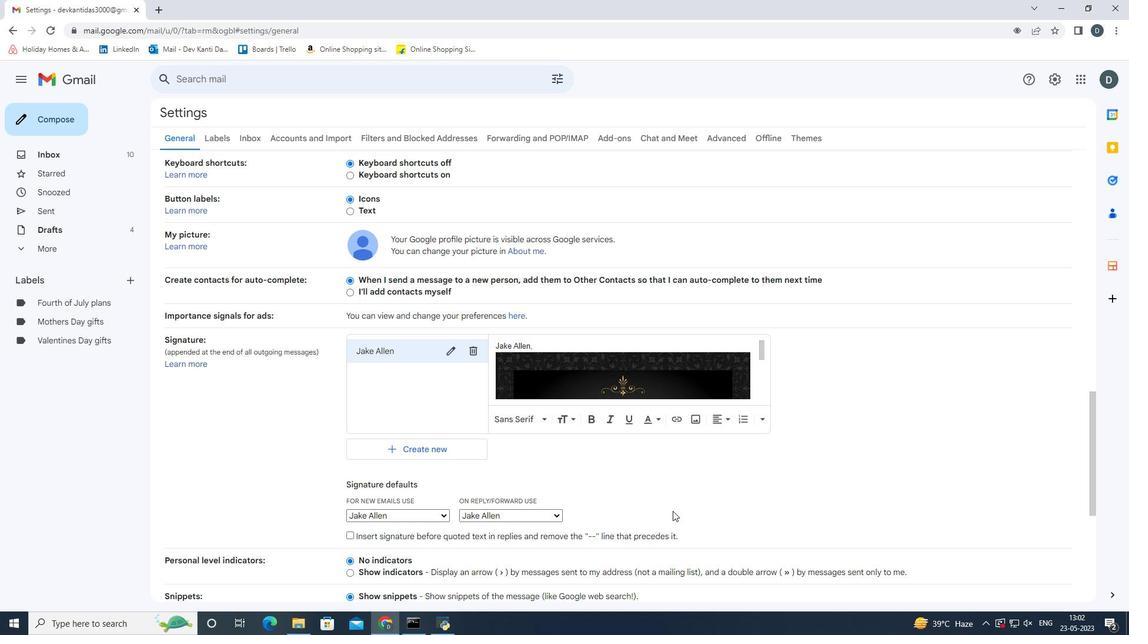
Action: Mouse scrolled (673, 510) with delta (0, 0)
Screenshot: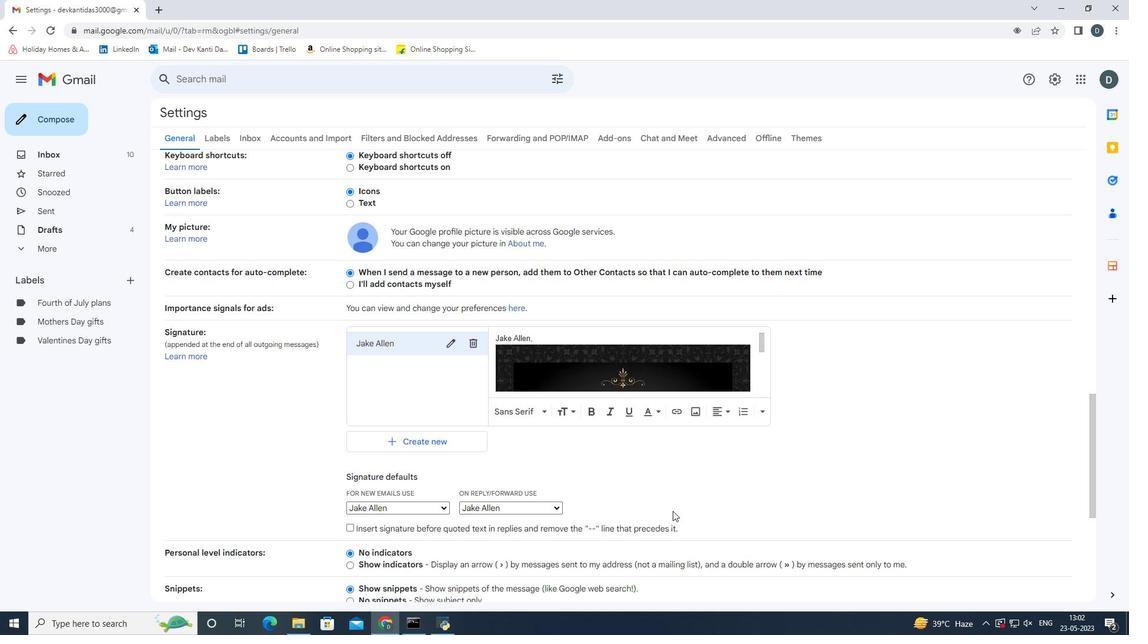 
Action: Mouse scrolled (673, 510) with delta (0, 0)
Screenshot: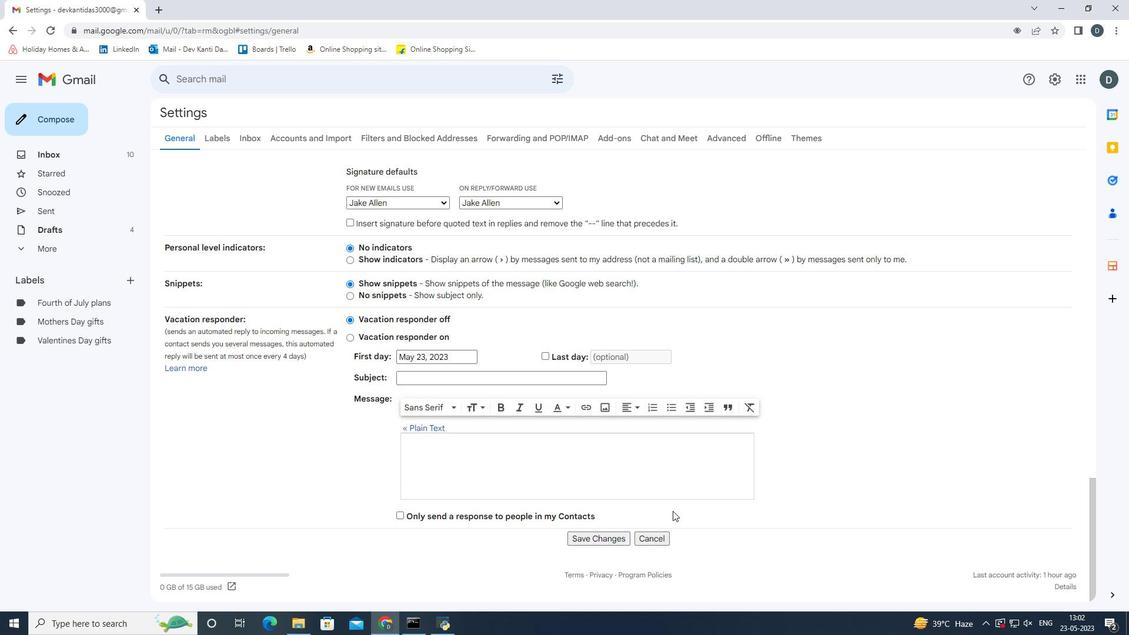 
Action: Mouse scrolled (673, 510) with delta (0, 0)
Screenshot: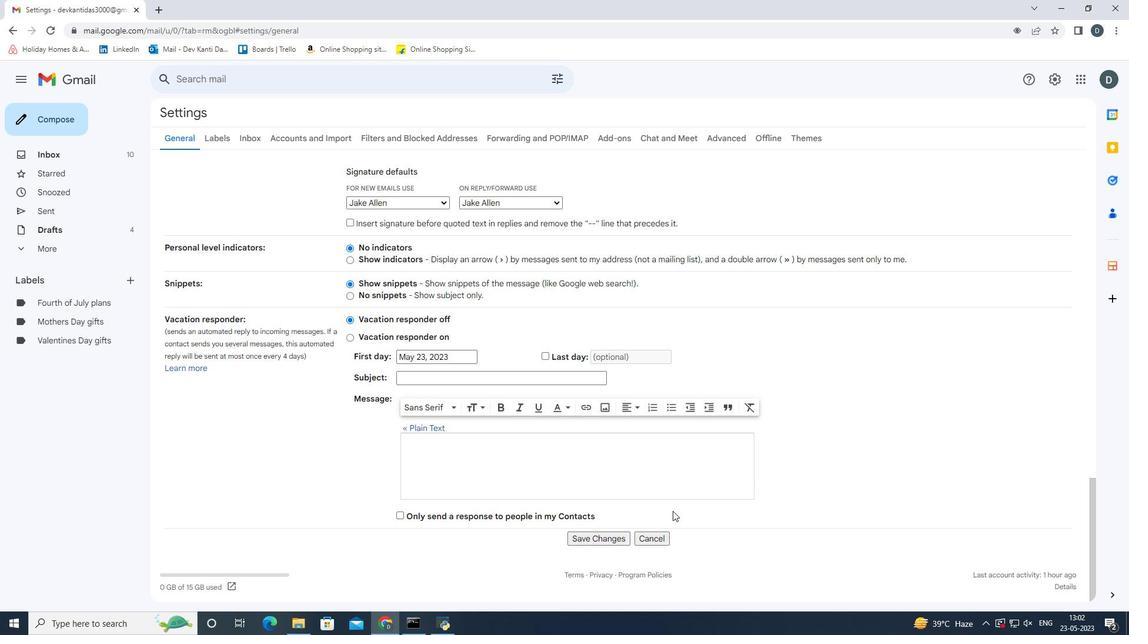 
Action: Mouse scrolled (673, 510) with delta (0, 0)
Screenshot: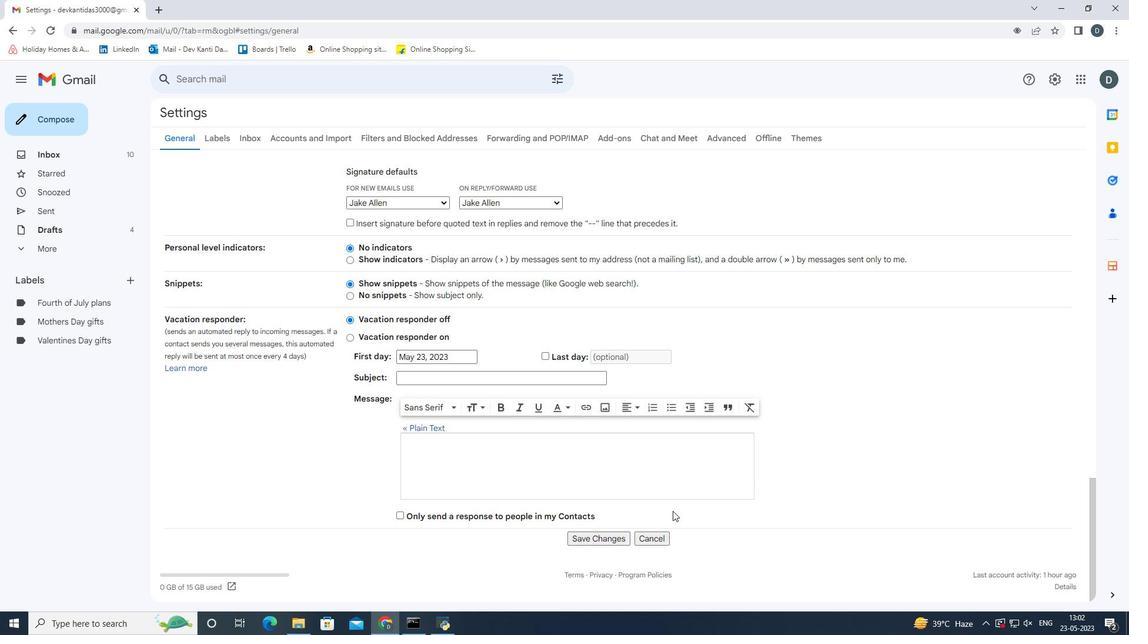 
Action: Mouse scrolled (673, 510) with delta (0, 0)
Screenshot: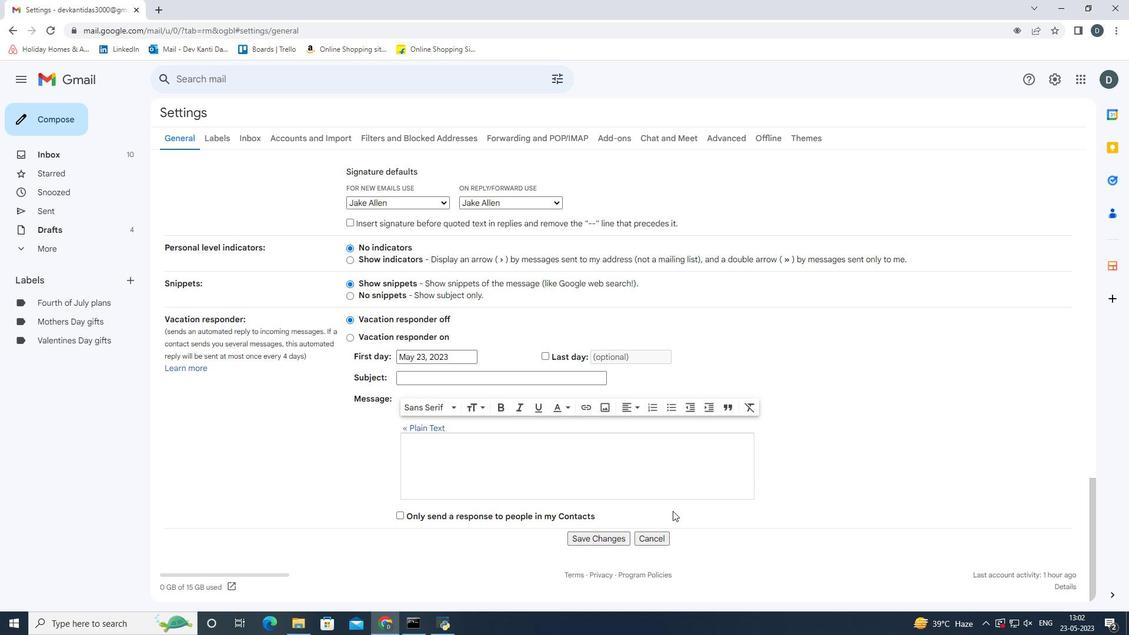 
Action: Mouse scrolled (673, 510) with delta (0, 0)
Screenshot: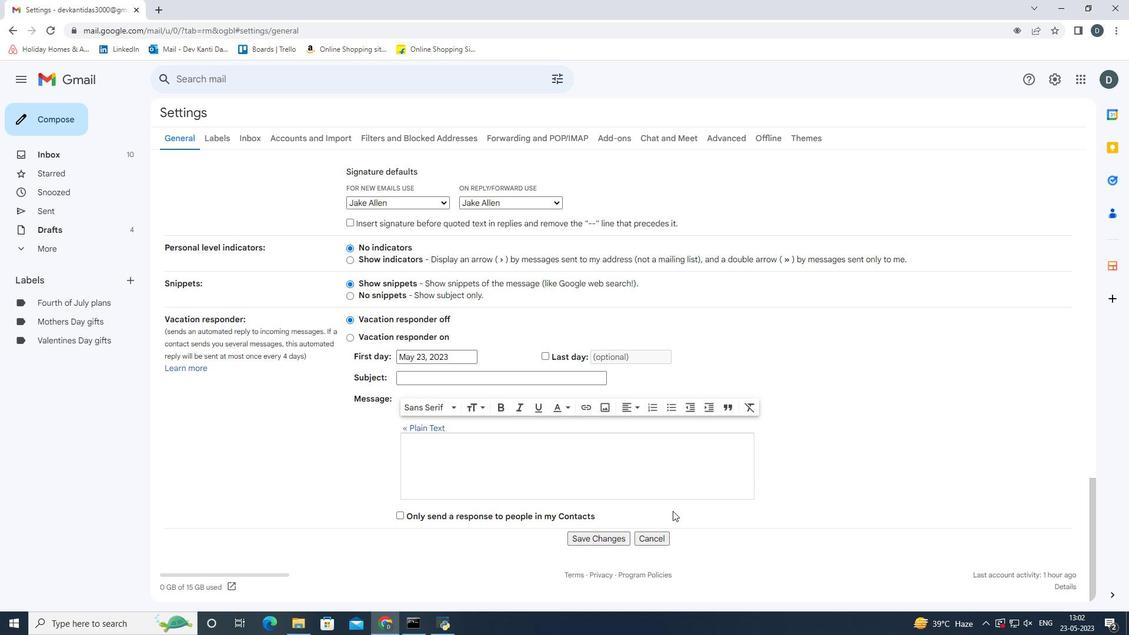 
Action: Mouse moved to (614, 534)
Screenshot: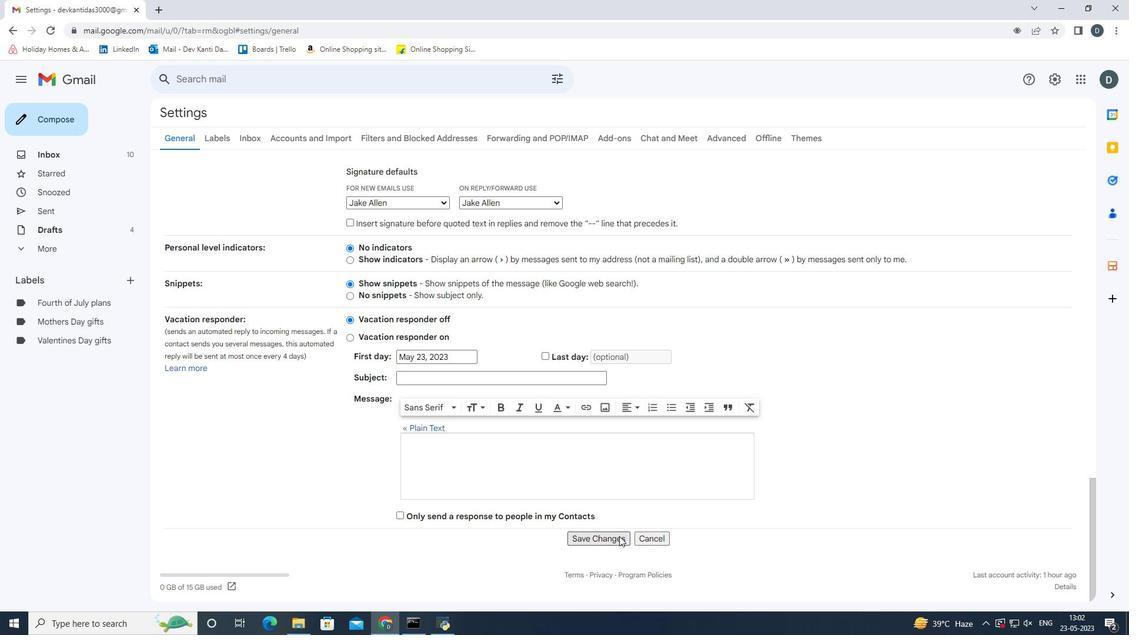 
Action: Mouse pressed left at (614, 534)
Screenshot: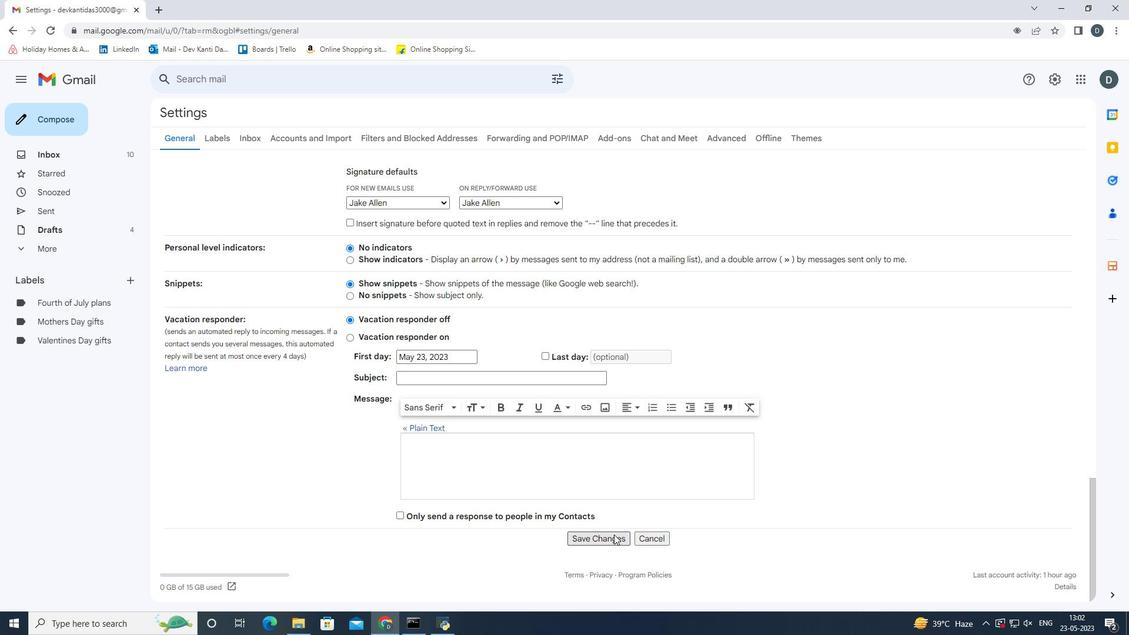 
Action: Mouse moved to (37, 118)
Screenshot: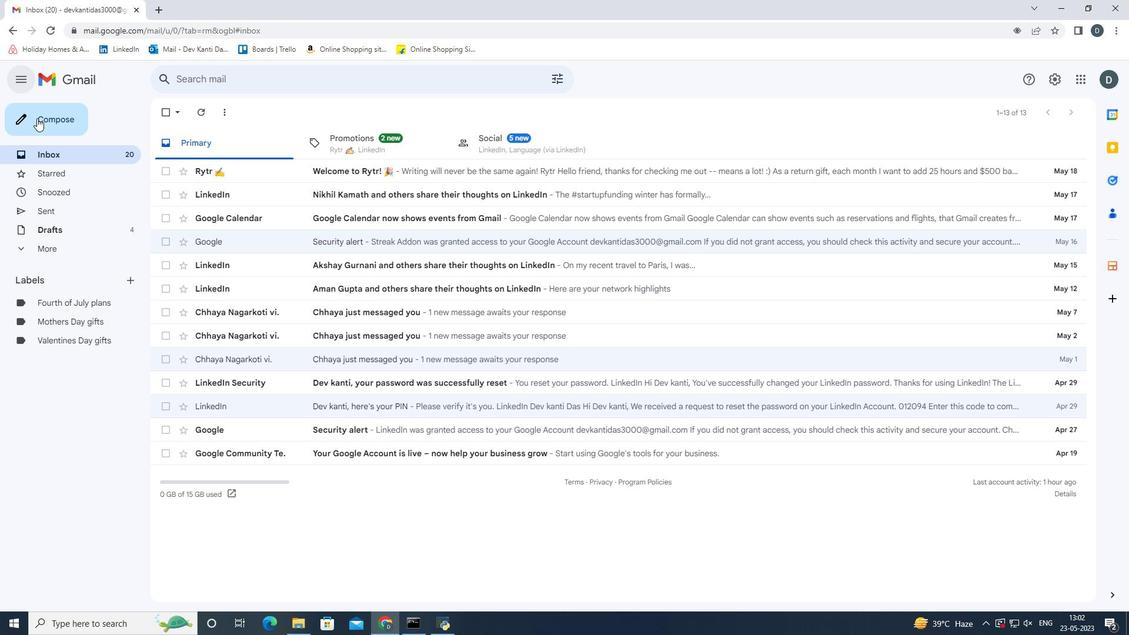 
Action: Mouse pressed left at (37, 118)
Screenshot: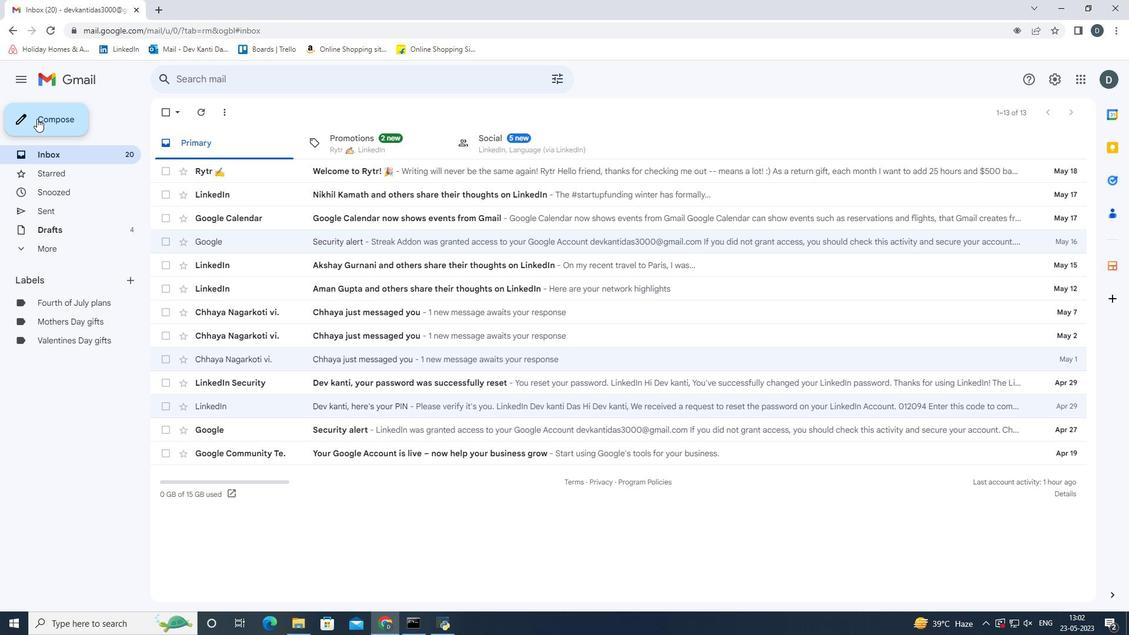 
Action: Mouse moved to (869, 284)
Screenshot: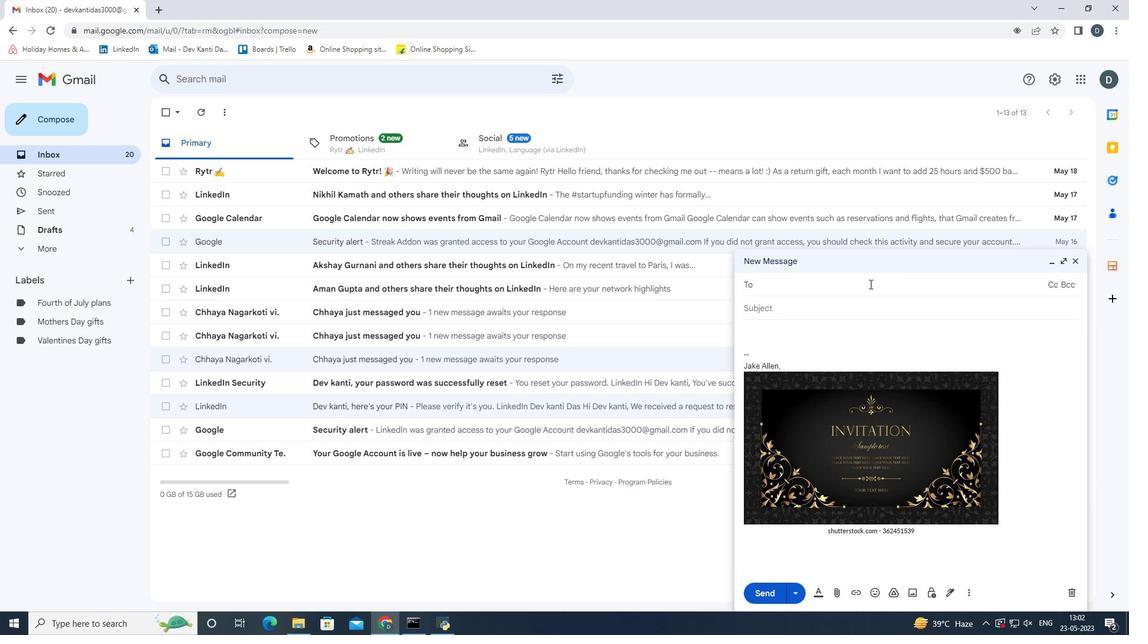 
Action: Key pressed <Key.shift><Key.shift><Key.shift><Key.shift><Key.shift><Key.shift><Key.shift><Key.shift><Key.shift><Key.shift><Key.shift><Key.shift><Key.shift><Key.shift><Key.shift><Key.shift><Key.shift><Key.shift><Key.shift><Key.shift><Key.shift><Key.shift><Key.shift><Key.shift><Key.shift><Key.shift><Key.shift><Key.shift><Key.shift><Key.shift><Key.shift><Key.shift><Key.shift><Key.shift><Key.shift><Key.shift><Key.shift><Key.shift><Key.shift><Key.shift><Key.shift><Key.shift><Key.shift><Key.shift><Key.shift><Key.shift><Key.shift><Key.shift><Key.shift><Key.shift><Key.shift><Key.shift><Key.shift><Key.shift><Key.shift><Key.shift><Key.shift><Key.shift><Key.shift>Softage
Screenshot: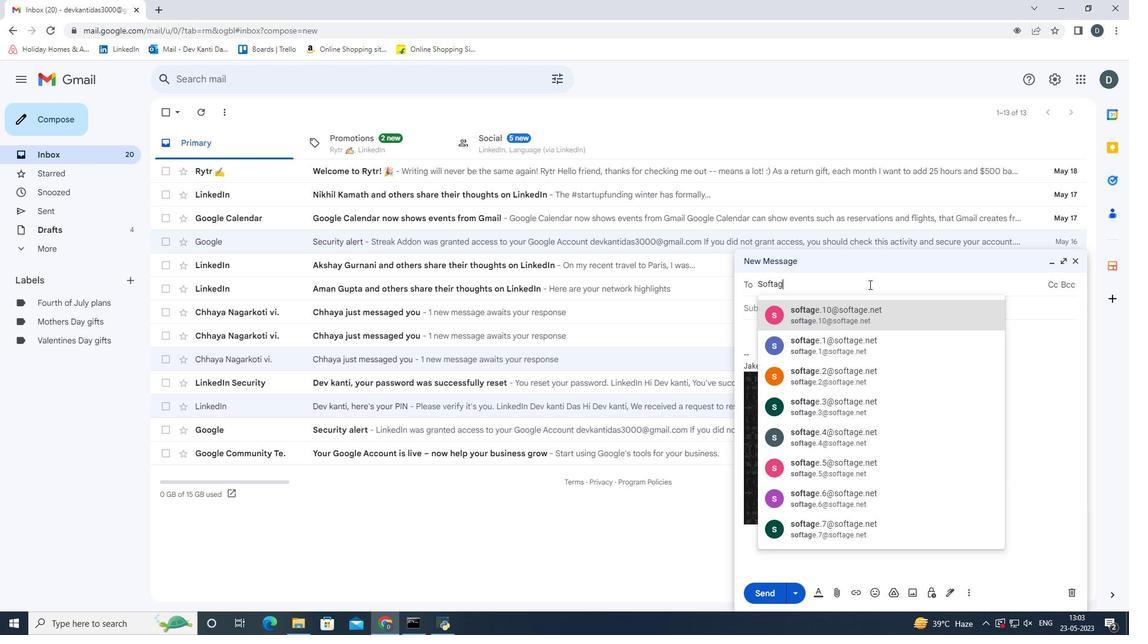 
Action: Mouse moved to (875, 394)
Screenshot: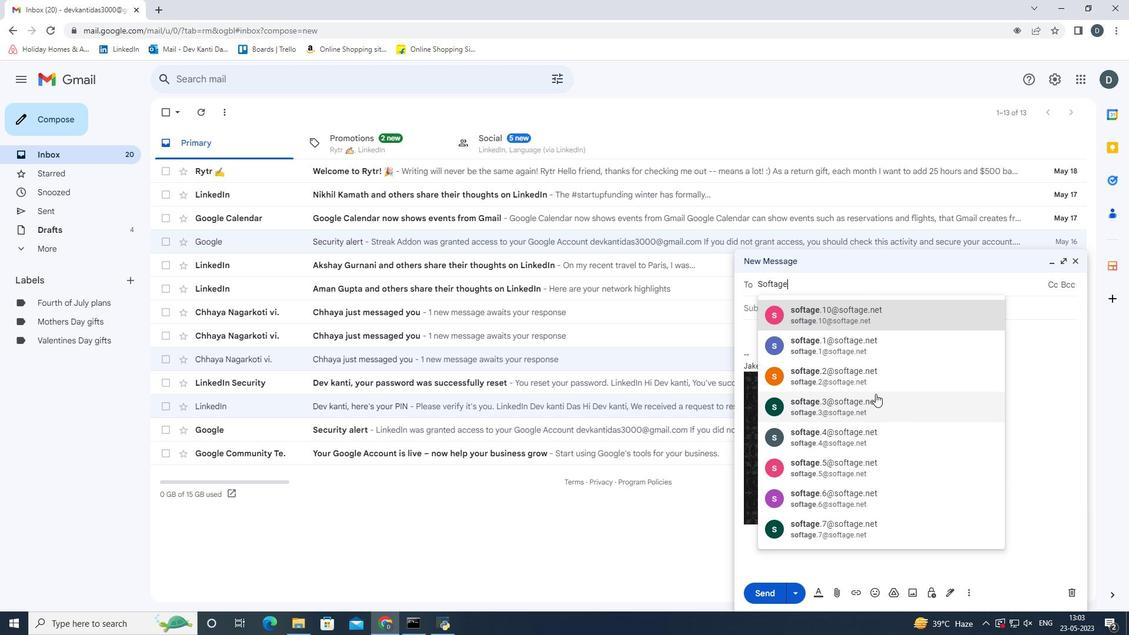 
Action: Mouse pressed left at (875, 394)
Screenshot: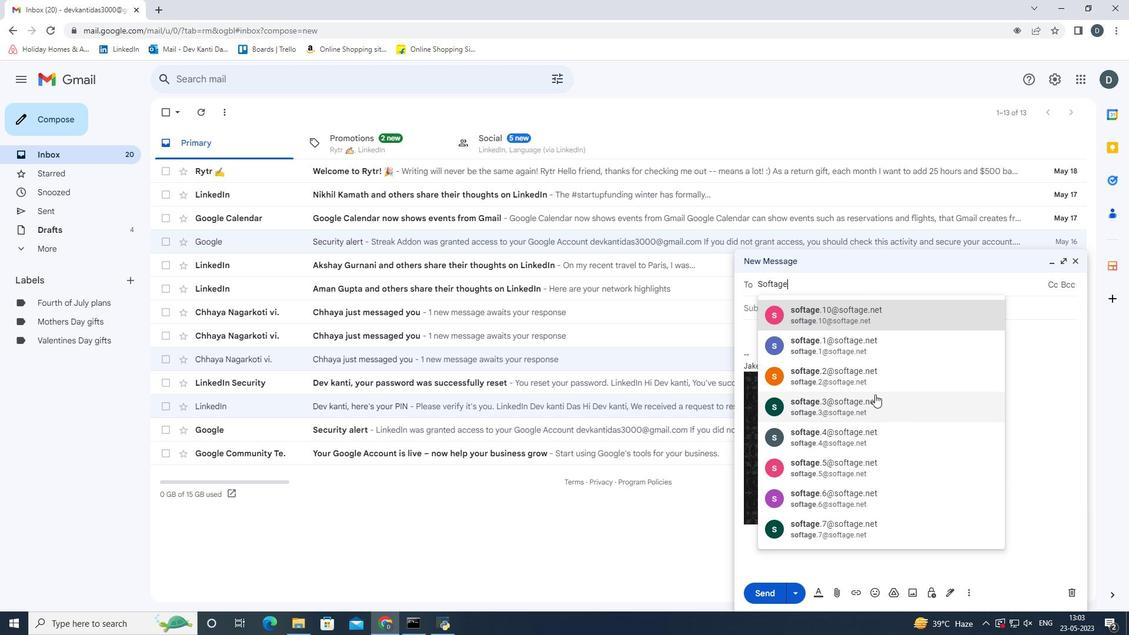 
Action: Mouse moved to (857, 333)
Screenshot: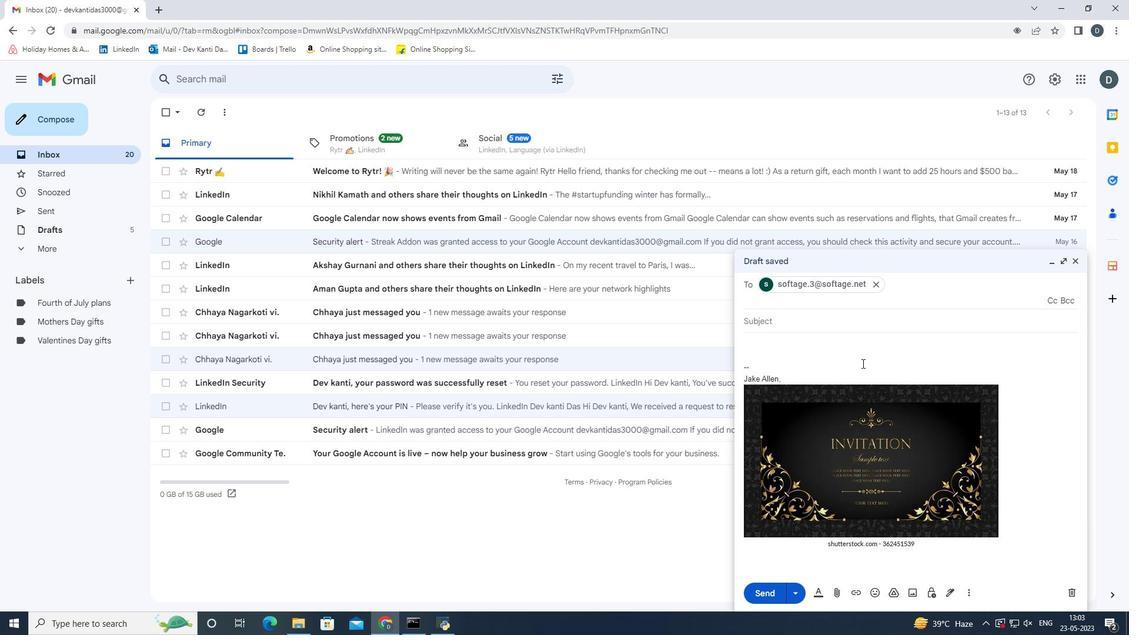 
Action: Mouse pressed left at (857, 333)
Screenshot: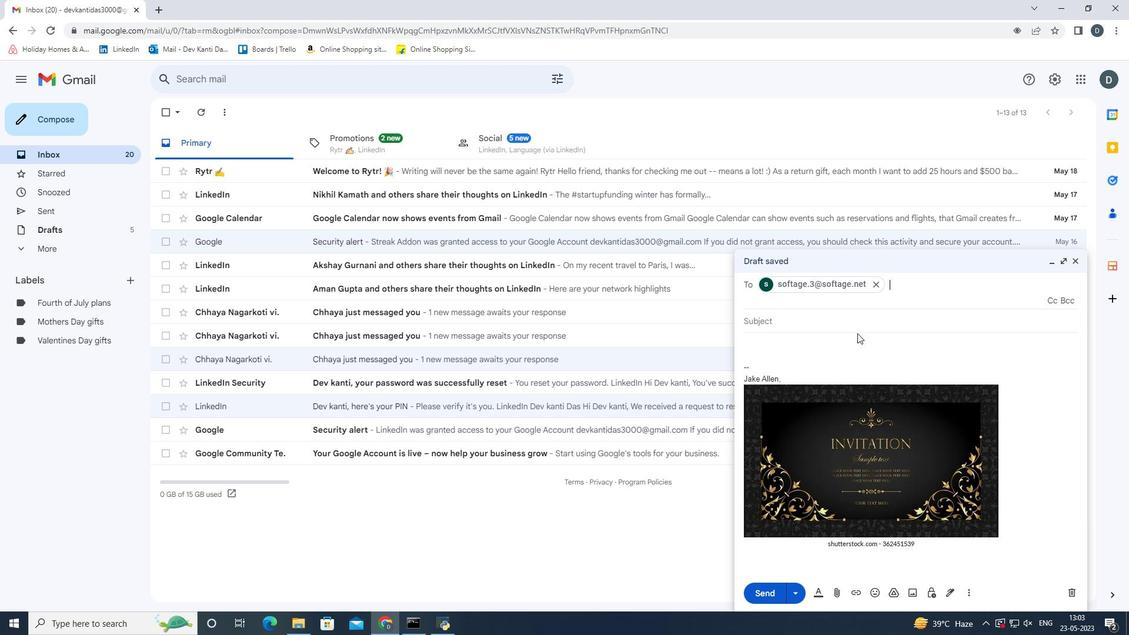 
Action: Mouse moved to (868, 310)
Screenshot: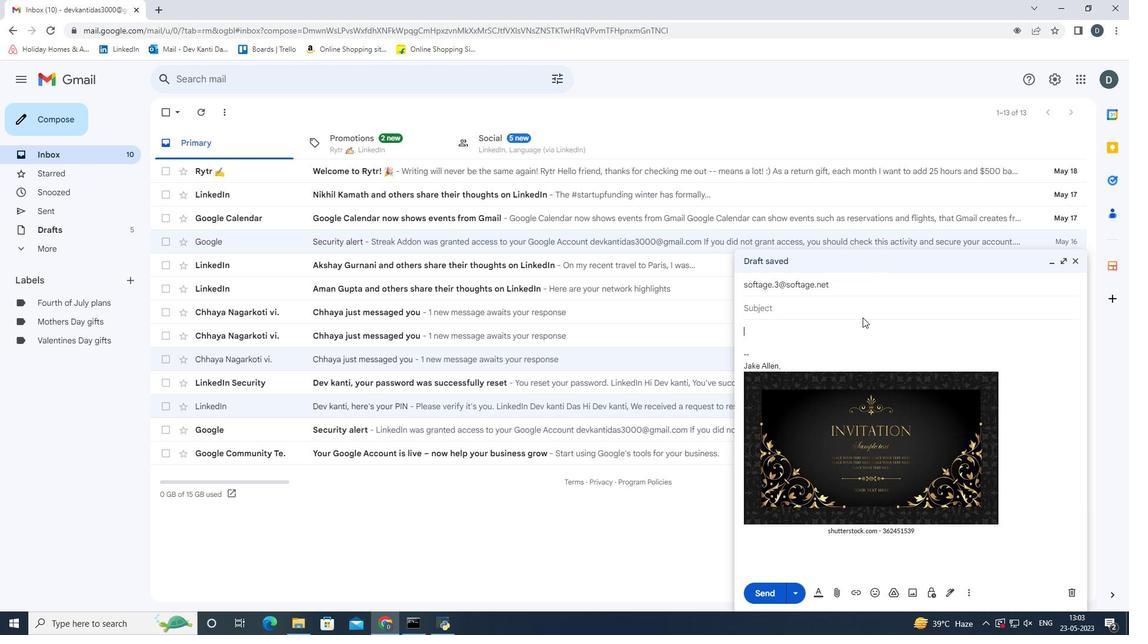 
Action: Mouse pressed left at (868, 310)
Screenshot: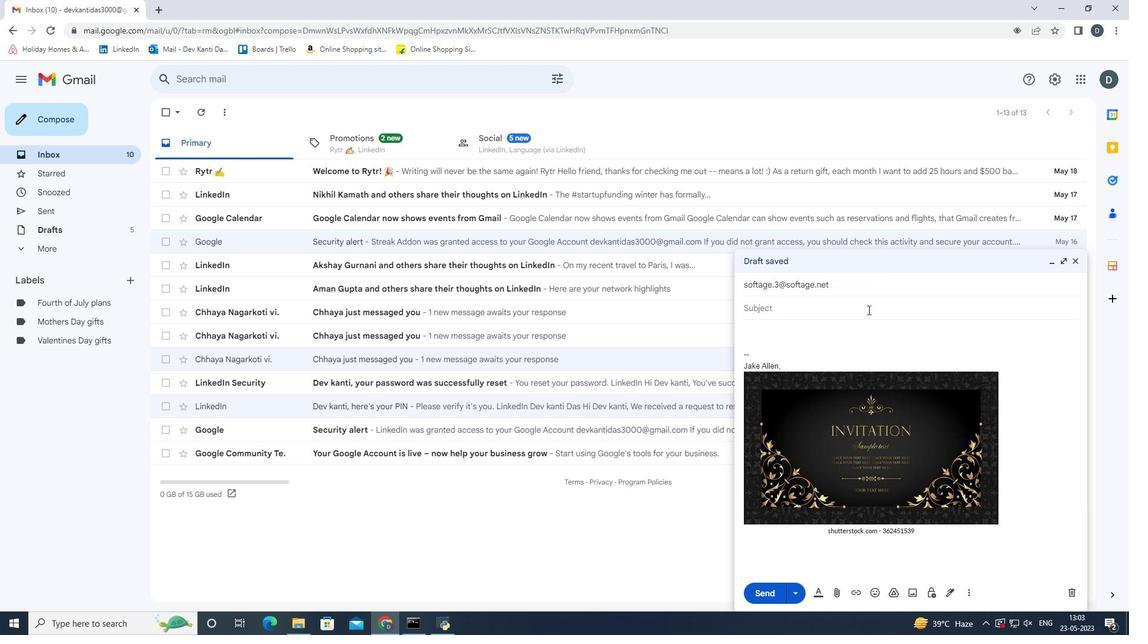 
Action: Key pressed <Key.shift><Key.shift><Key.shift><Key.shift><Key.shift><Key.shift>Reque
Screenshot: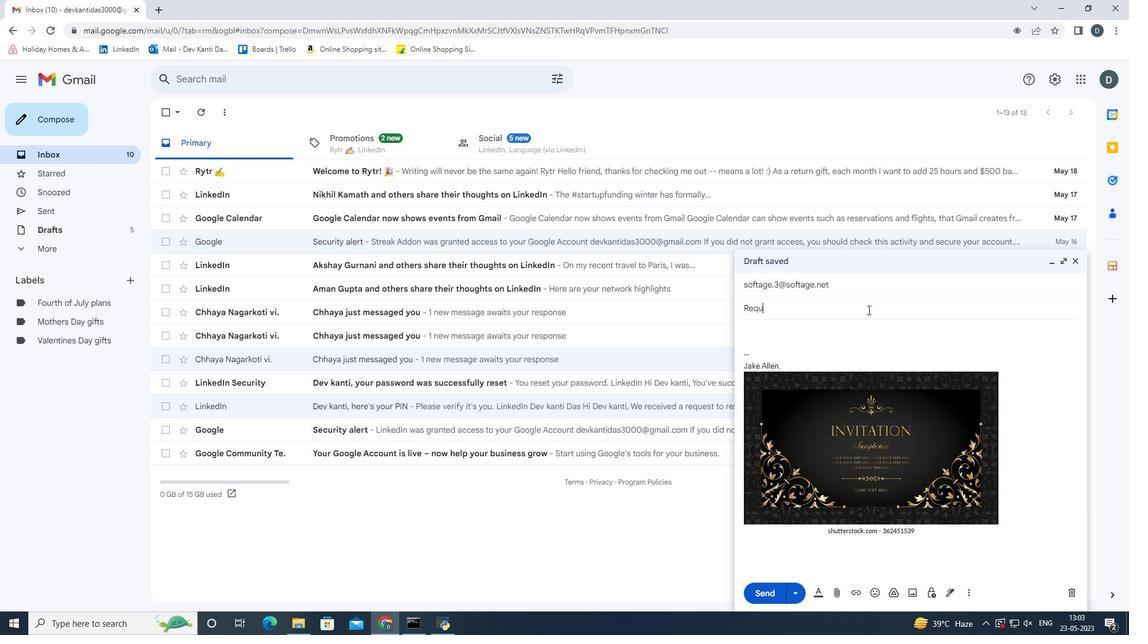 
Action: Mouse moved to (869, 310)
Screenshot: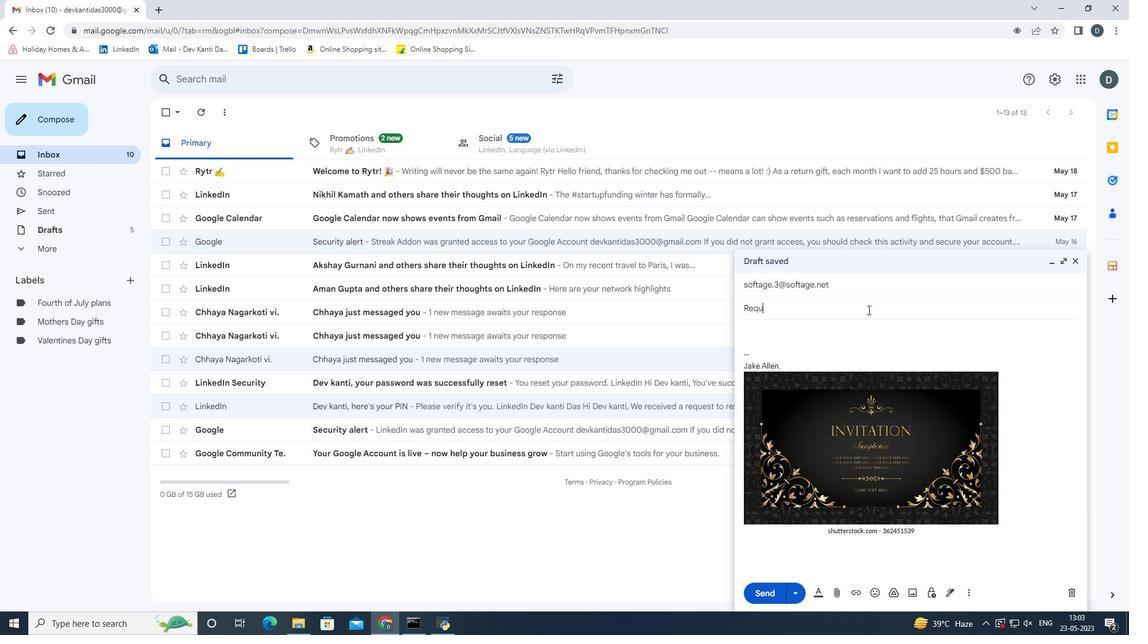 
Action: Key pressed st<Key.space>for<Key.space>feedback<Key.space>on<Key.space>a<Key.space>nonprofit<Key.space>o
Screenshot: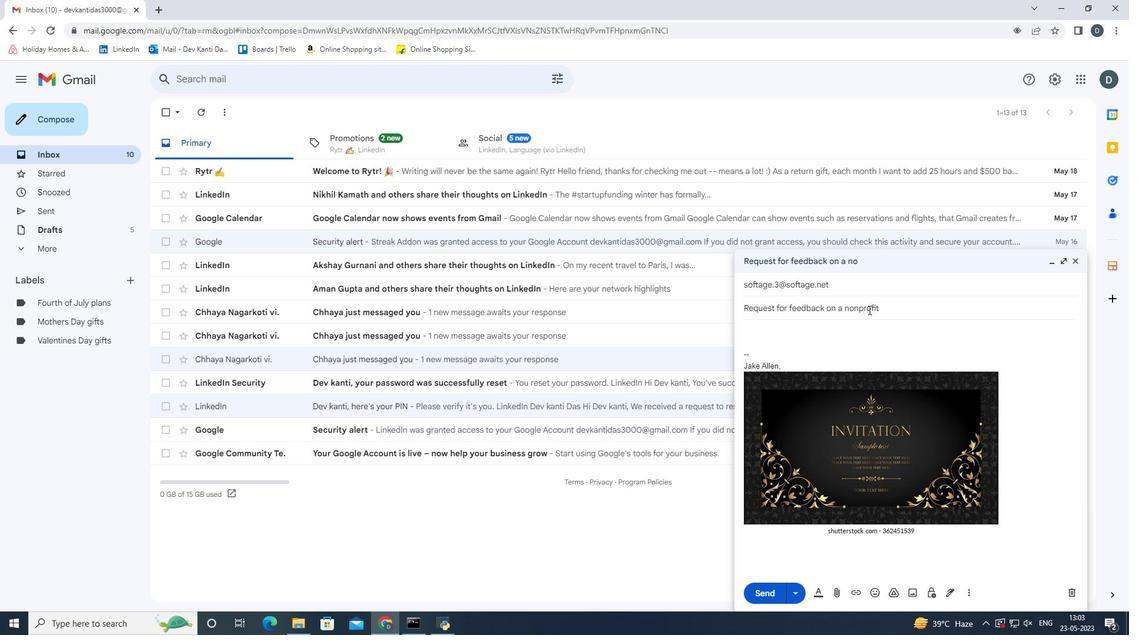 
Action: Mouse moved to (965, 341)
Screenshot: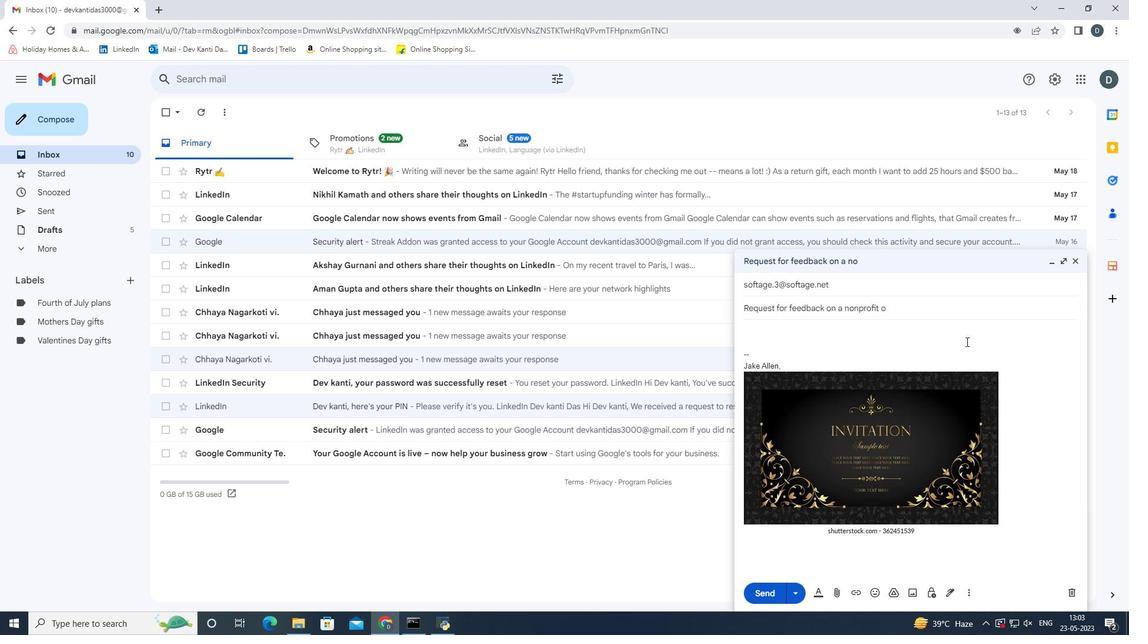 
Action: Key pressed r
Screenshot: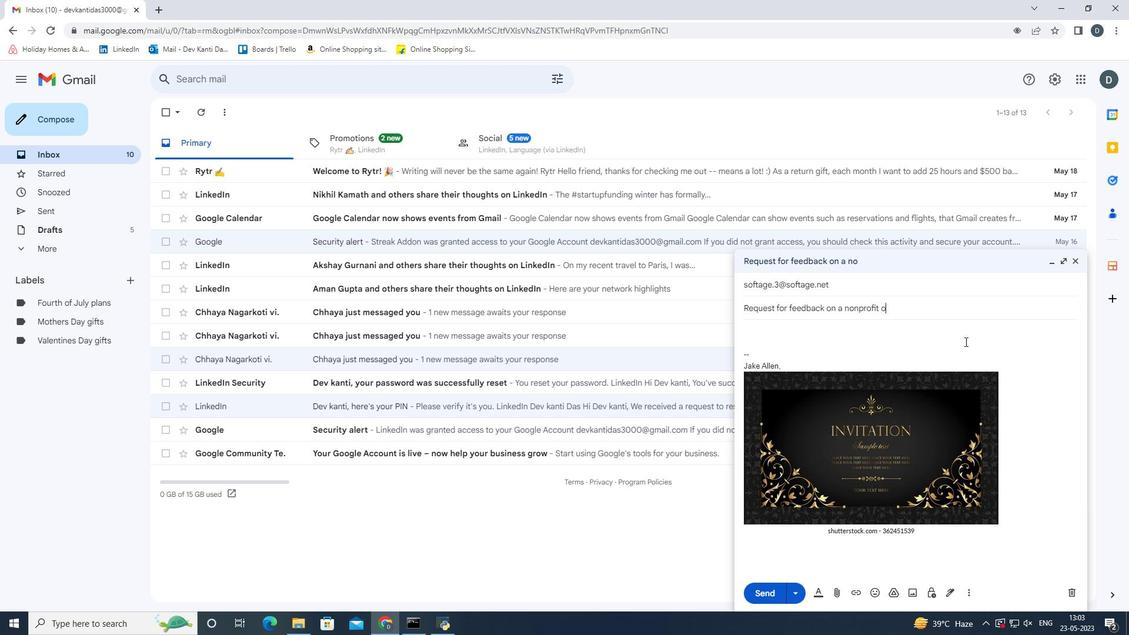 
Action: Mouse moved to (965, 341)
Screenshot: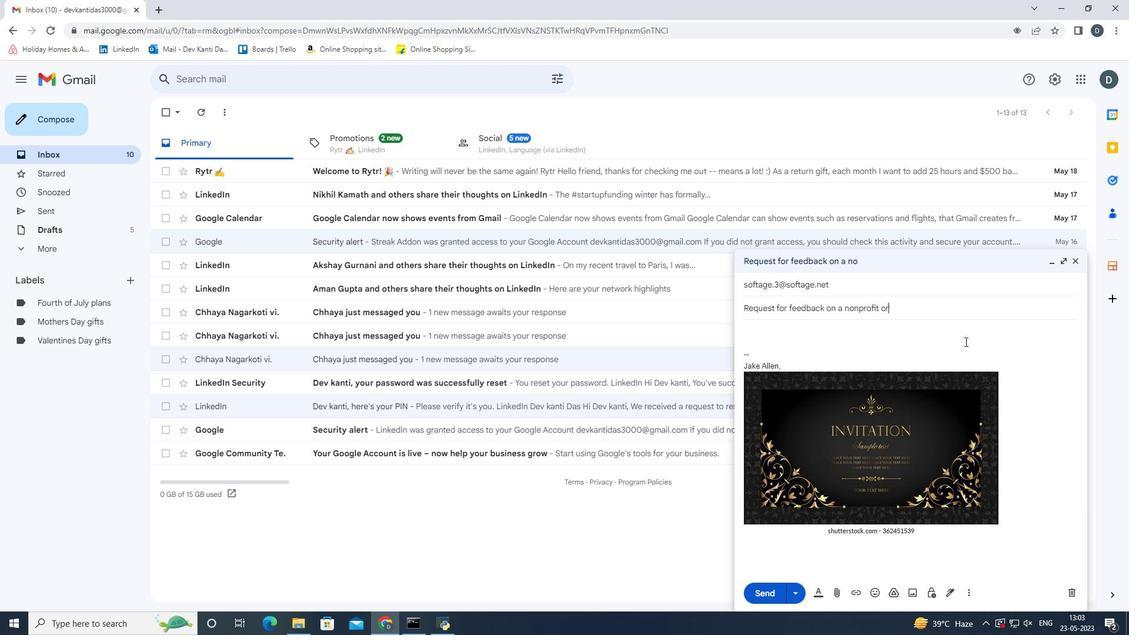
Action: Key pressed ga
Screenshot: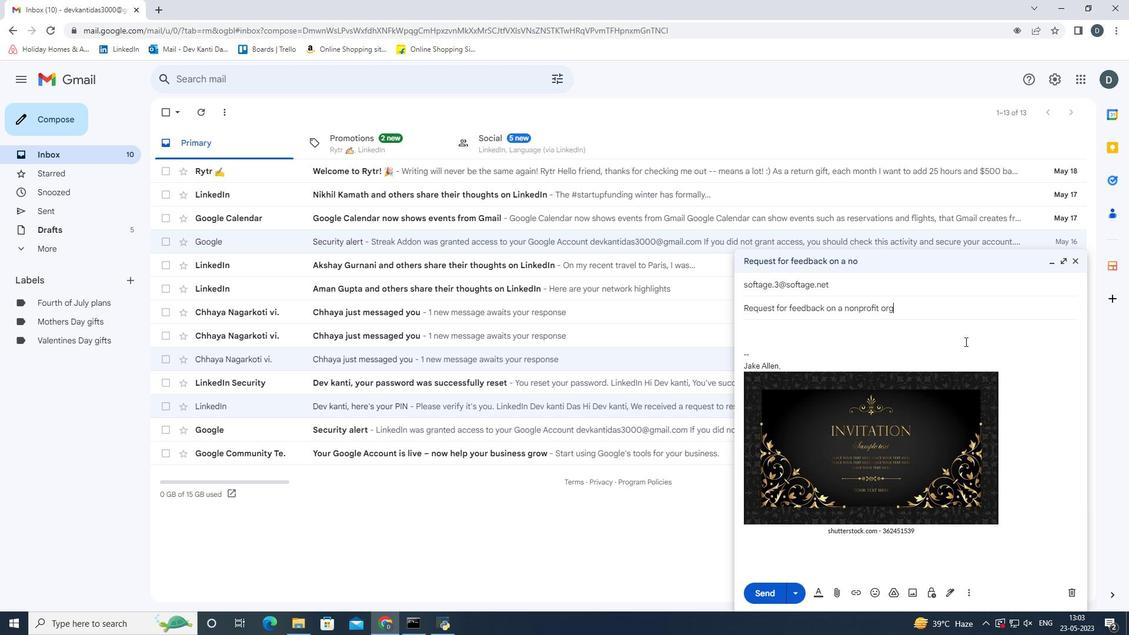 
Action: Mouse moved to (965, 341)
Screenshot: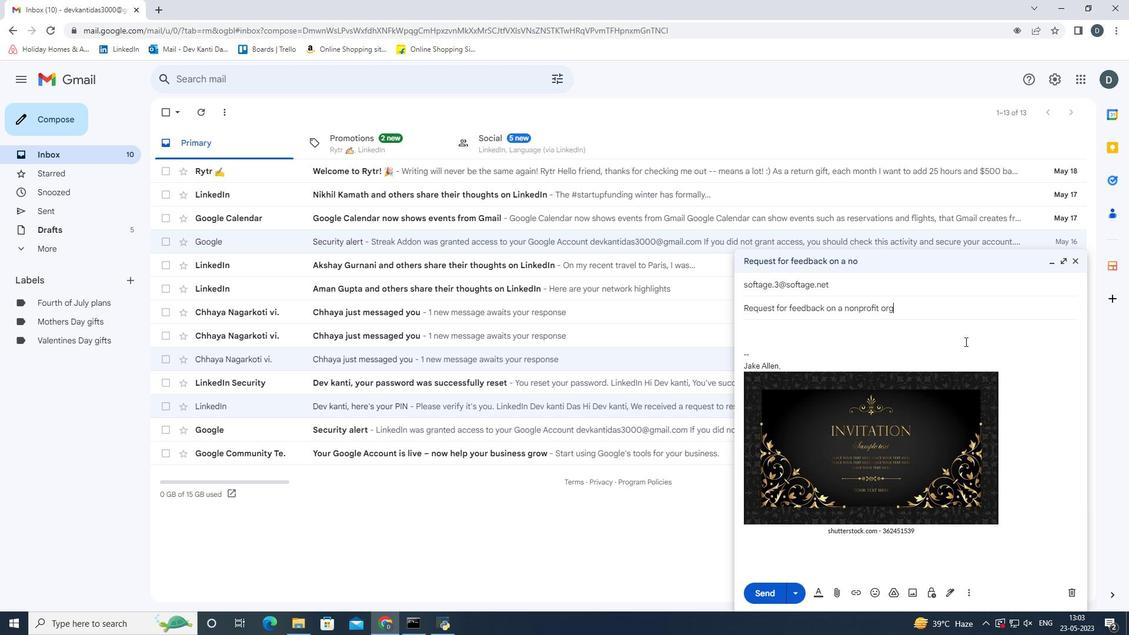 
Action: Key pressed nization
Screenshot: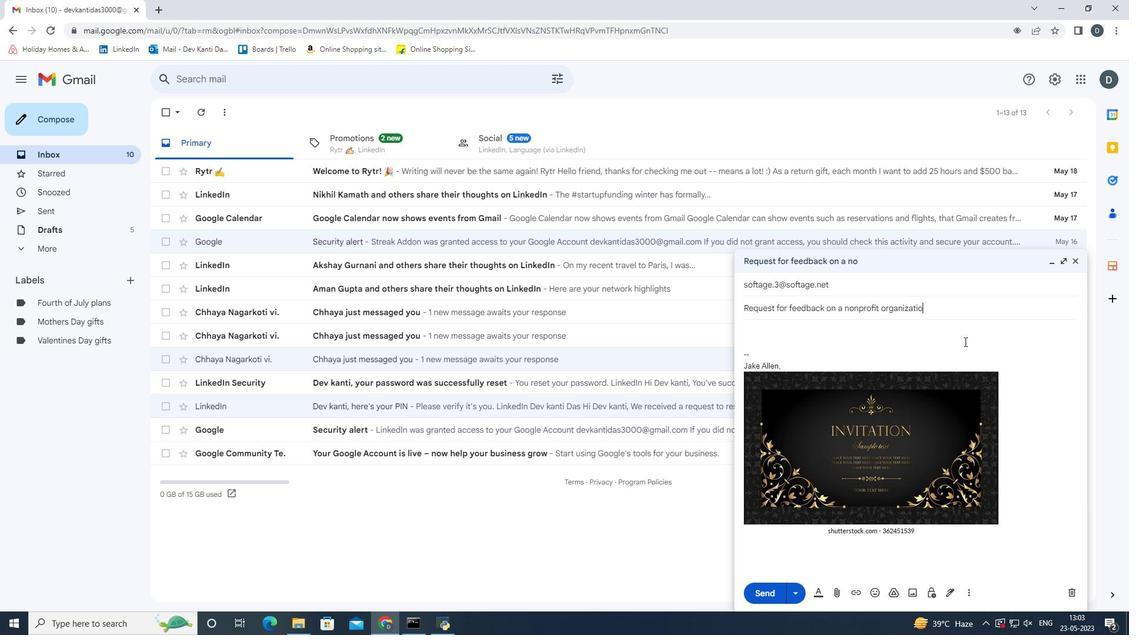 
Action: Mouse moved to (940, 334)
Screenshot: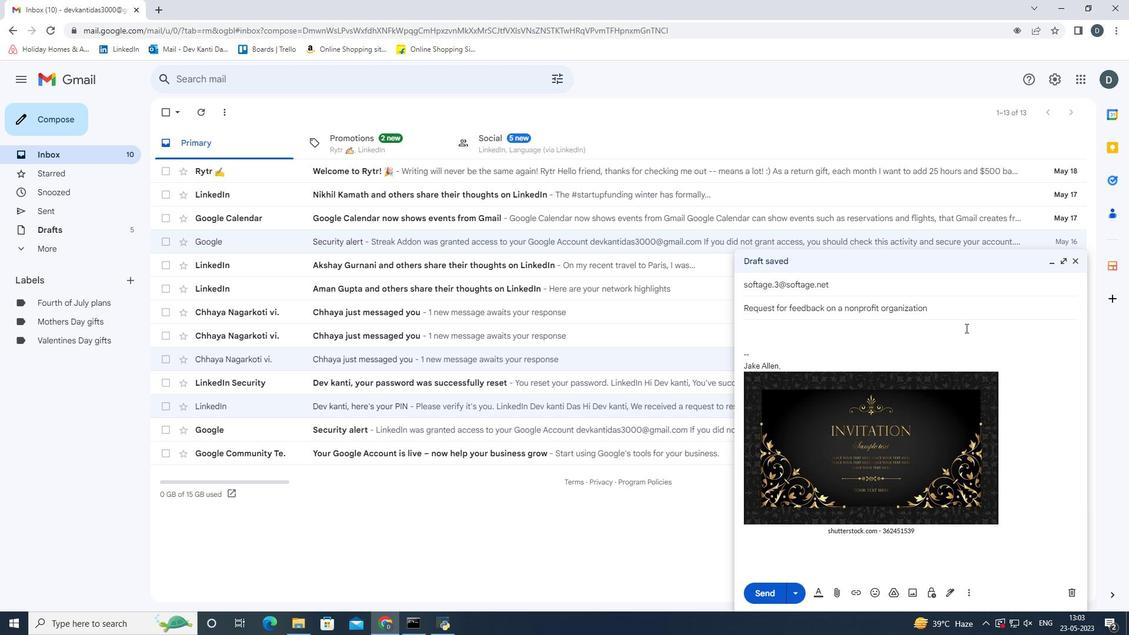 
Action: Key pressed <Key.space><Key.backspace>.
Screenshot: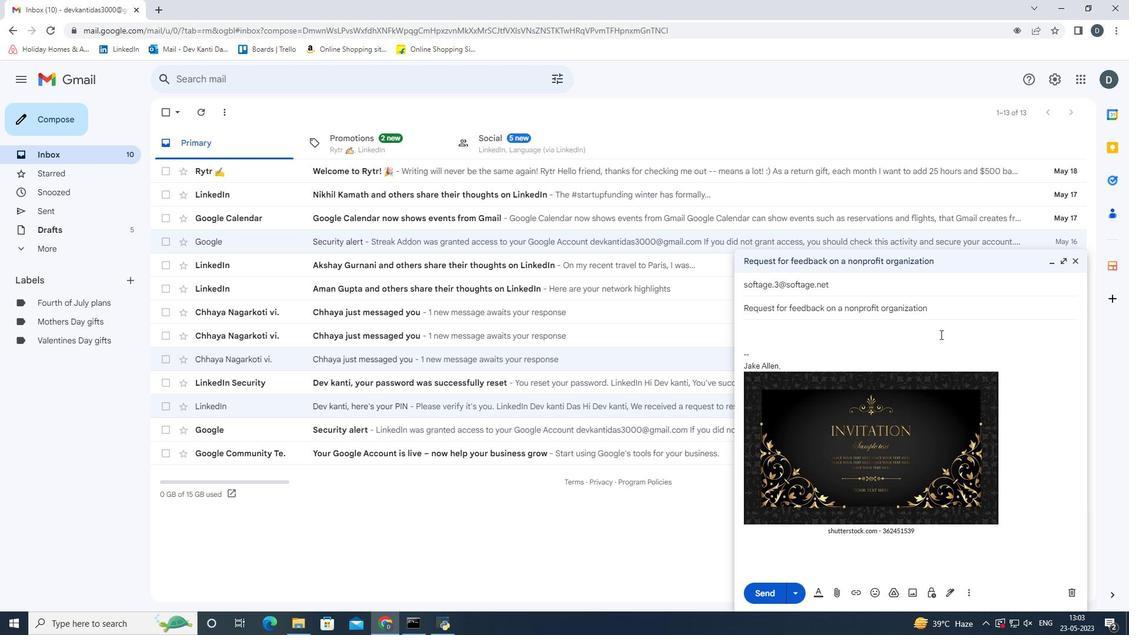 
Action: Mouse pressed left at (940, 334)
Screenshot: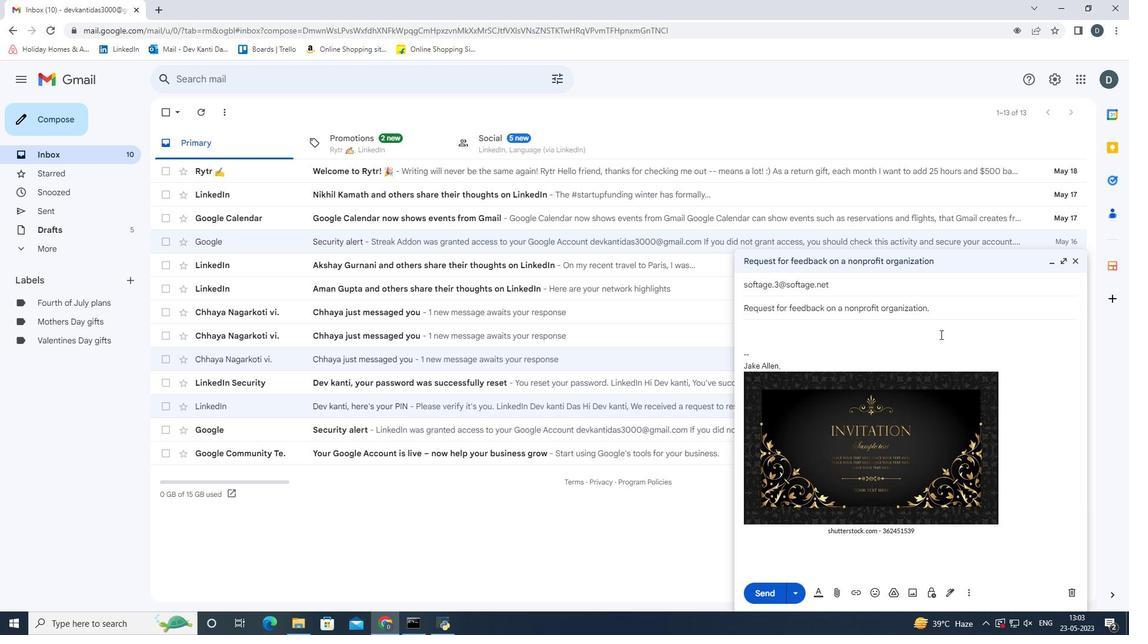 
Action: Key pressed <Key.shift>
Screenshot: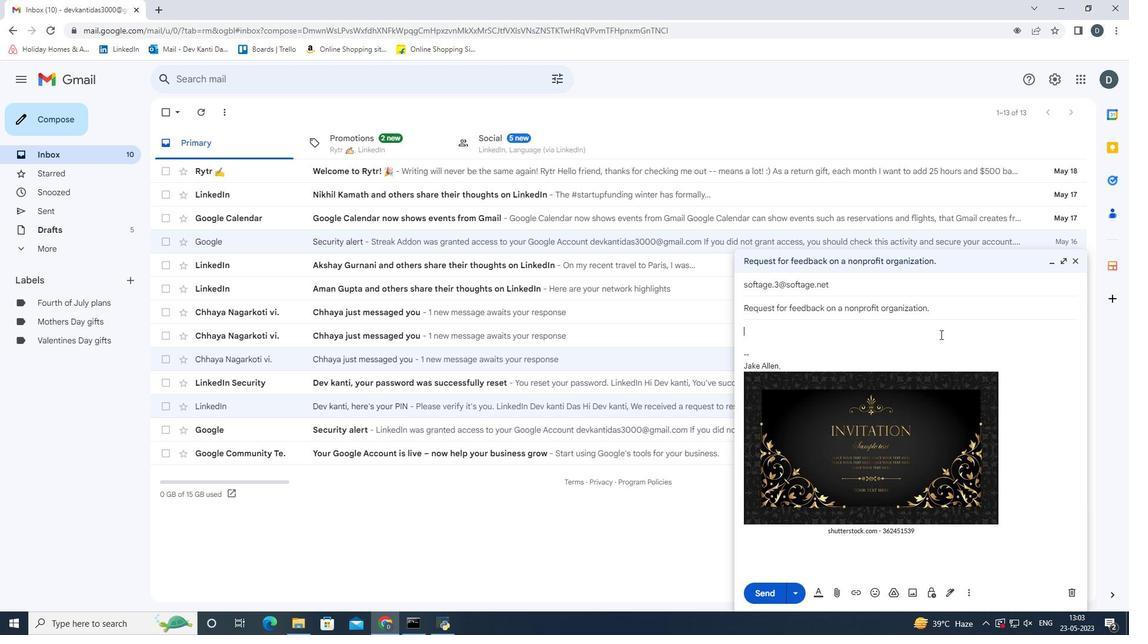 
Action: Mouse moved to (937, 334)
Screenshot: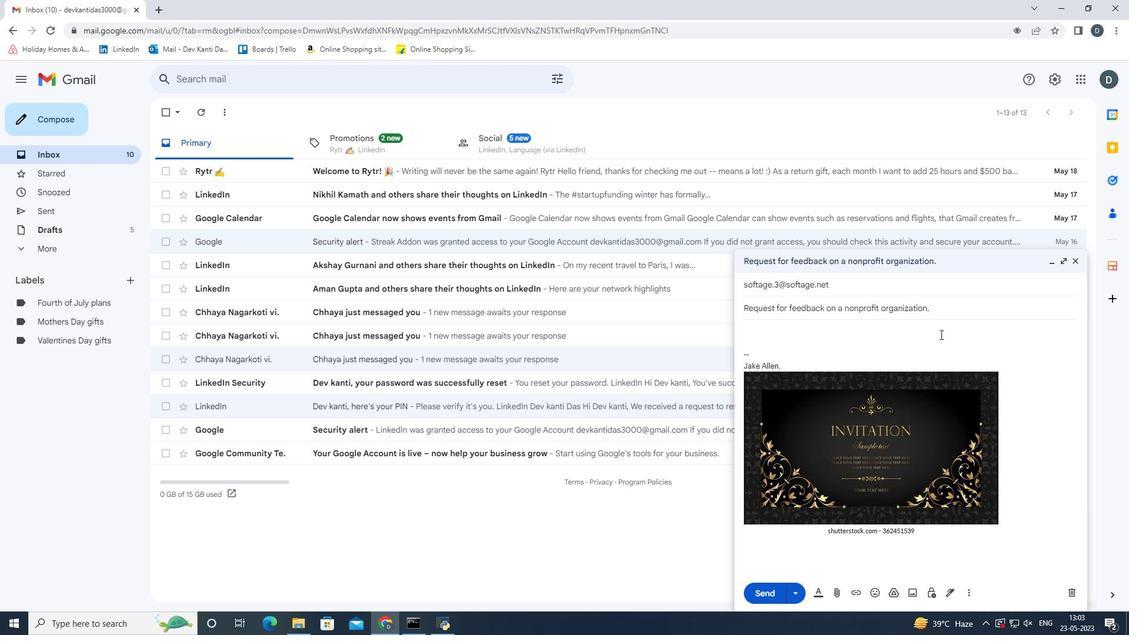 
Action: Key pressed <Key.shift><Key.shift><Key.shift><Key.shift>Dear<Key.space>sir/ma''am<Key.backspace><Key.backspace><Key.backspace>am,<Key.enter><Key.enter>
Screenshot: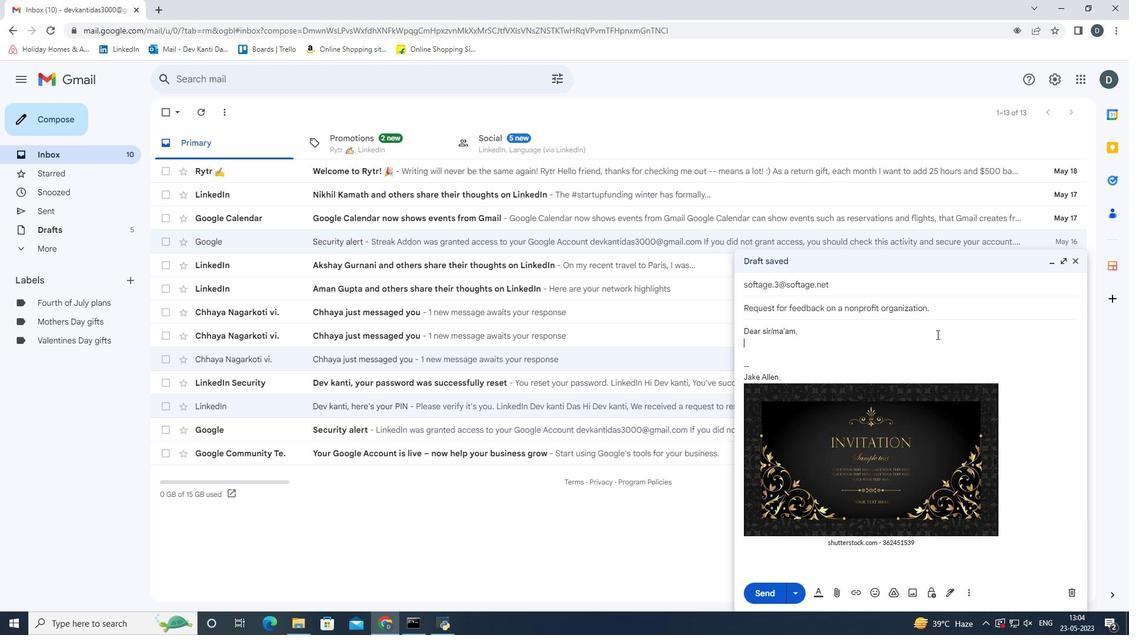 
Action: Mouse moved to (935, 335)
Screenshot: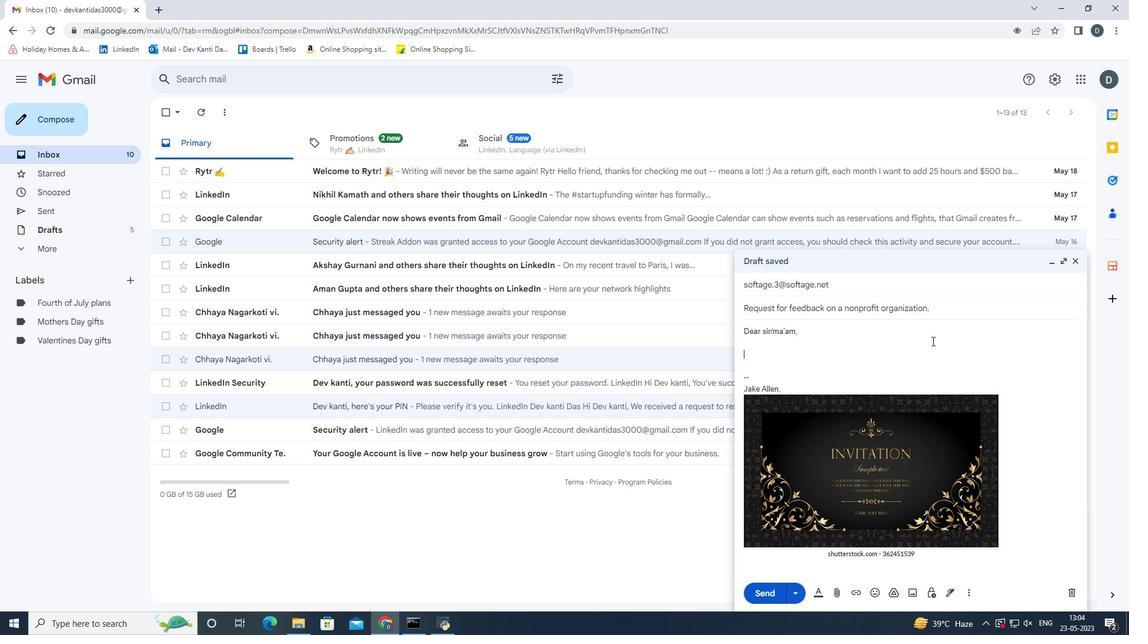 
Action: Key pressed <Key.shift>C
Screenshot: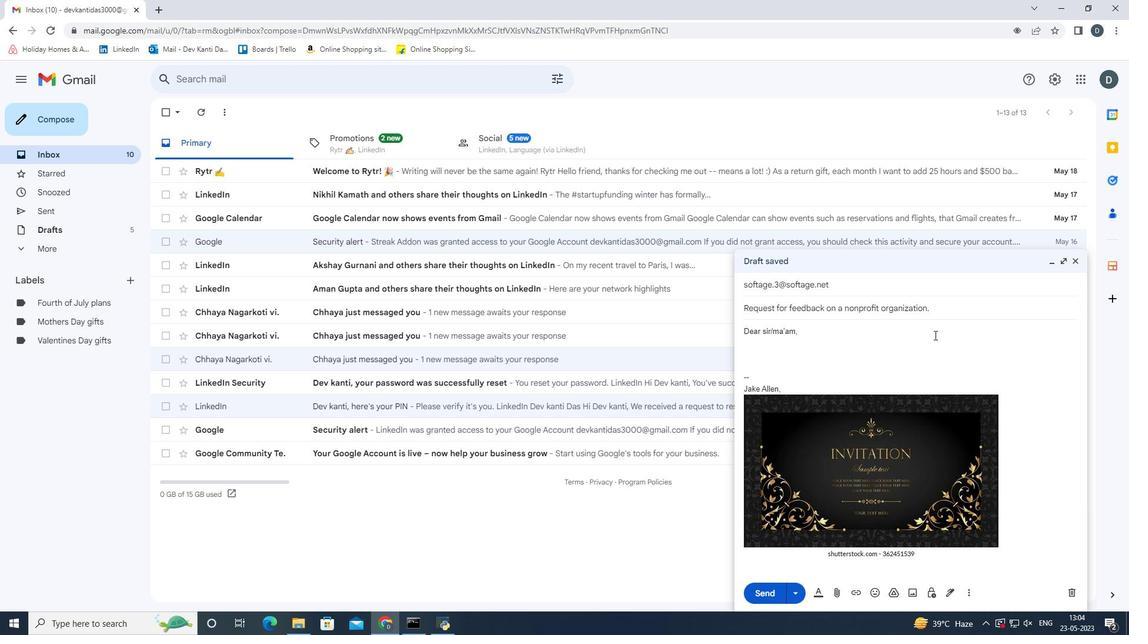 
Action: Mouse moved to (935, 335)
Screenshot: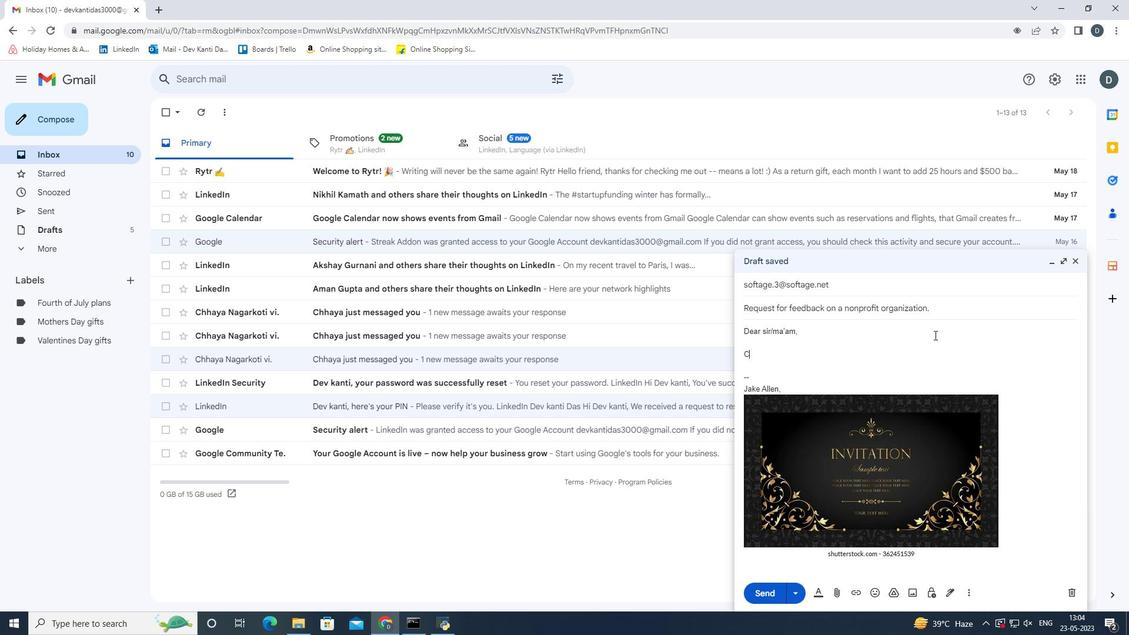 
Action: Key pressed ould<Key.space>you<Key.space>please<Key.space>provide<Key.space>a<Key.space>breakdown<Key.space>of<Key.space>the<Key.space>system<Key.space>requirements<Key.shift_r>?
Screenshot: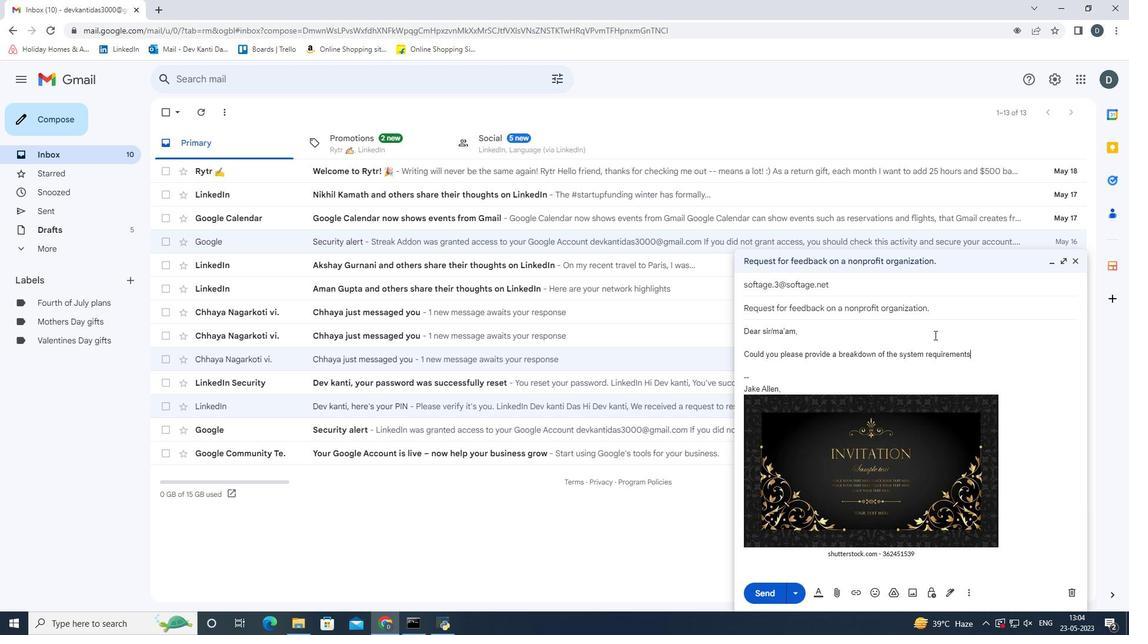
Action: Mouse moved to (771, 594)
Screenshot: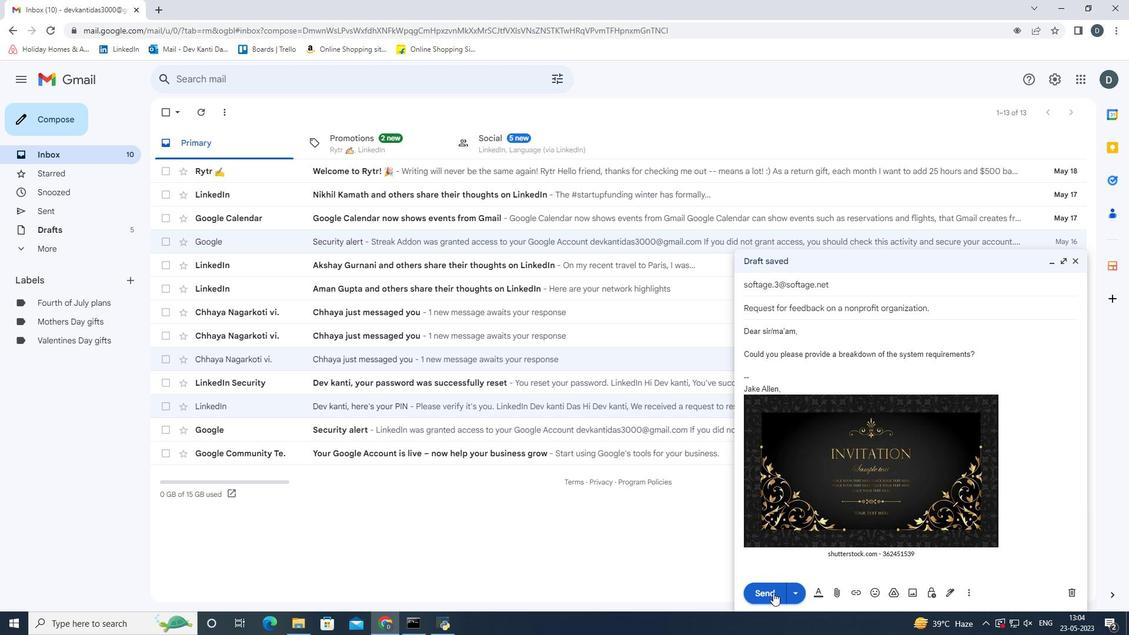 
Action: Mouse pressed left at (771, 594)
Screenshot: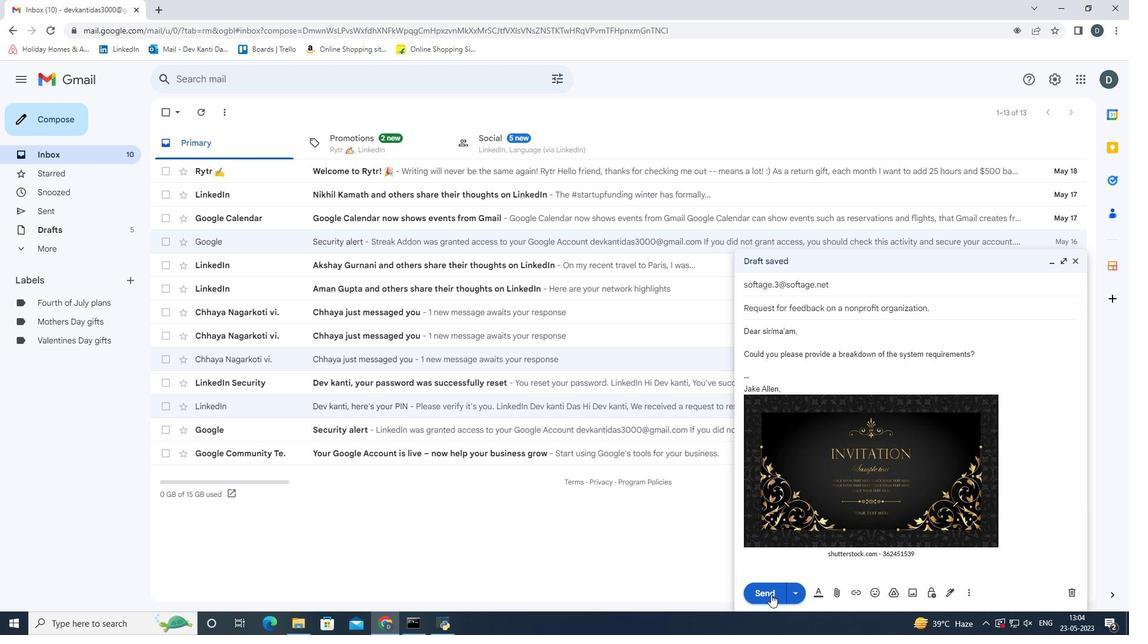 
Action: Mouse moved to (104, 583)
Screenshot: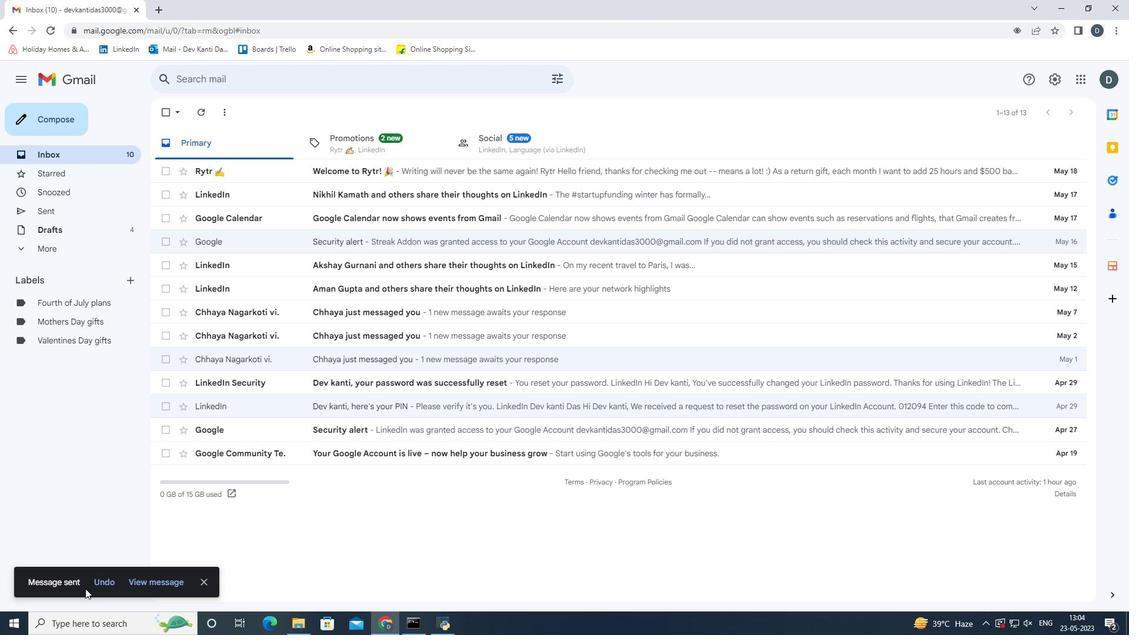 
Action: Mouse pressed left at (104, 583)
Screenshot: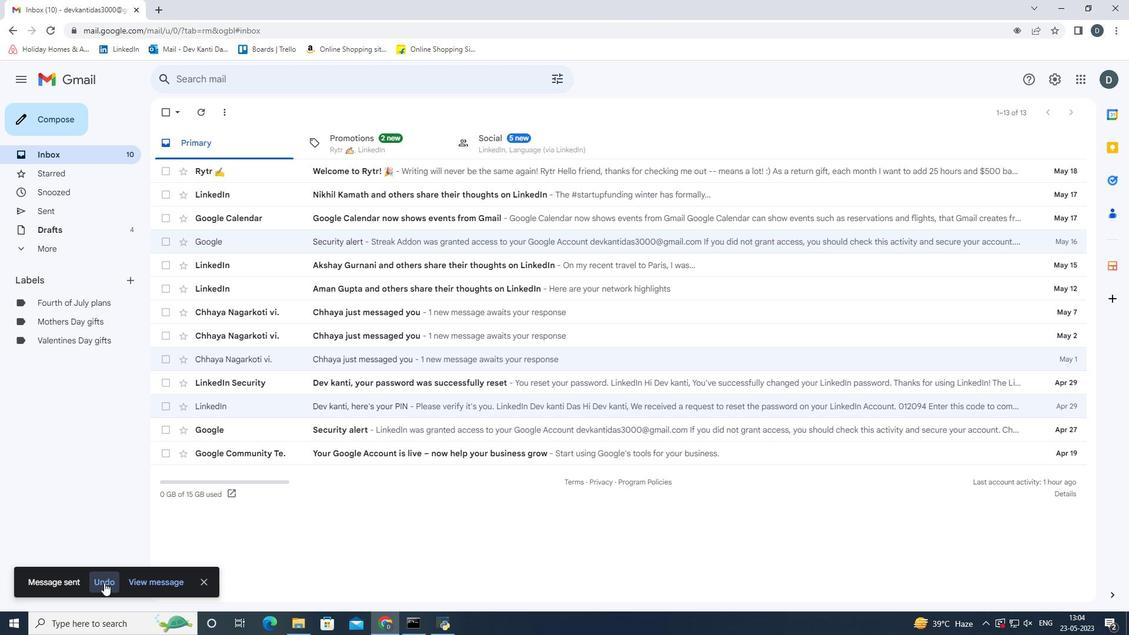 
Action: Mouse moved to (992, 349)
Screenshot: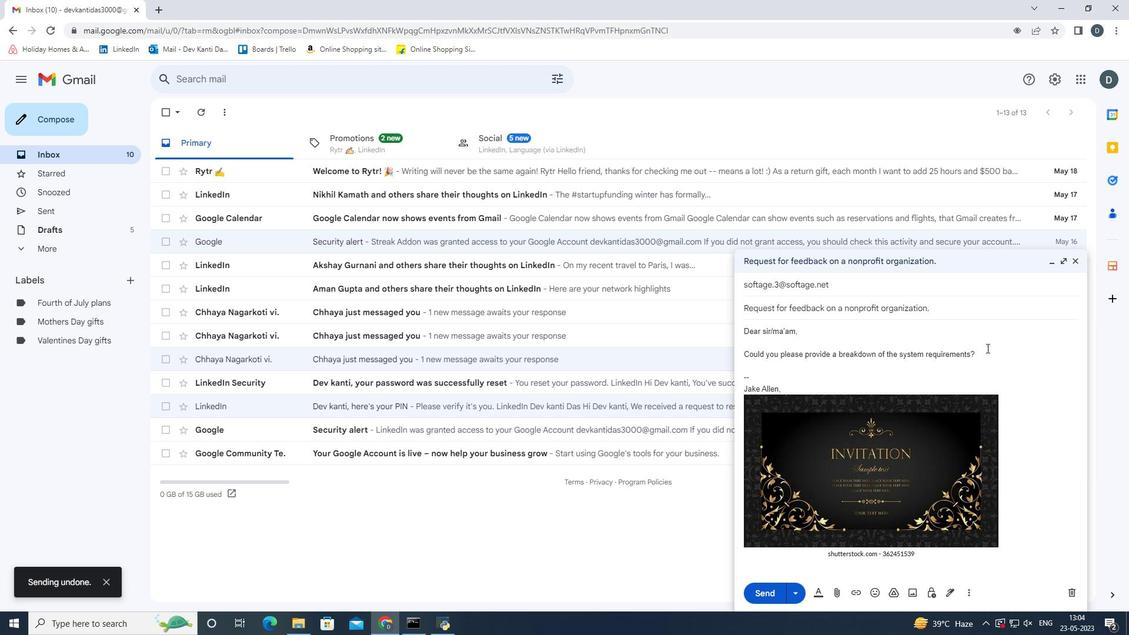 
Action: Mouse pressed left at (992, 349)
Screenshot: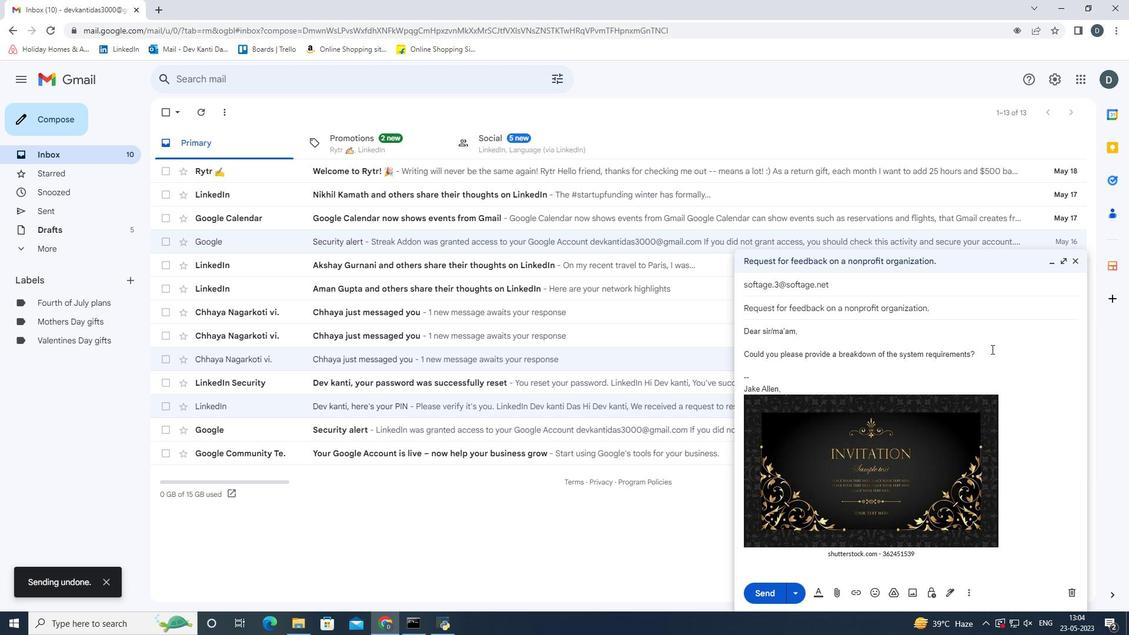 
Action: Mouse moved to (1020, 418)
Screenshot: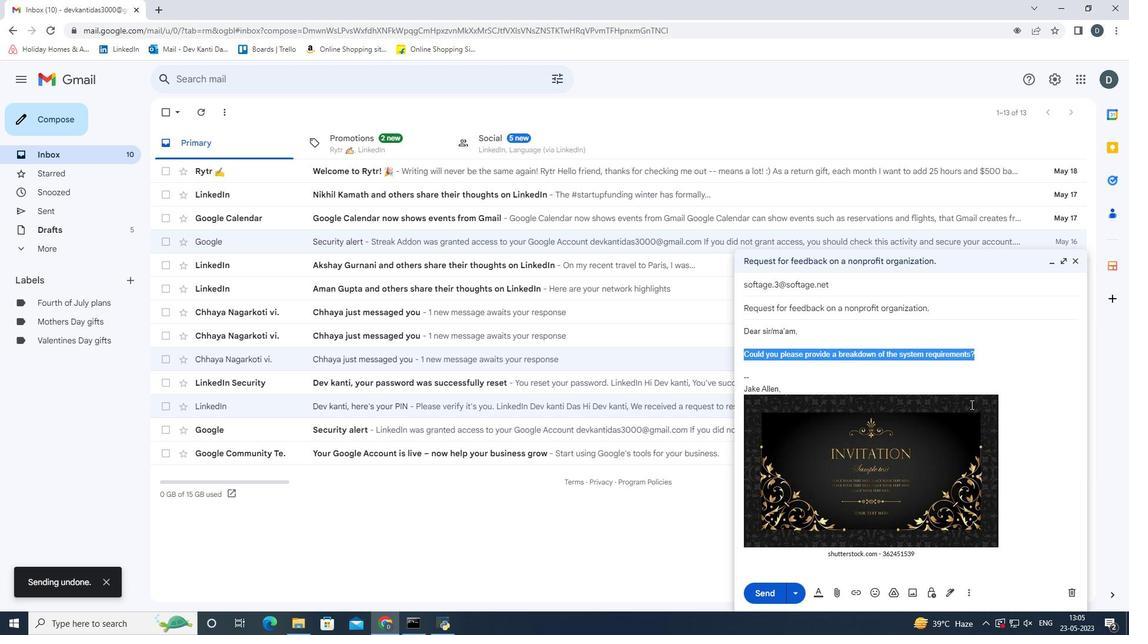 
Action: Key pressed <Key.backspace><Key.shift><Key.shift><Key.shift><Key.shift><Key.shift><Key.shift><Key.shift><Key.shift><Key.shift><Key.shift><Key.shift><Key.shift><Key.shift><Key.shift><Key.shift><Key.shift><Key.shift><Key.shift><Key.shift><Key.shift><Key.shift><Key.shift><Key.shift><Key.shift><Key.shift><Key.shift><Key.shift><Key.shift><Key.shift><Key.shift><Key.shift><Key.shift><Key.shift><Key.shift><Key.shift><Key.shift><Key.shift><Key.shift><Key.shift><Key.shift><Key.shift><Key.shift><Key.shift><Key.shift><Key.shift><Key.shift><Key.shift><Key.shift><Key.shift><Key.shift><Key.shift><Key.shift><Key.shift><Key.shift><Key.shift><Key.shift><Key.shift><Key.shift><Key.shift><Key.shift><Key.shift><Key.shift><Key.shift><Key.shift><Key.shift><Key.shift><Key.shift><Key.shift><Key.shift><Key.shift><Key.shift><Key.shift><Key.shift><Key.shift><Key.shift><Key.shift><Key.shift><Key.shift><Key.shift><Key.shift><Key.shift><Key.shift><Key.shift><Key.shift><Key.shift><Key.shift><Key.shift><Key.shift><Key.shift><Key.shift><Key.shift><Key.shift><Key.shift><Key.shift><Key.shift><Key.shift><Key.shift><Key.shift>
Screenshot: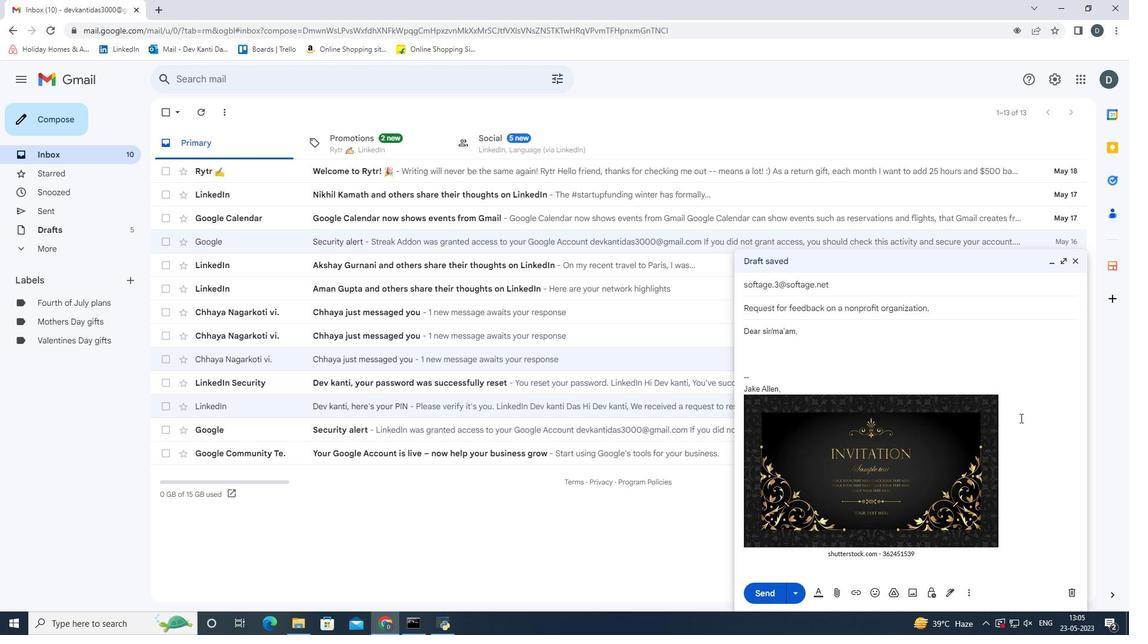 
Action: Mouse moved to (953, 351)
Screenshot: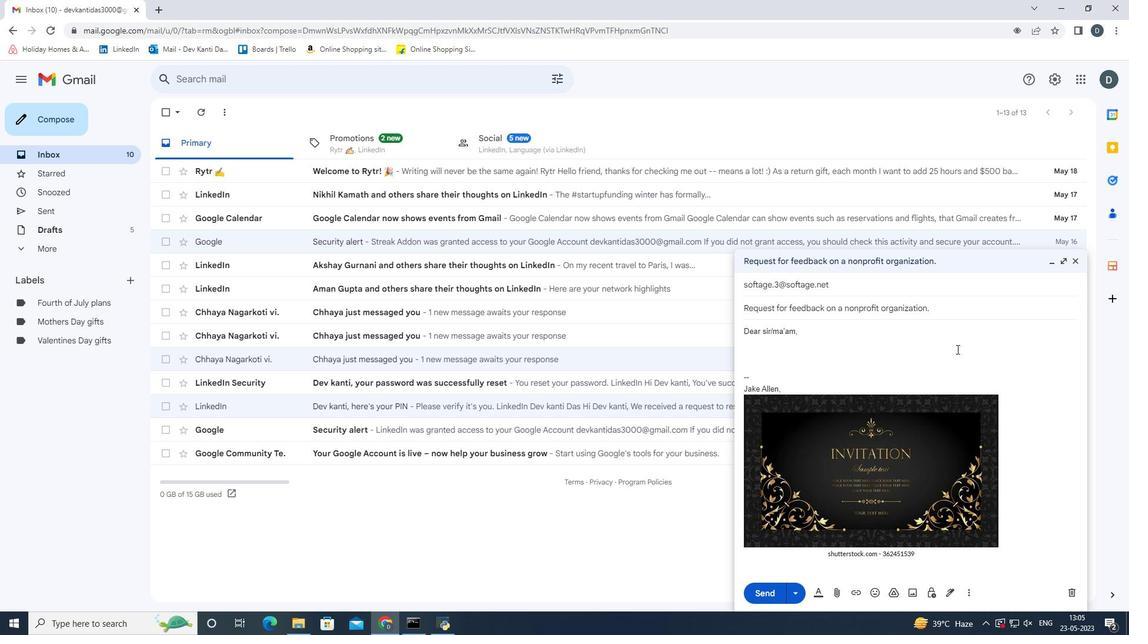 
Action: Key pressed <Key.shift>I<Key.space>am<Key.space>writing<Key.space>to<Key.space>follow<Key.space>up<Key.space>on<Key.space>the<Key.space>status<Key.space>of<Key.space>the<Key.space>order.
Screenshot: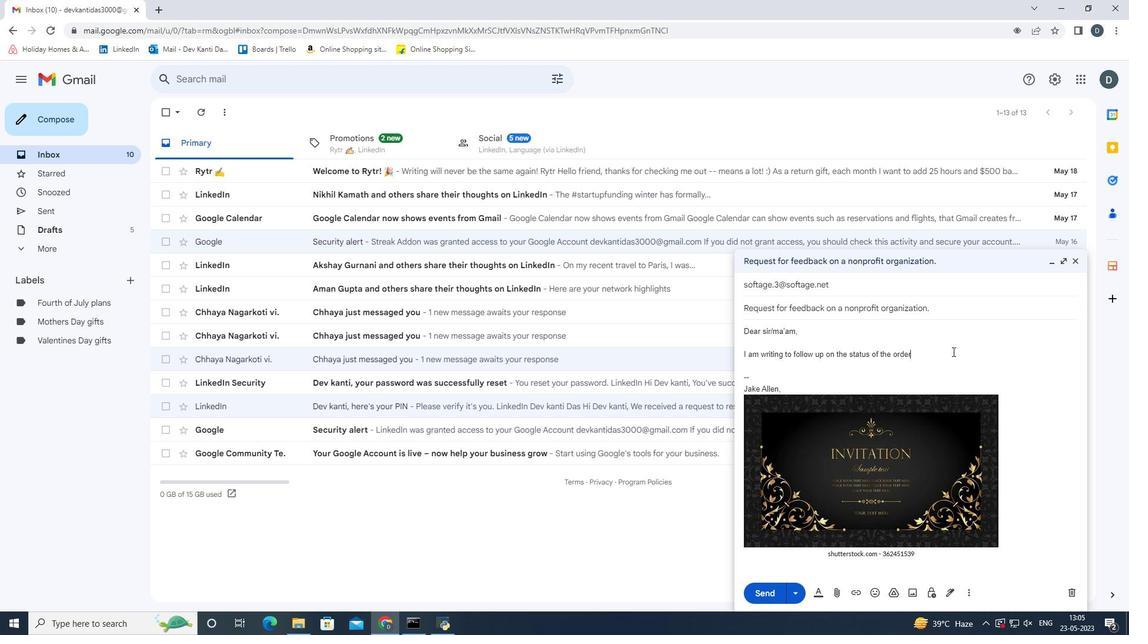 
Action: Mouse moved to (760, 592)
Screenshot: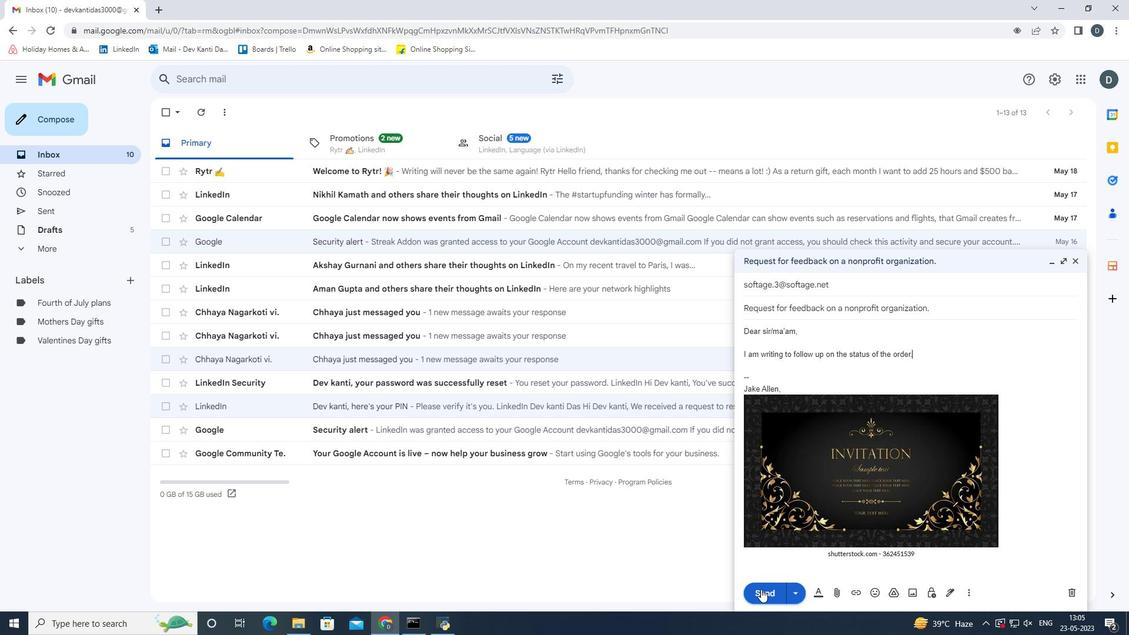 
Action: Mouse pressed left at (760, 592)
Screenshot: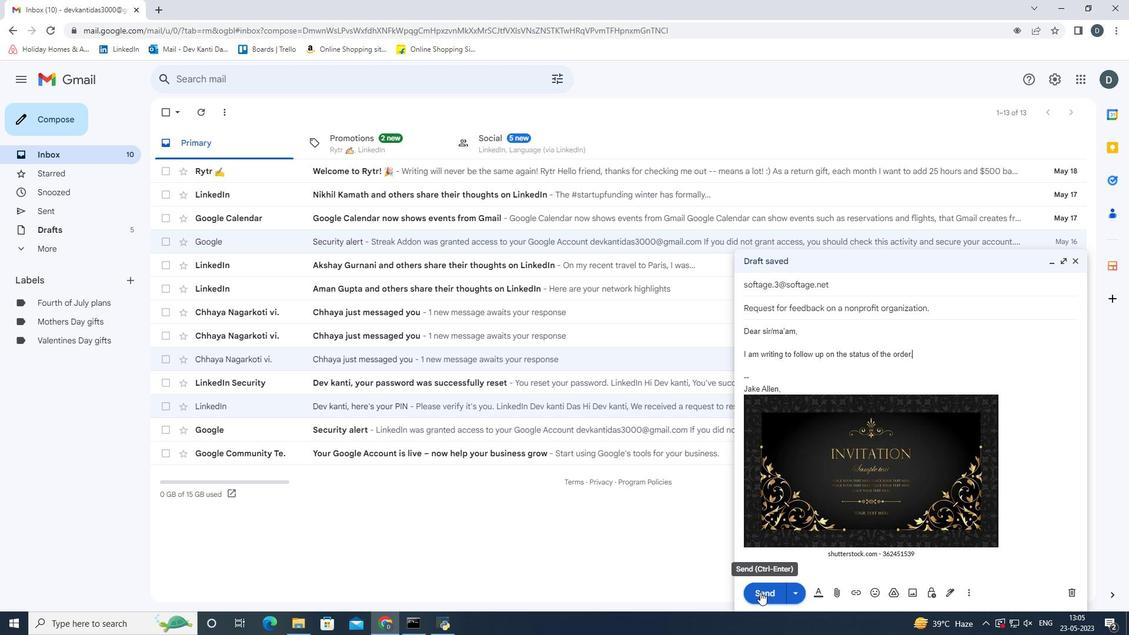 
Action: Mouse moved to (85, 214)
Screenshot: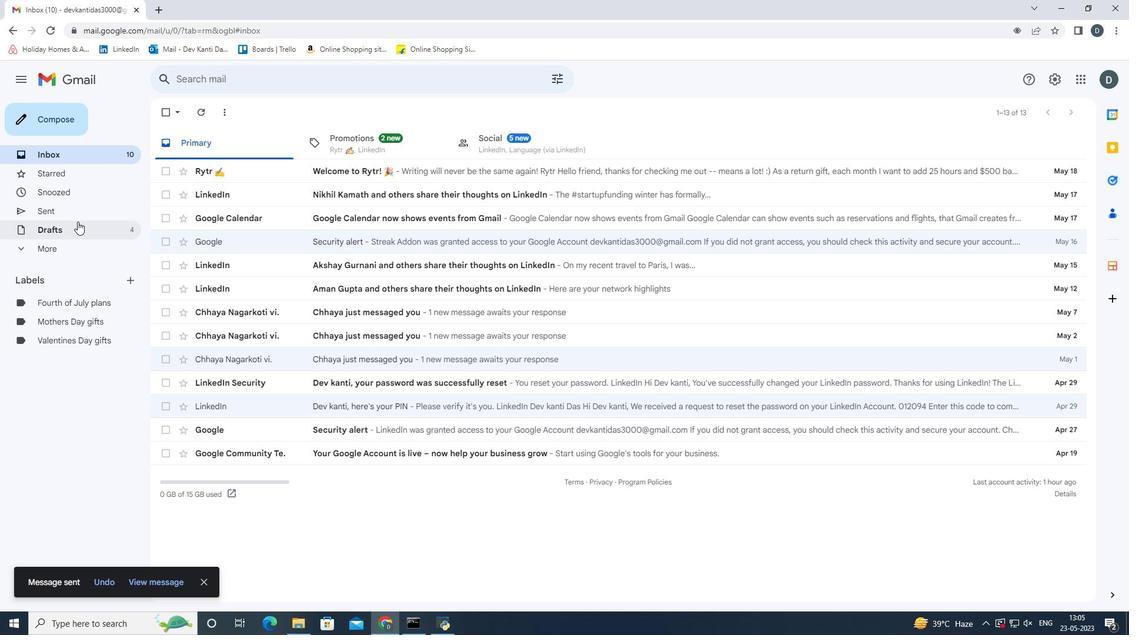 
Action: Mouse pressed left at (85, 214)
Screenshot: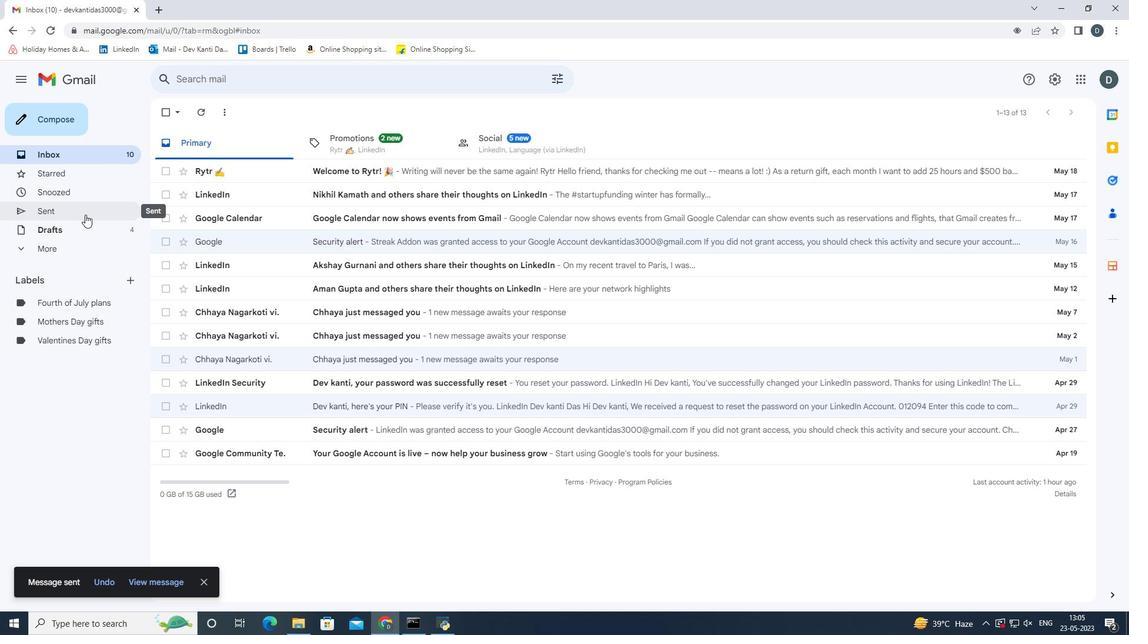 
Action: Mouse moved to (165, 175)
Screenshot: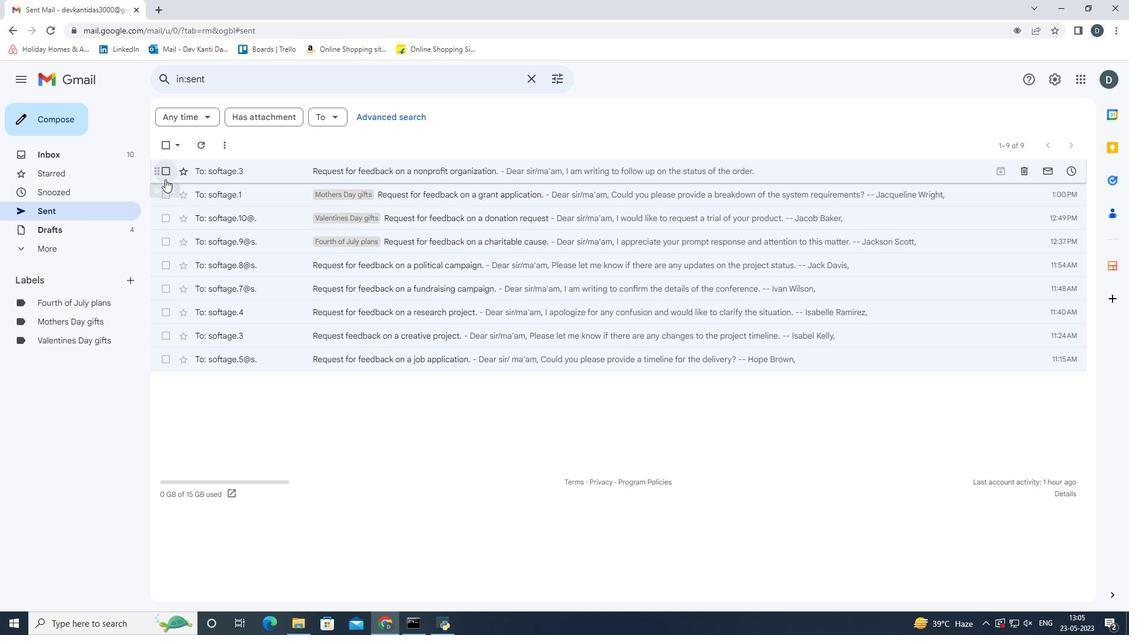 
Action: Mouse pressed left at (165, 175)
Screenshot: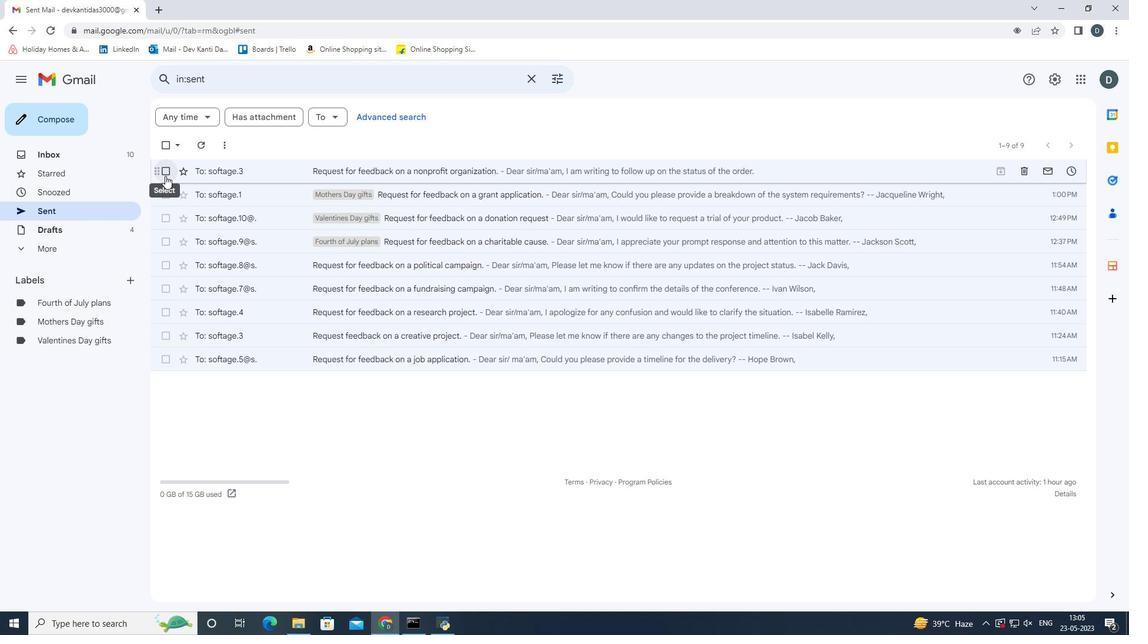 
Action: Mouse moved to (396, 148)
Screenshot: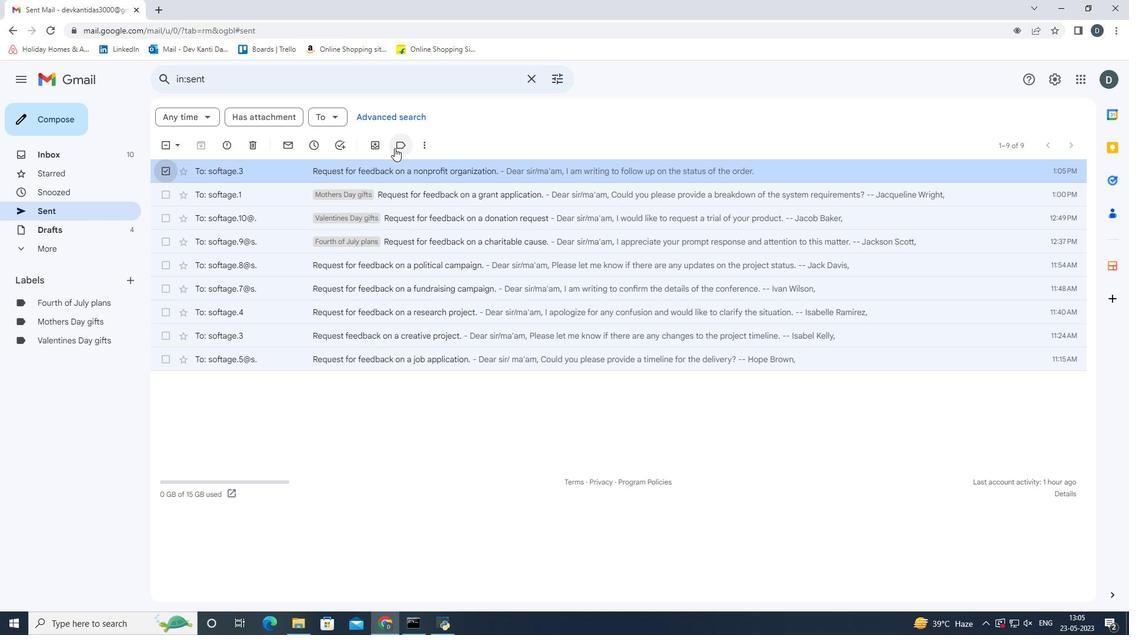 
Action: Mouse pressed left at (396, 148)
Screenshot: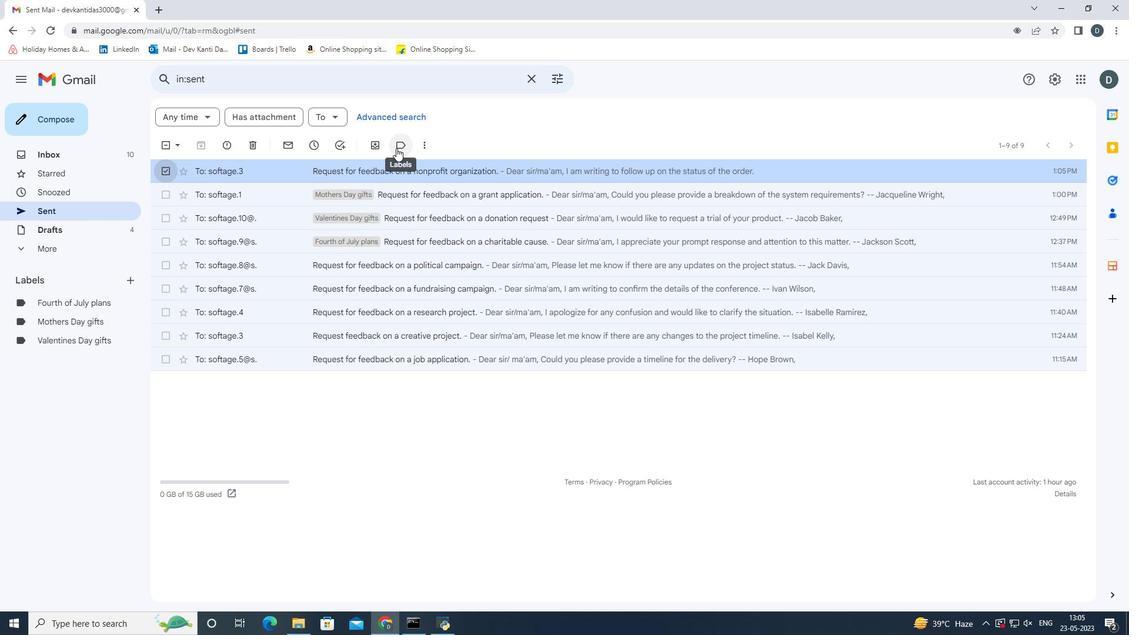 
Action: Mouse moved to (419, 356)
Screenshot: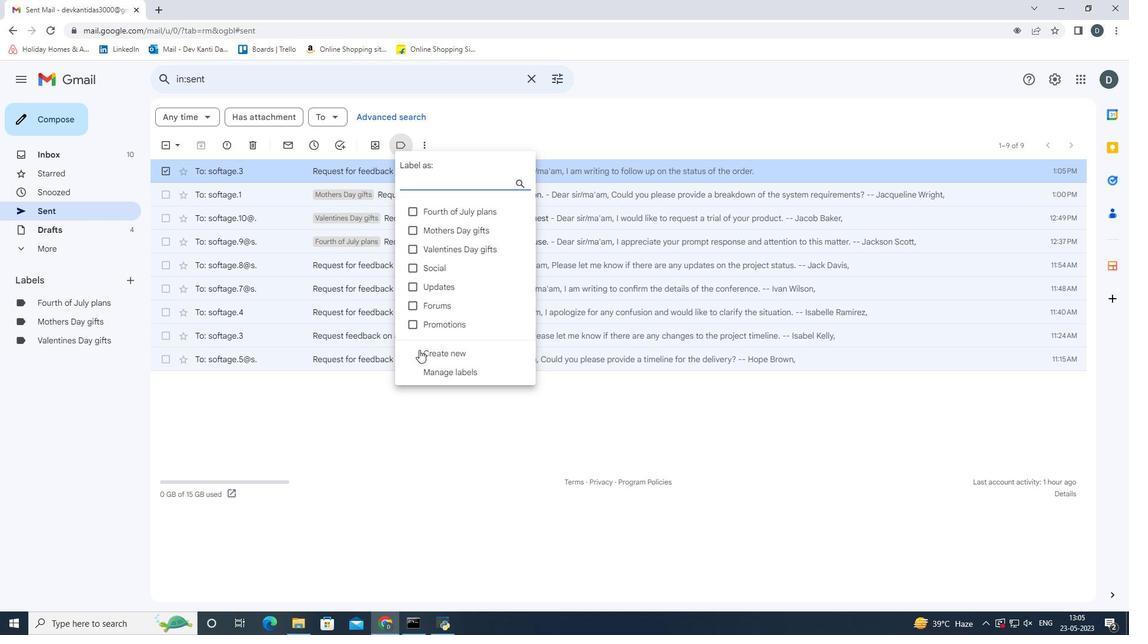 
Action: Mouse pressed left at (419, 356)
Screenshot: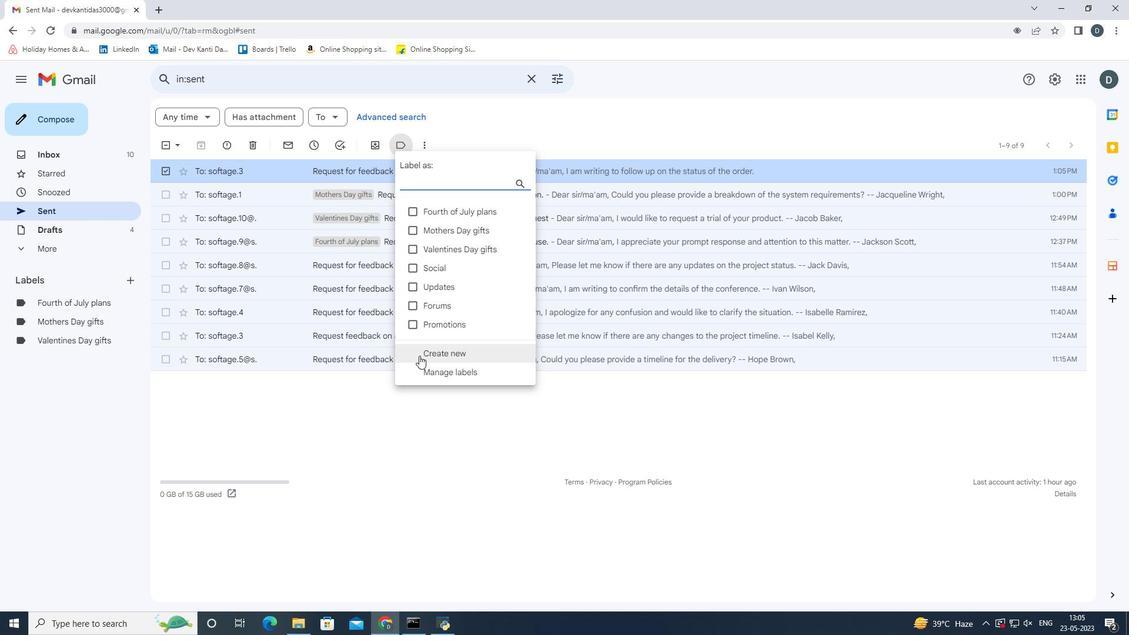 
Action: Mouse moved to (497, 318)
Screenshot: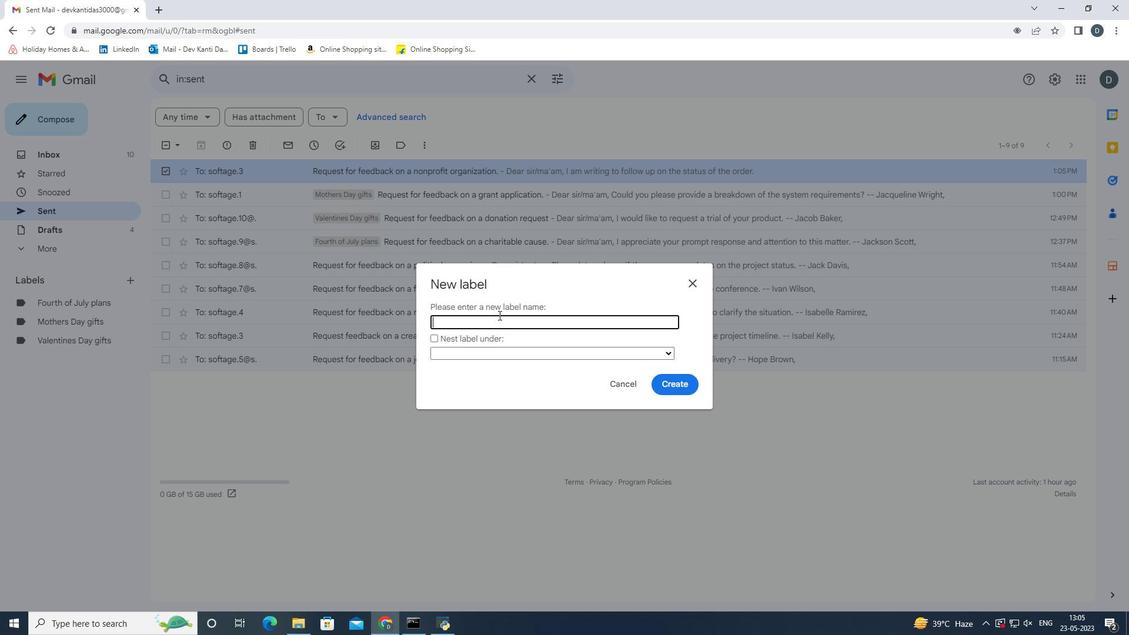 
Action: Key pressed <Key.shift>Fathers<Key.space><Key.shift>Day<Key.space>gifts
Screenshot: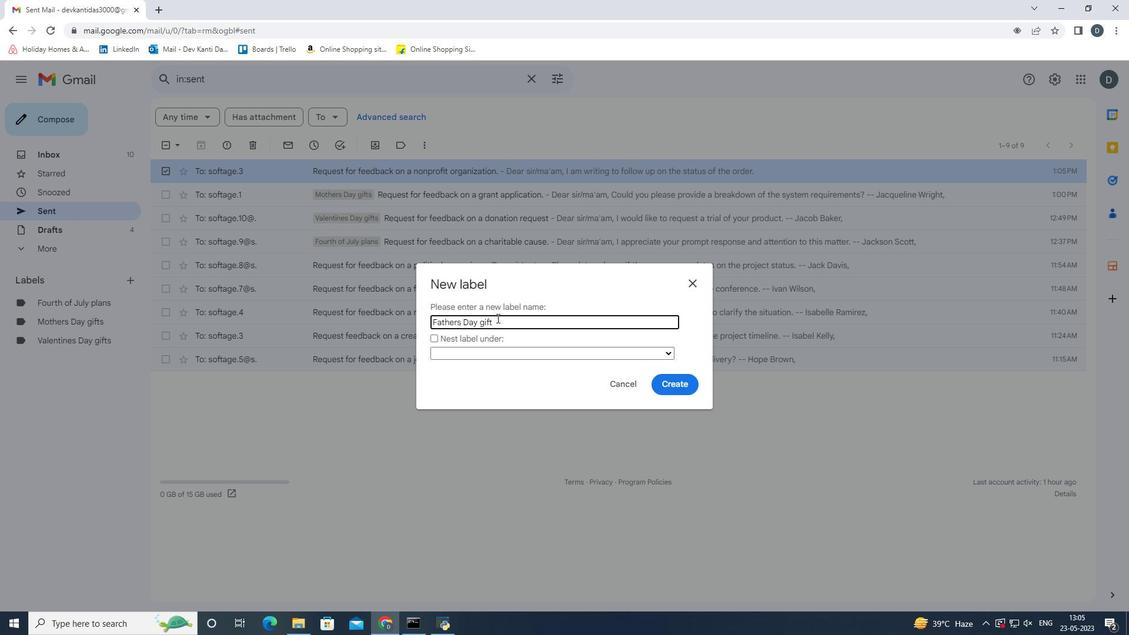 
Action: Mouse moved to (662, 380)
Screenshot: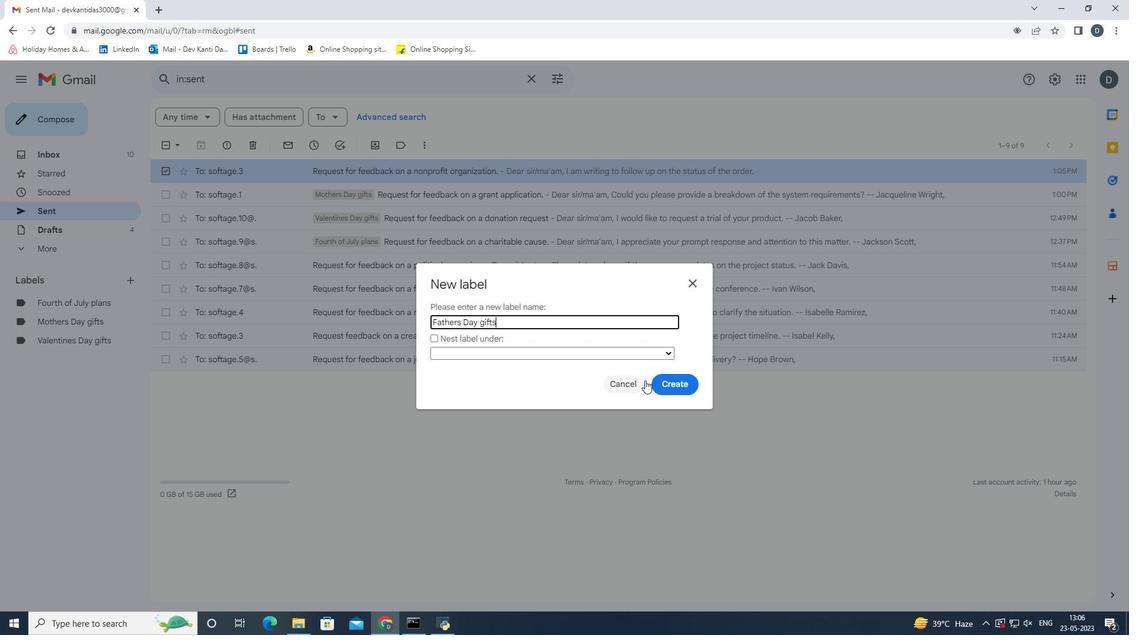 
Action: Mouse pressed left at (662, 380)
Screenshot: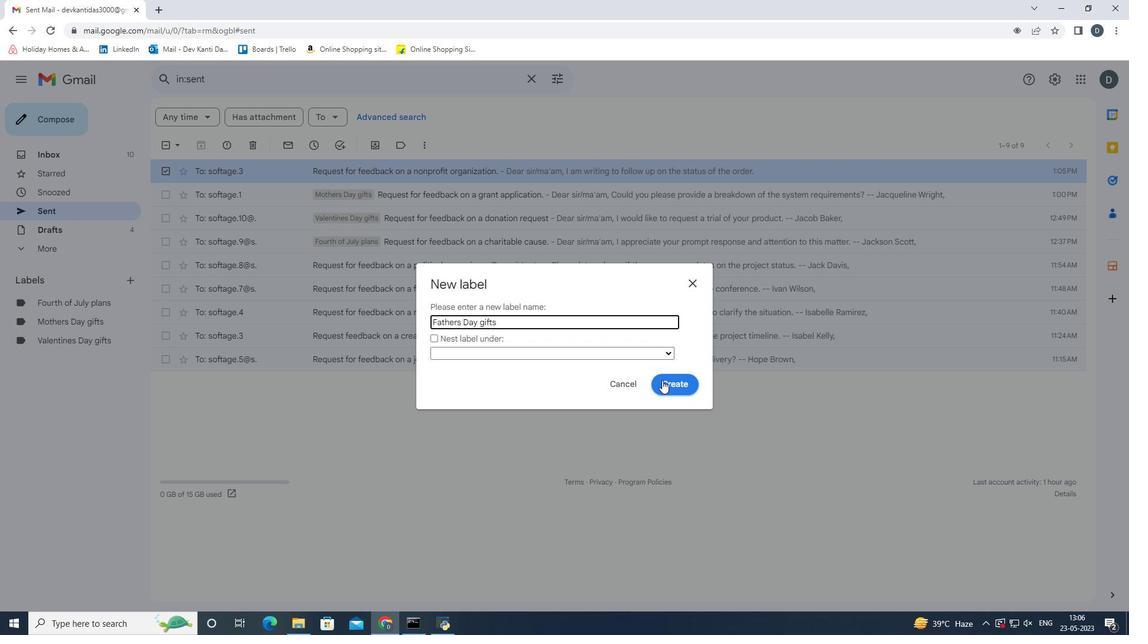 
Action: Mouse moved to (666, 168)
Screenshot: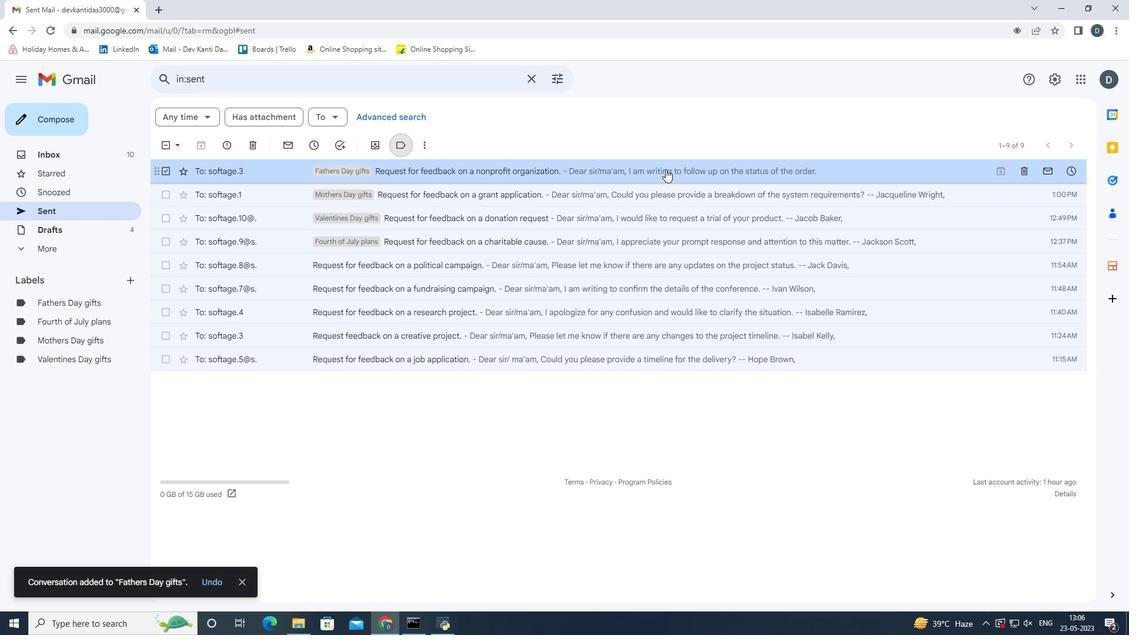 
Action: Mouse pressed left at (666, 168)
Screenshot: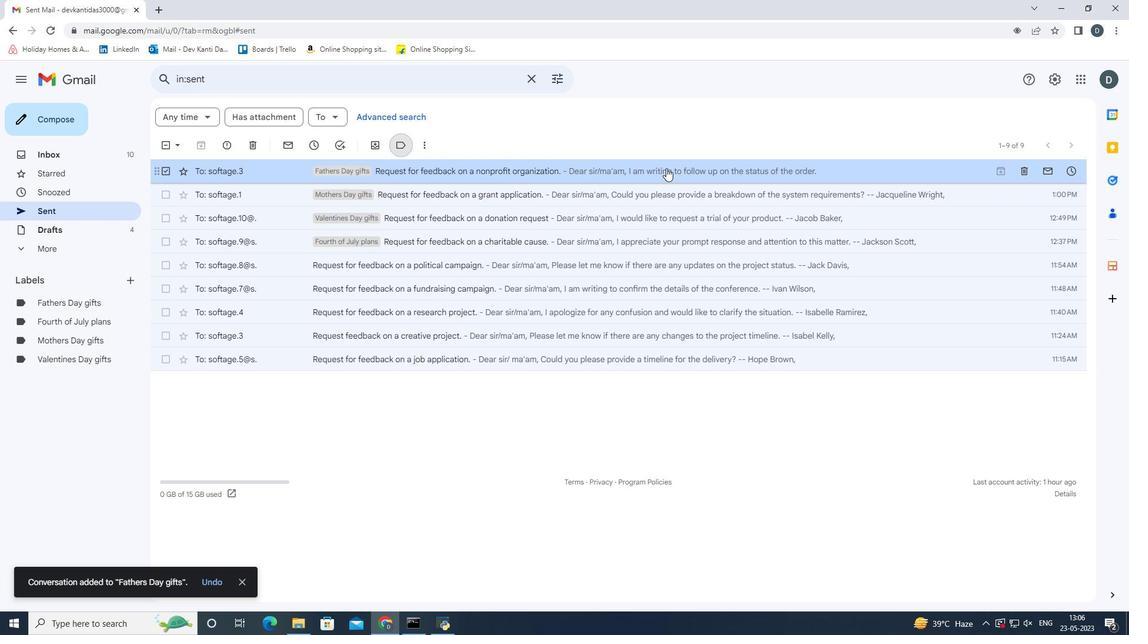 
Action: Mouse moved to (634, 288)
Screenshot: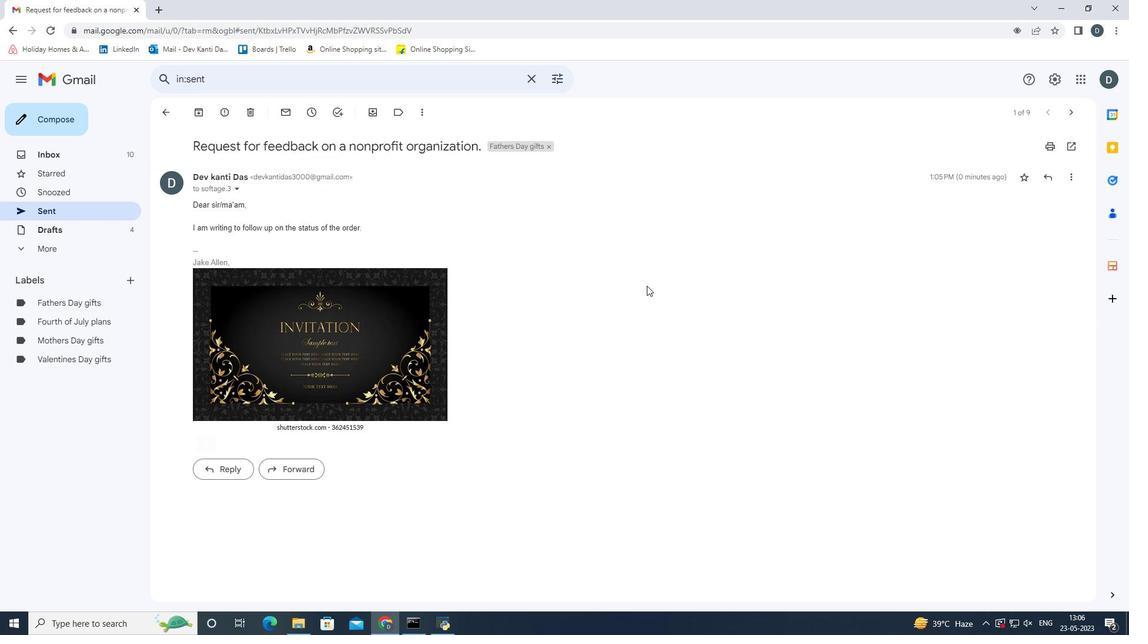 
